 Task: Look for space in Joinville-le-Pont, France from 13th August, 2023 to 17th August, 2023 for 2 adults in price range Rs.10000 to Rs.16000. Place can be entire place with 2 bedrooms having 2 beds and 1 bathroom. Property type can be house, flat, guest house. Amenities needed are: wifi. Booking option can be shelf check-in. Required host language is English.
Action: Mouse moved to (531, 137)
Screenshot: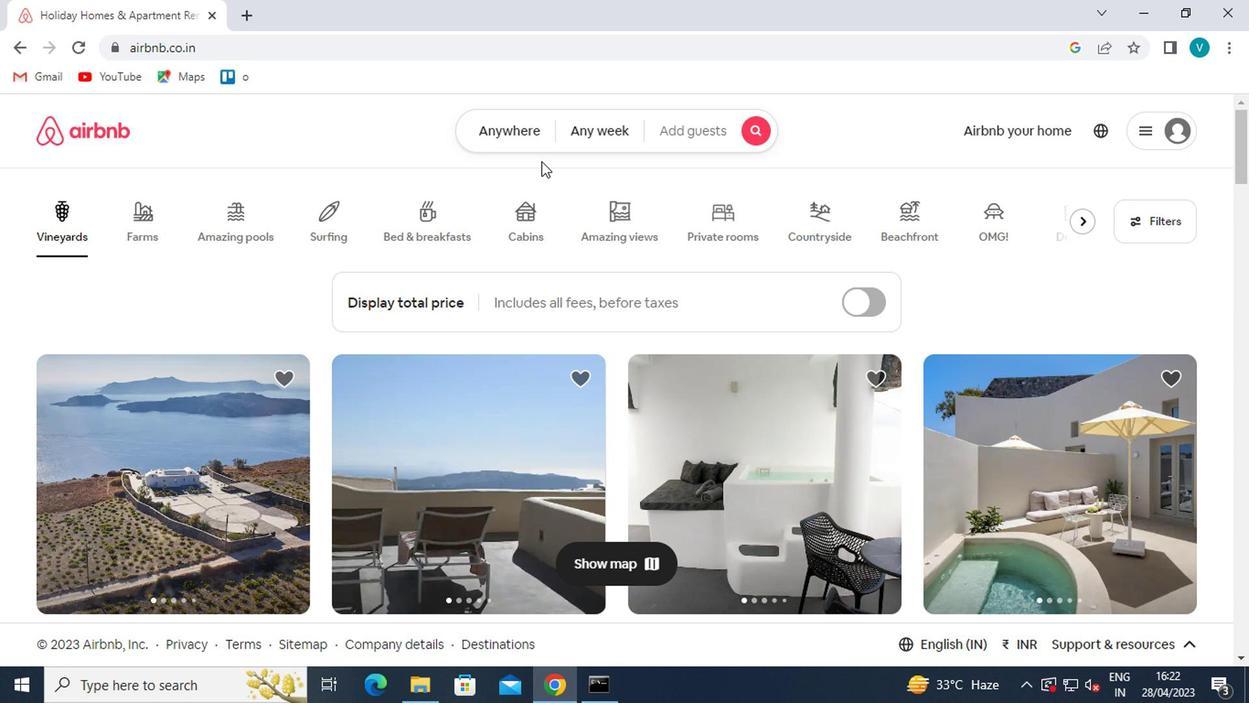 
Action: Mouse pressed left at (531, 137)
Screenshot: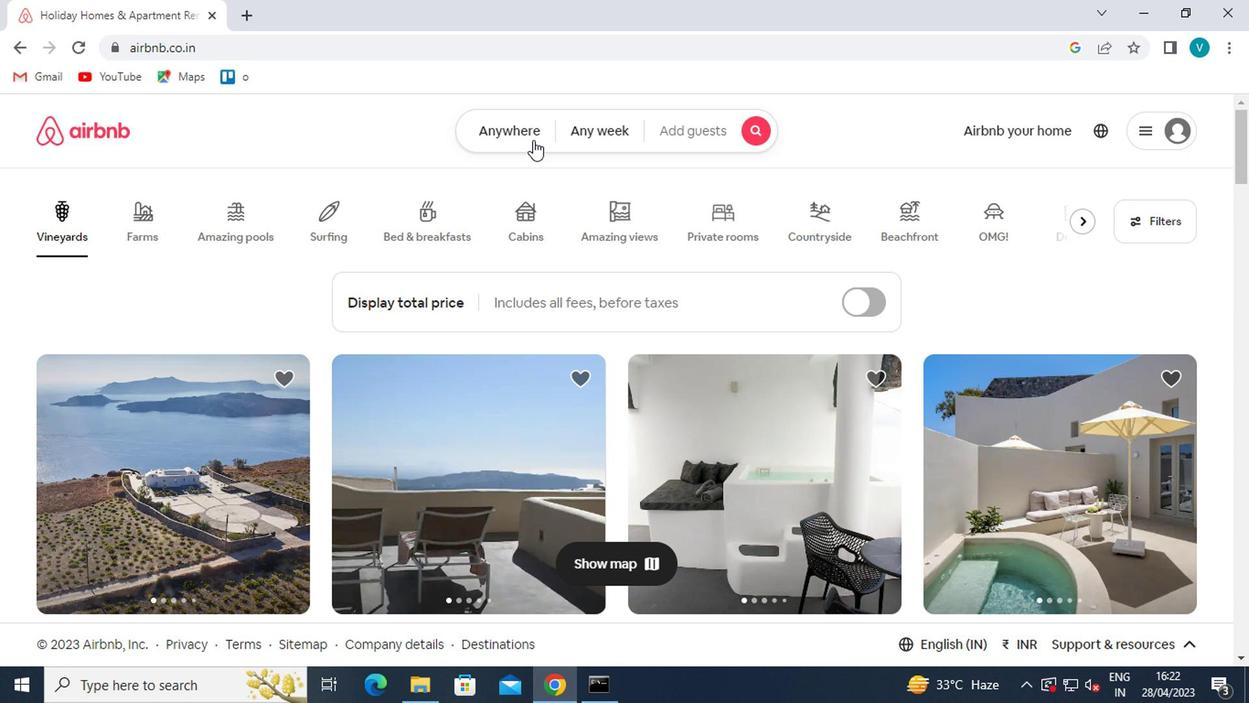 
Action: Mouse moved to (393, 208)
Screenshot: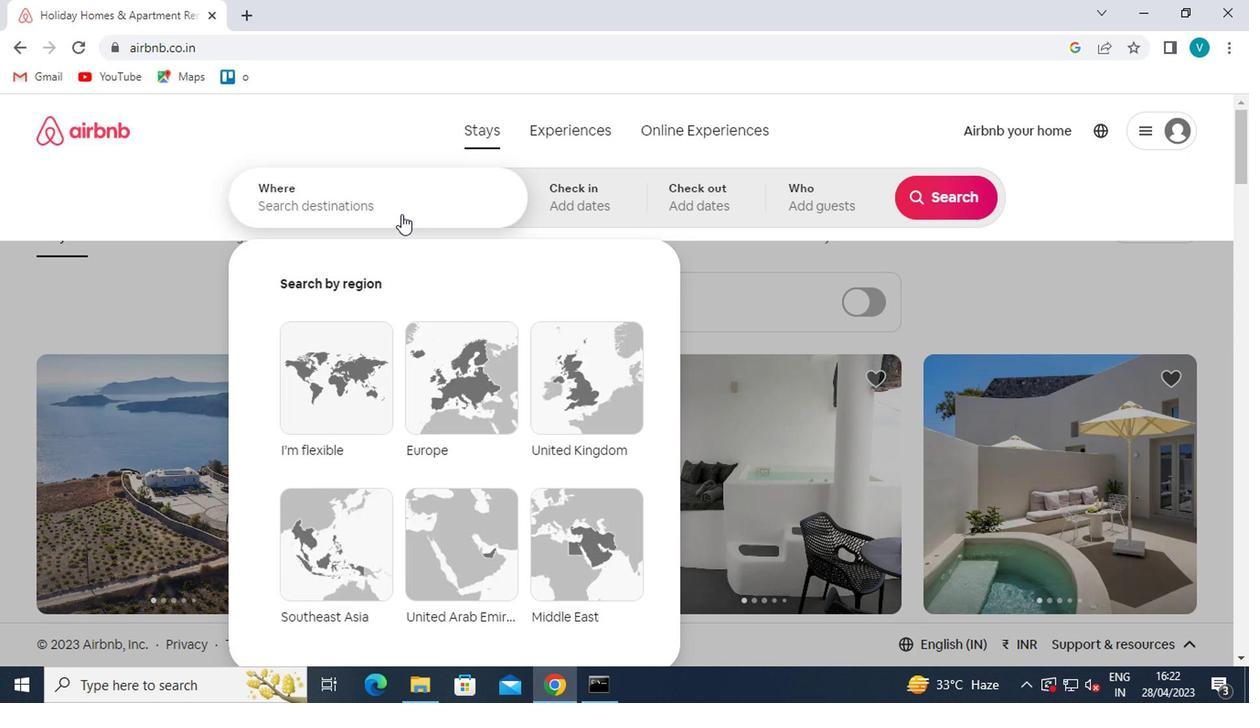 
Action: Mouse pressed left at (393, 208)
Screenshot: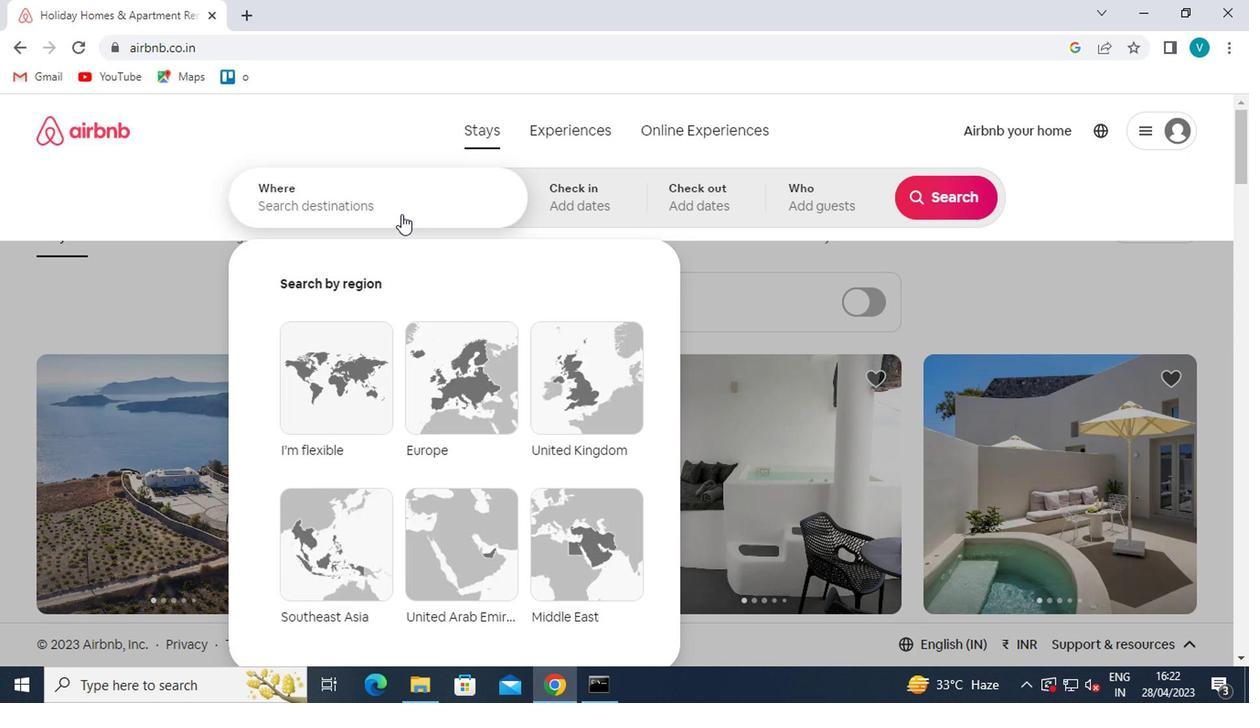
Action: Key pressed <Key.caps_lock>j<Key.caps_lock>oinville<Key.space>le<Key.down><Key.enter>
Screenshot: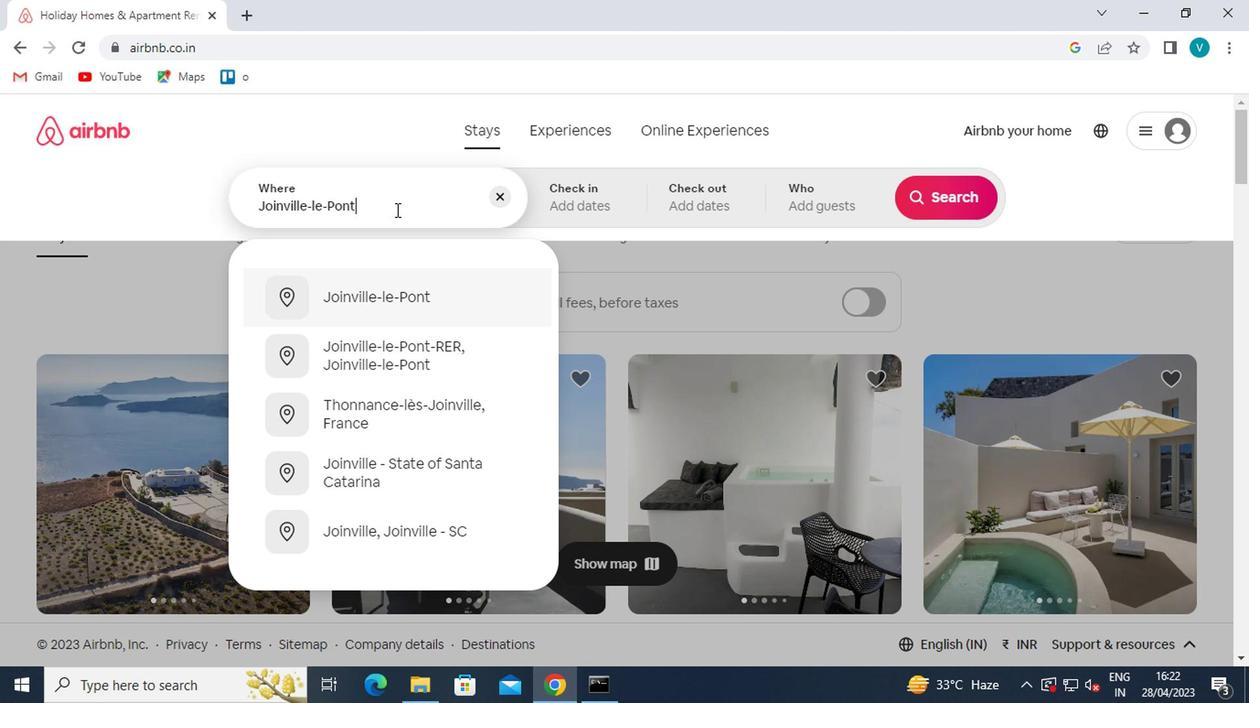 
Action: Mouse moved to (928, 336)
Screenshot: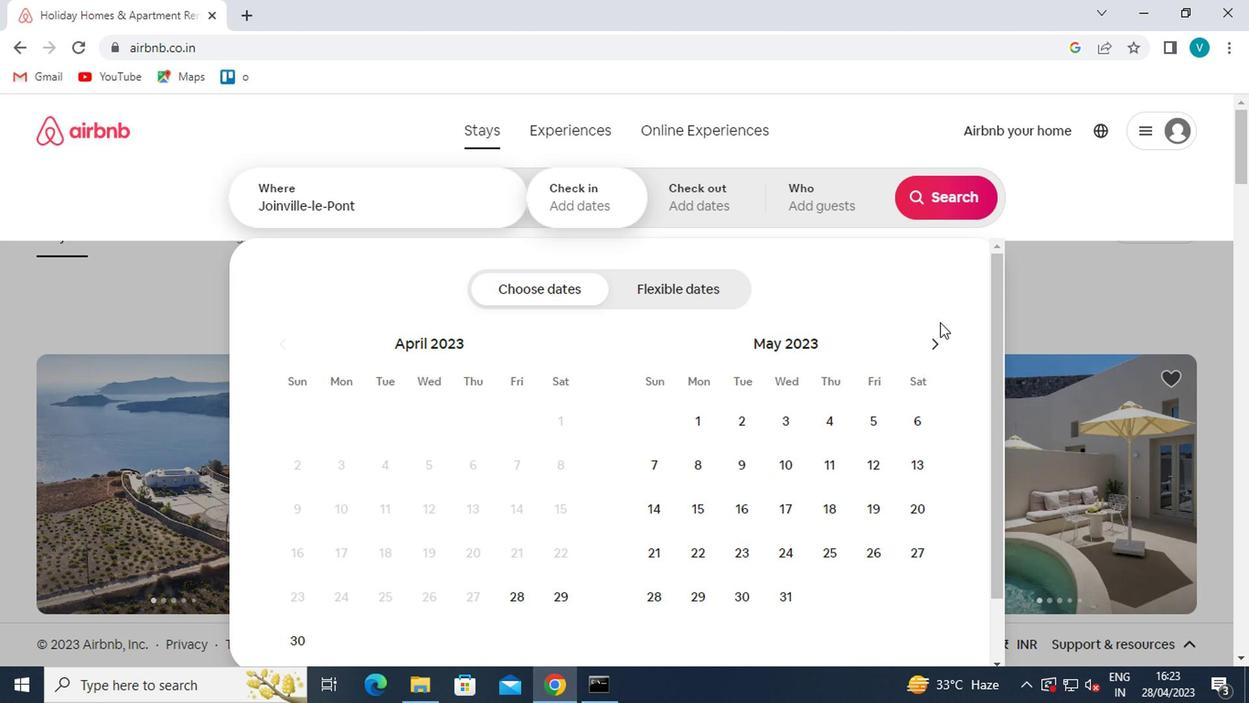 
Action: Mouse pressed left at (928, 336)
Screenshot: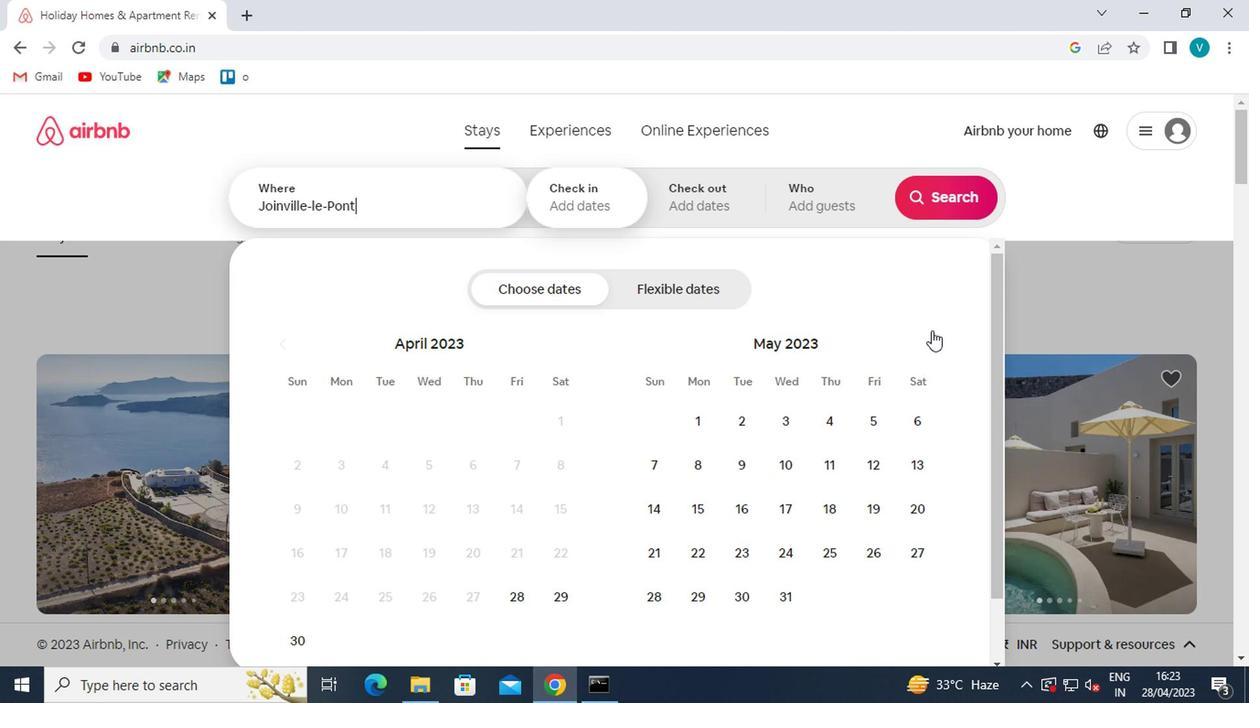 
Action: Mouse moved to (928, 336)
Screenshot: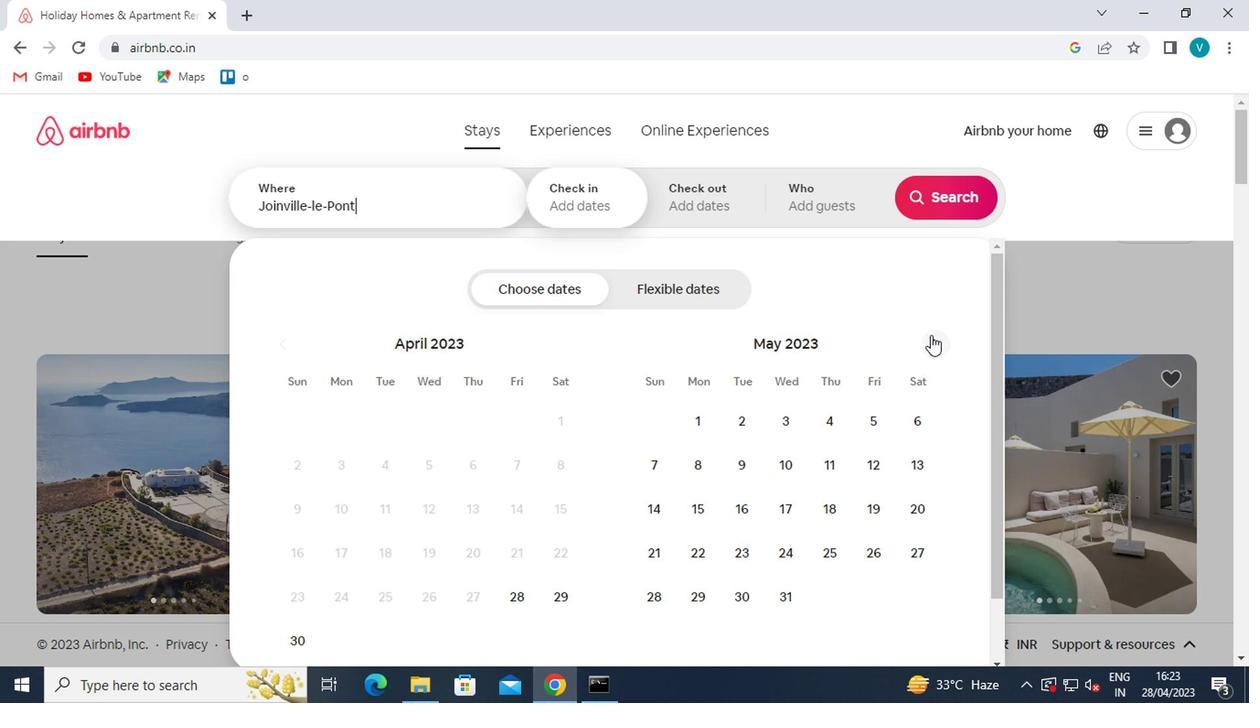 
Action: Mouse pressed left at (928, 336)
Screenshot: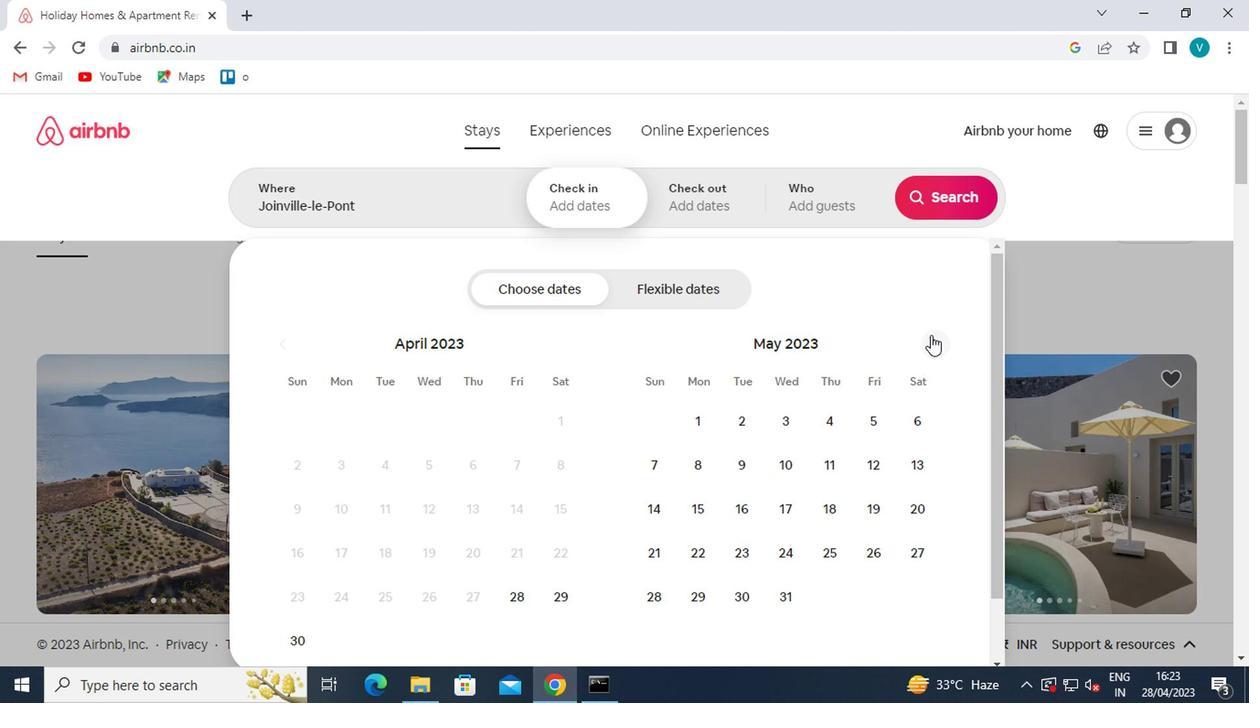 
Action: Mouse moved to (928, 336)
Screenshot: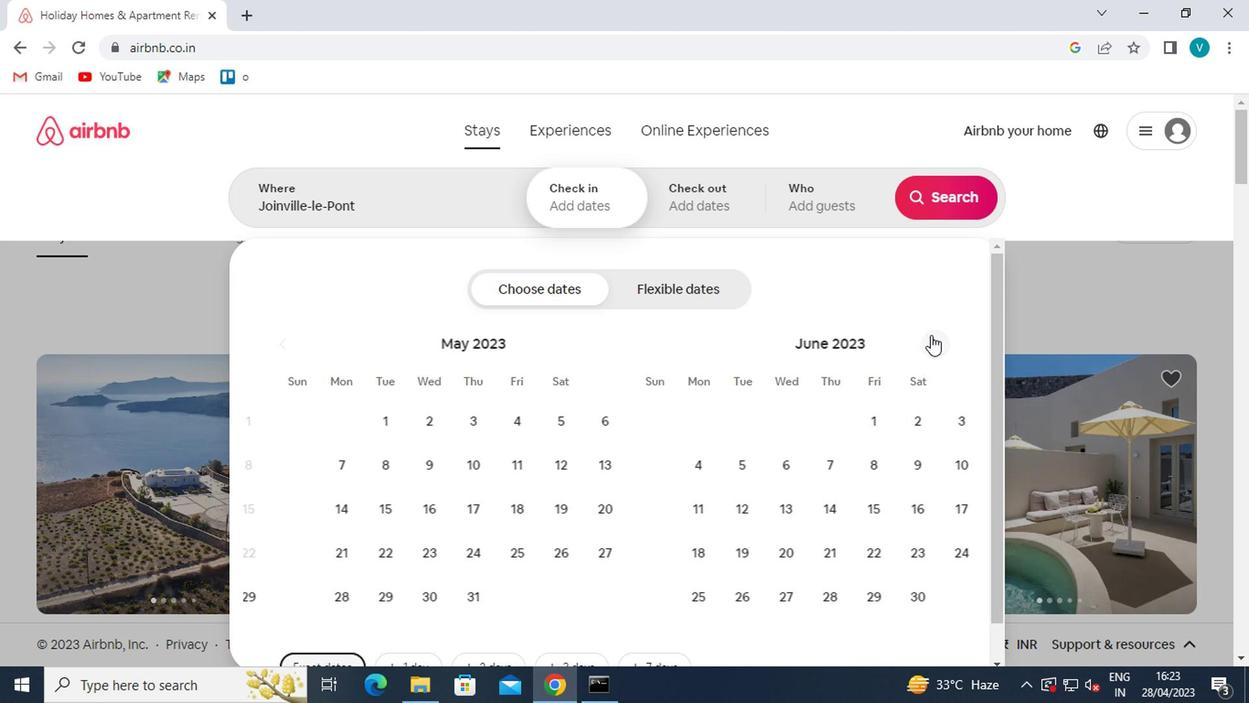 
Action: Mouse pressed left at (928, 336)
Screenshot: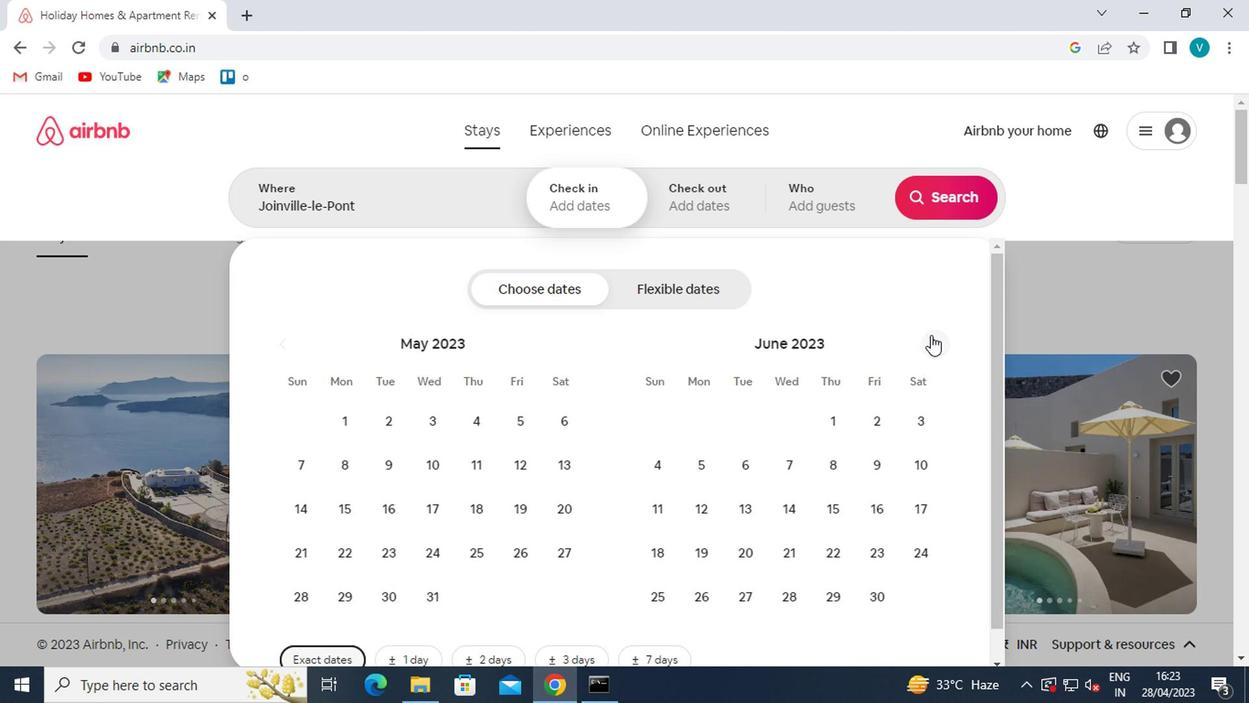 
Action: Mouse moved to (661, 506)
Screenshot: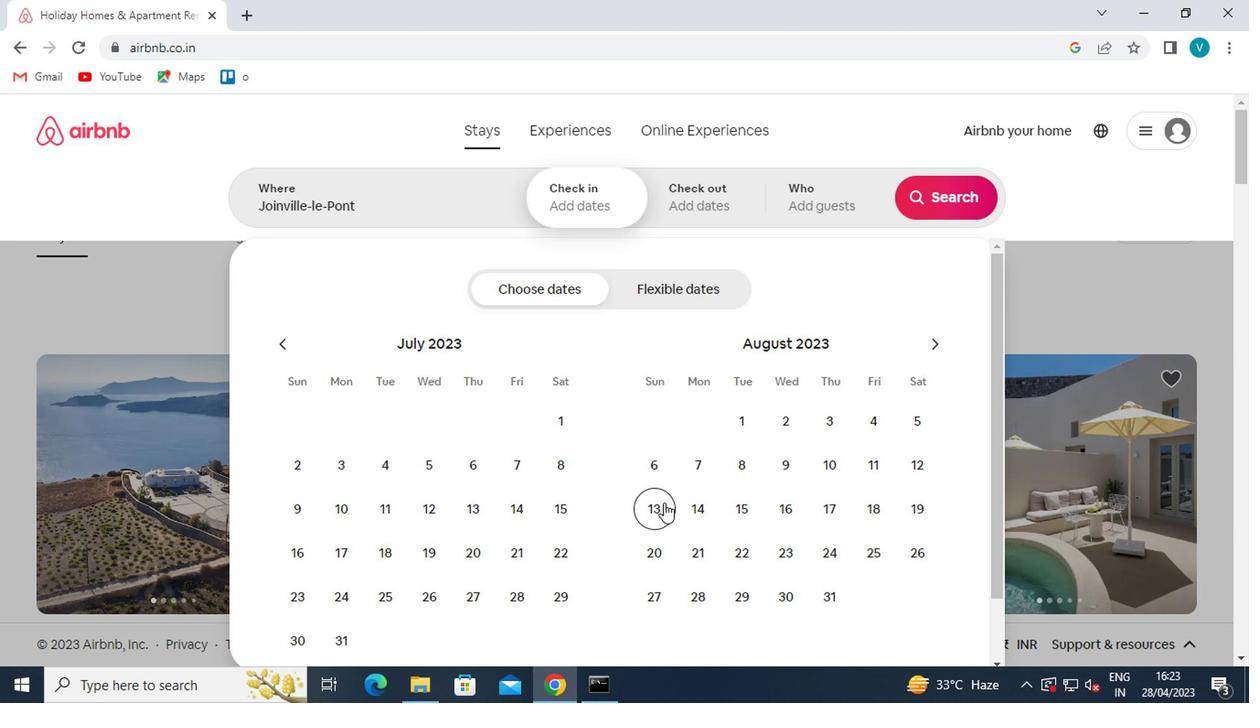 
Action: Mouse pressed left at (661, 506)
Screenshot: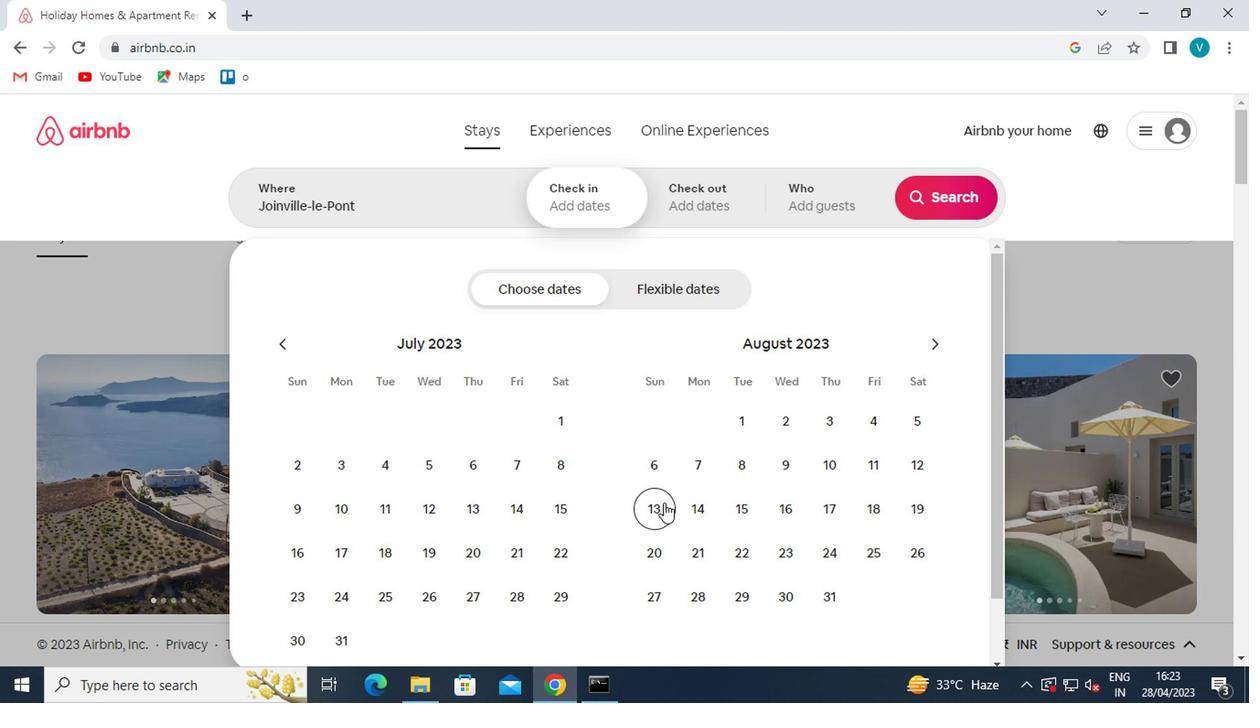 
Action: Mouse moved to (816, 516)
Screenshot: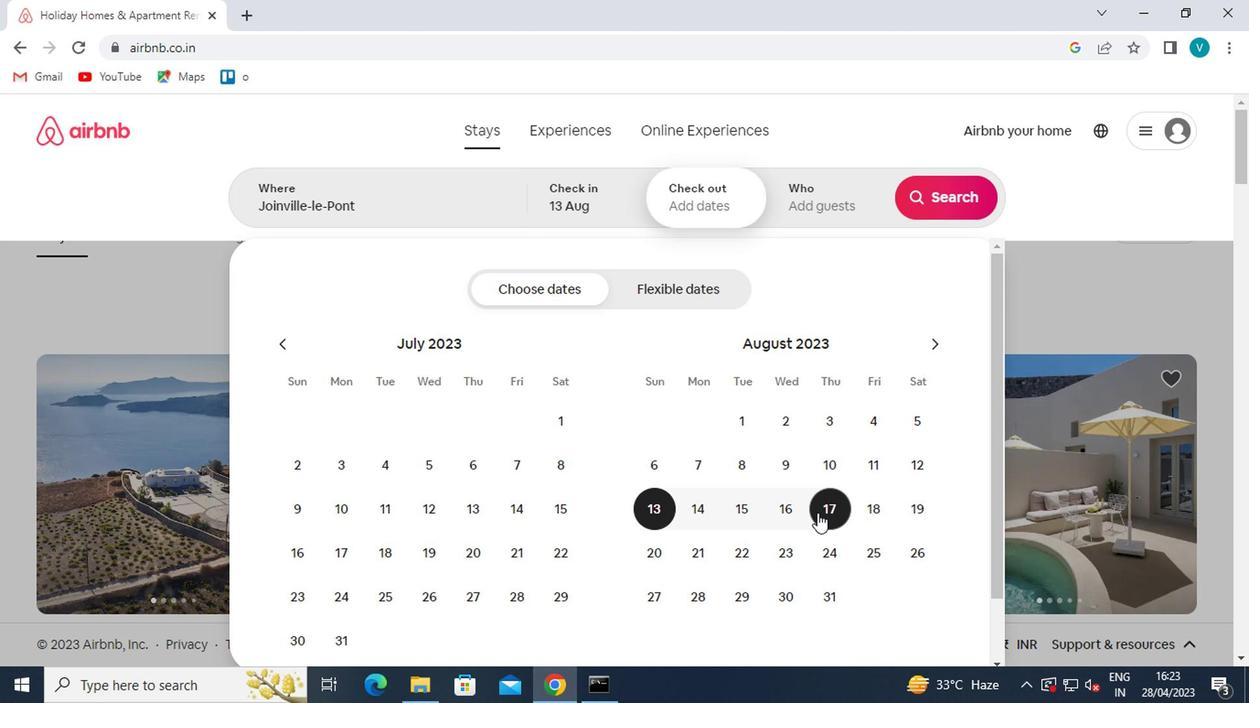 
Action: Mouse pressed left at (816, 516)
Screenshot: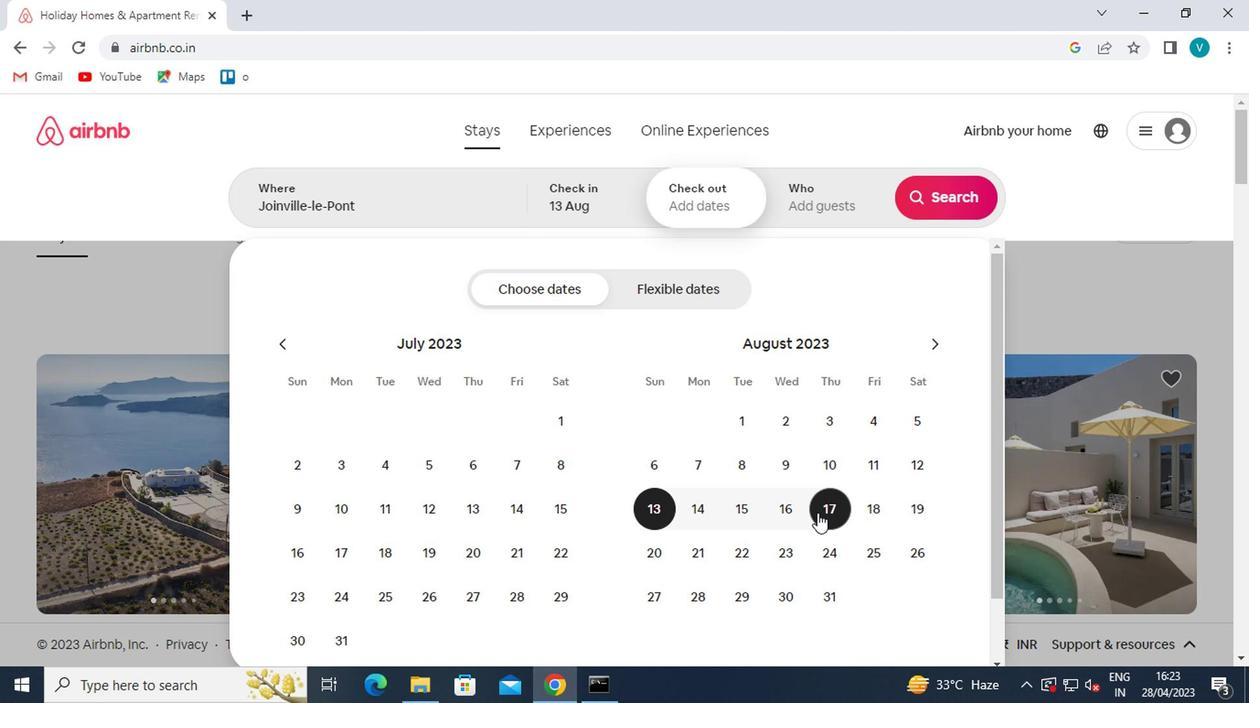 
Action: Mouse moved to (800, 193)
Screenshot: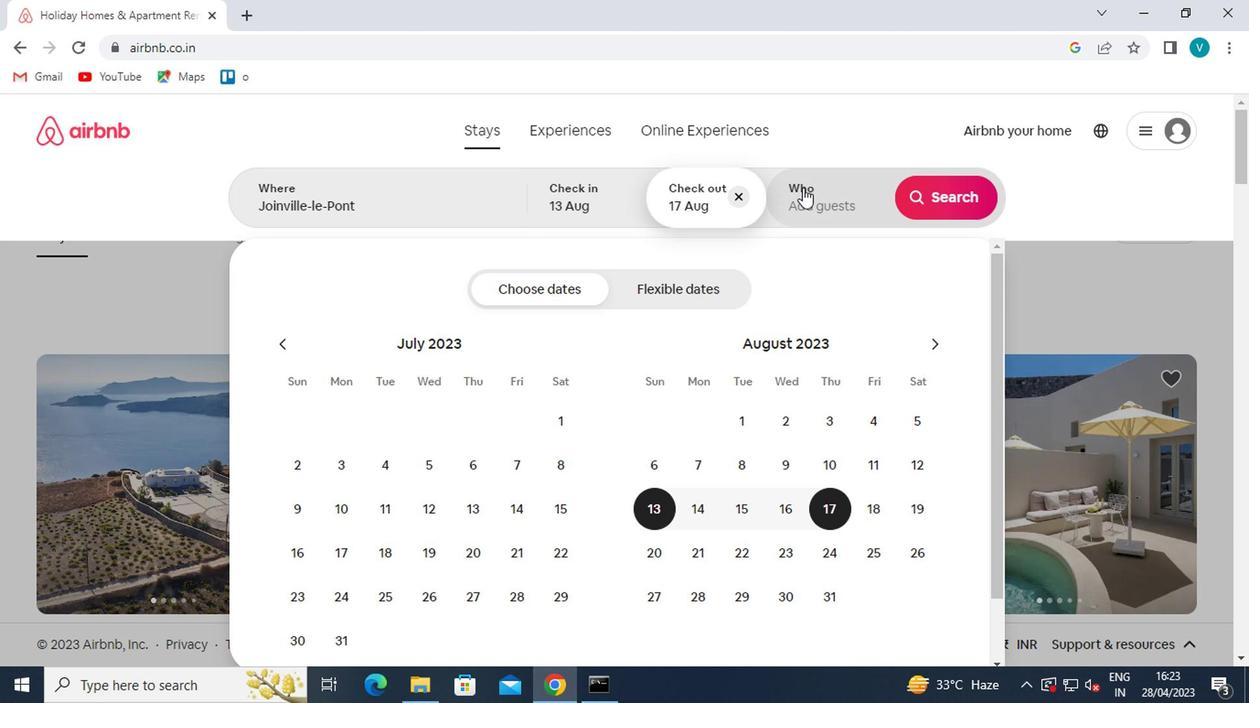 
Action: Mouse pressed left at (800, 193)
Screenshot: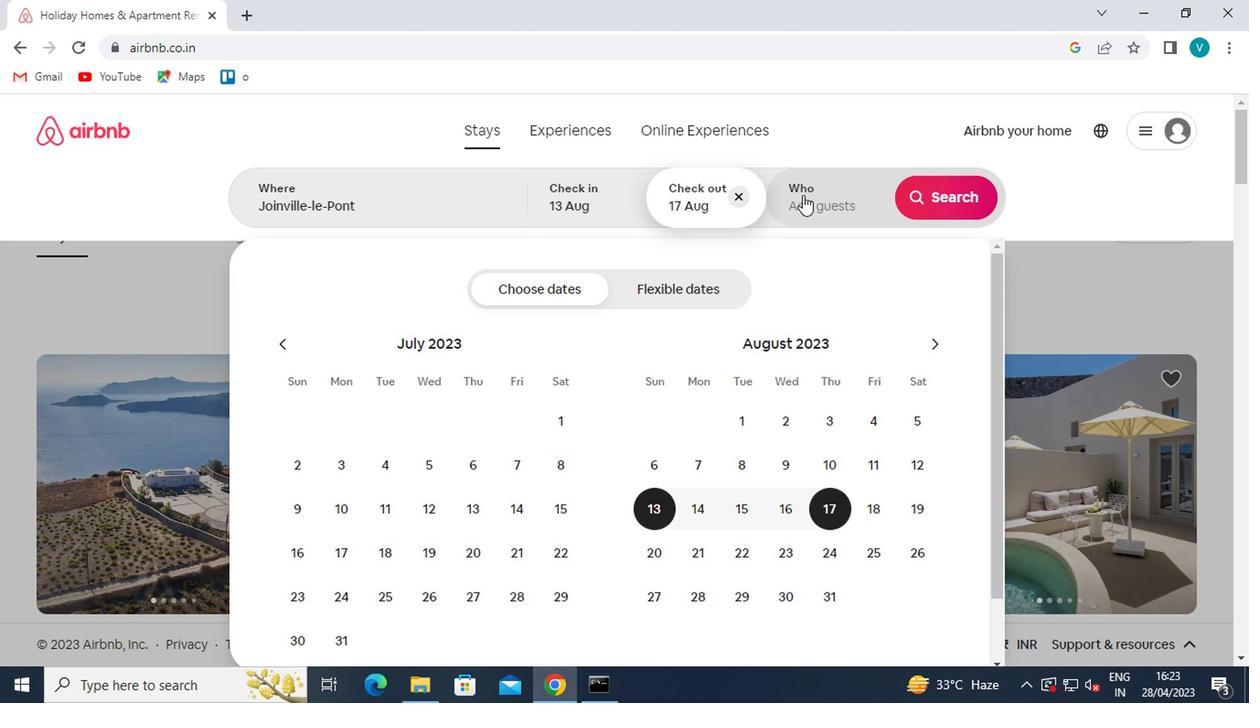
Action: Mouse moved to (951, 304)
Screenshot: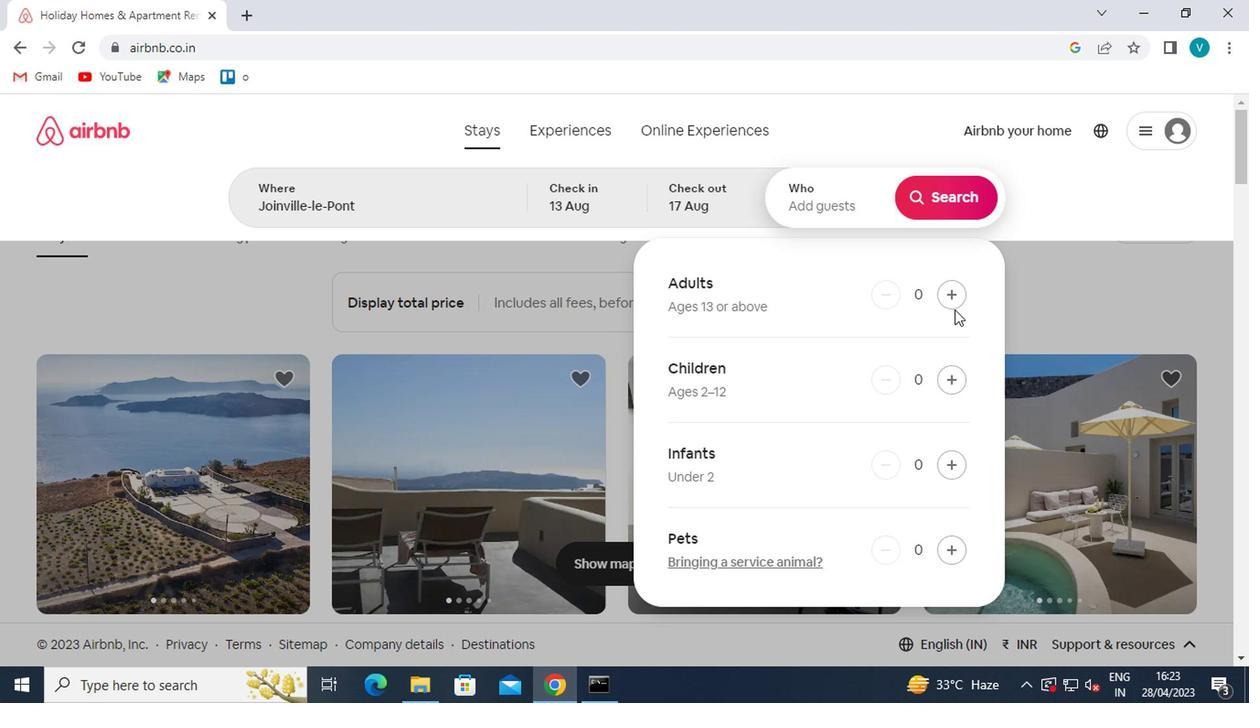 
Action: Mouse pressed left at (951, 304)
Screenshot: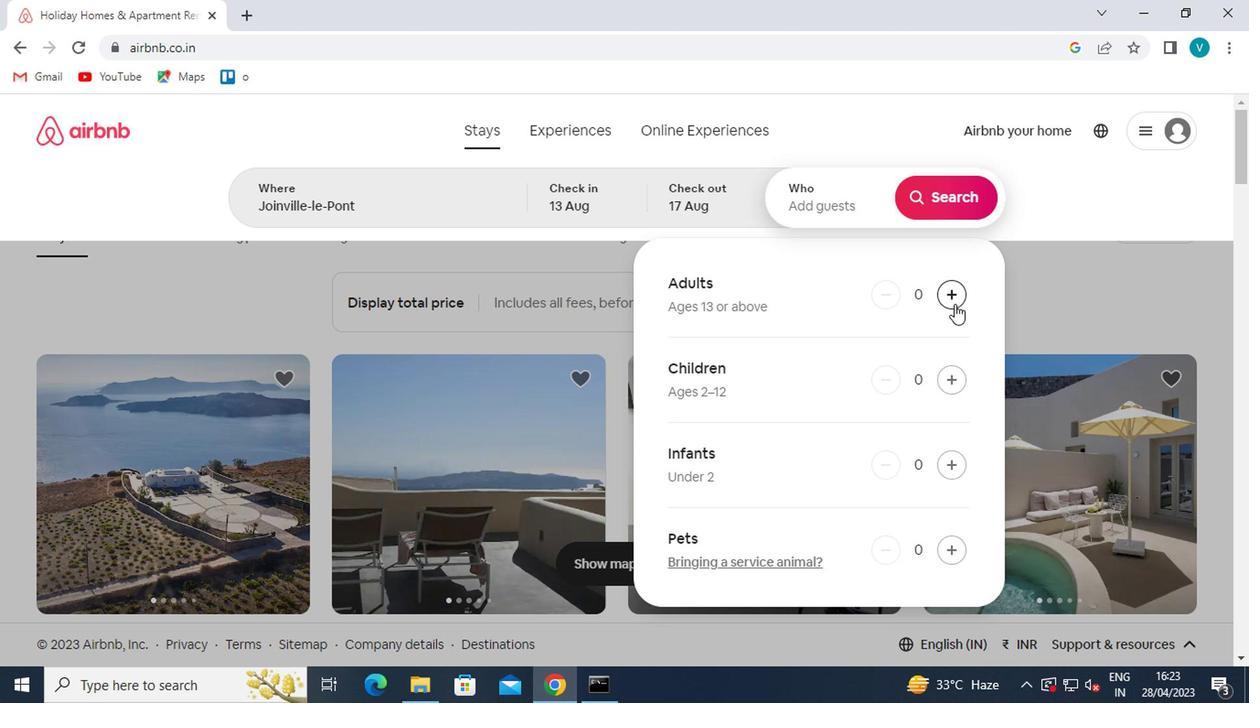 
Action: Mouse pressed left at (951, 304)
Screenshot: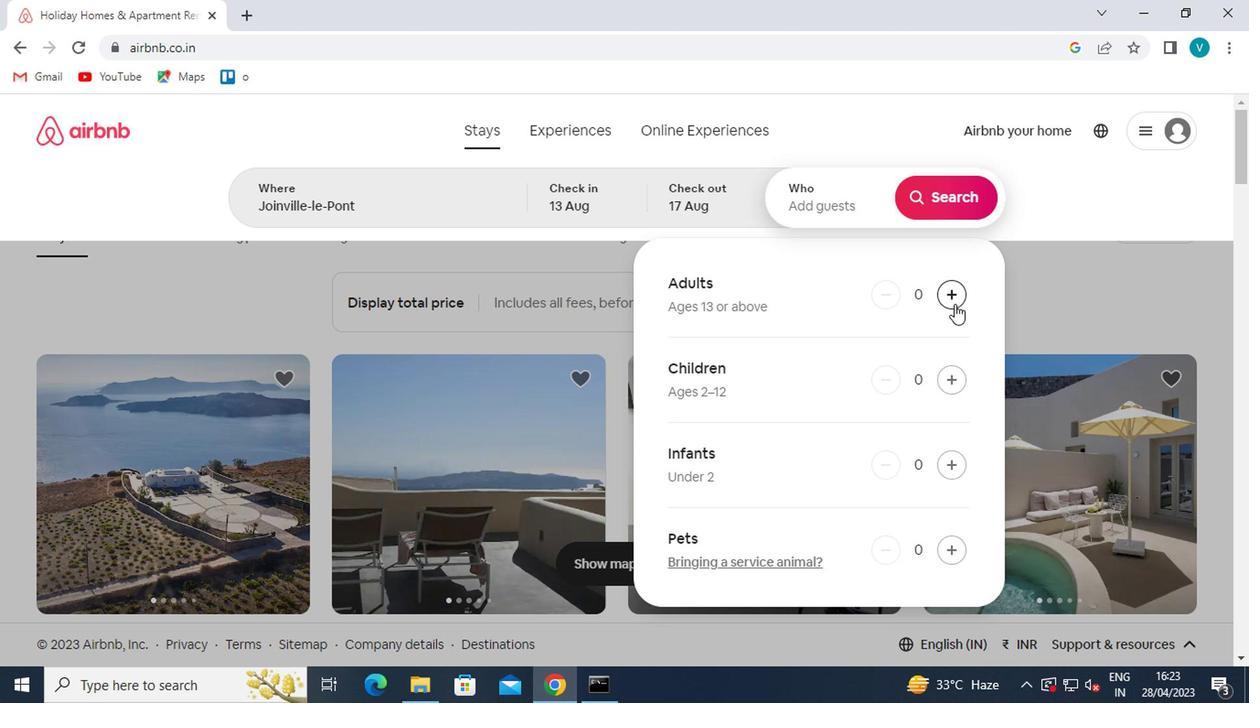 
Action: Mouse moved to (957, 193)
Screenshot: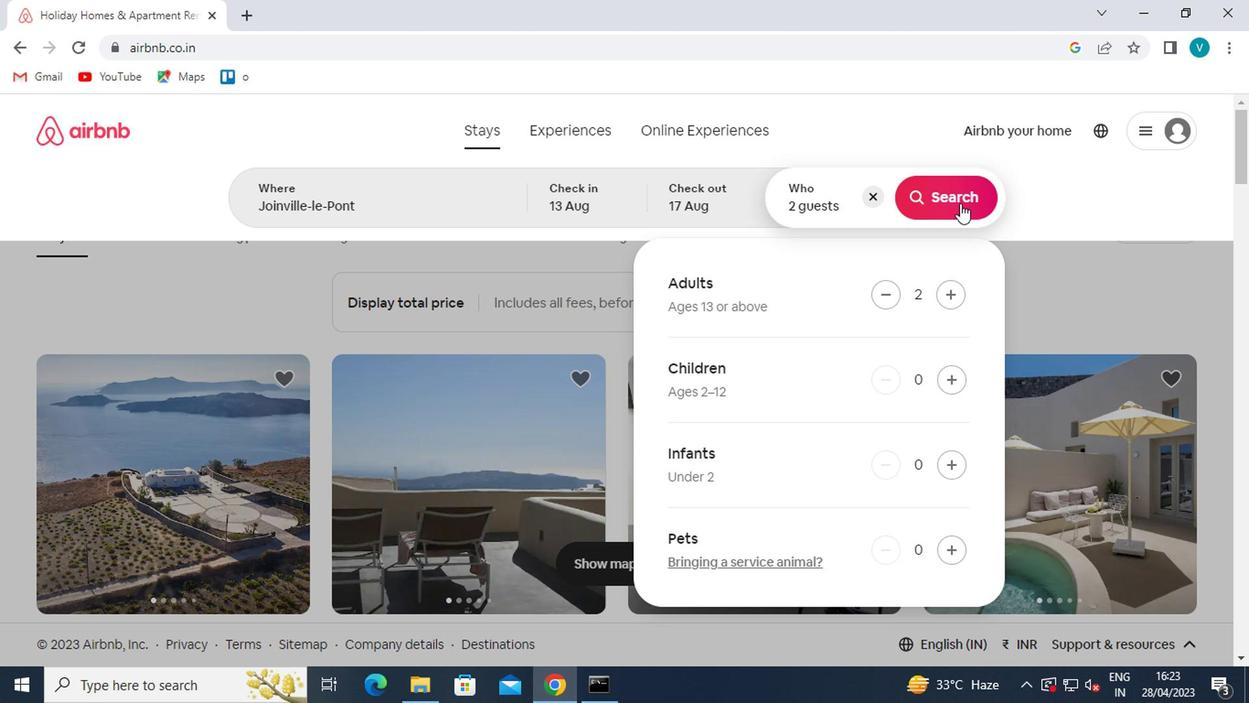
Action: Mouse pressed left at (957, 193)
Screenshot: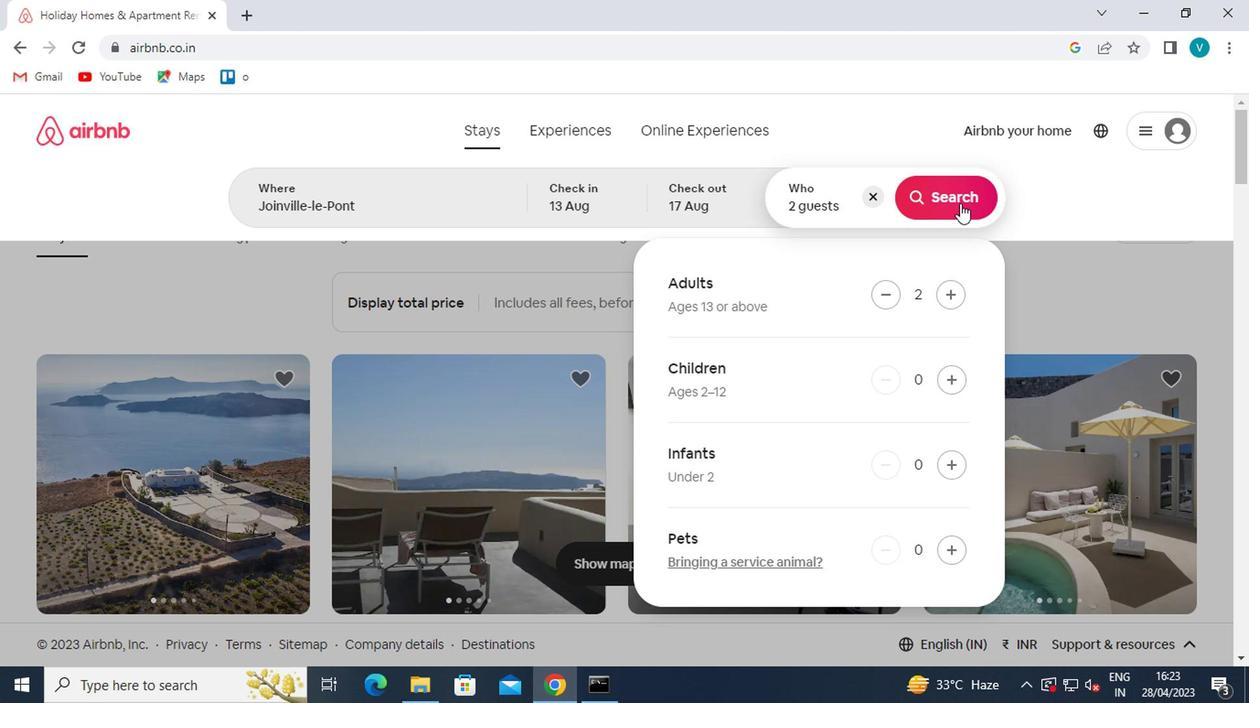 
Action: Mouse moved to (1159, 195)
Screenshot: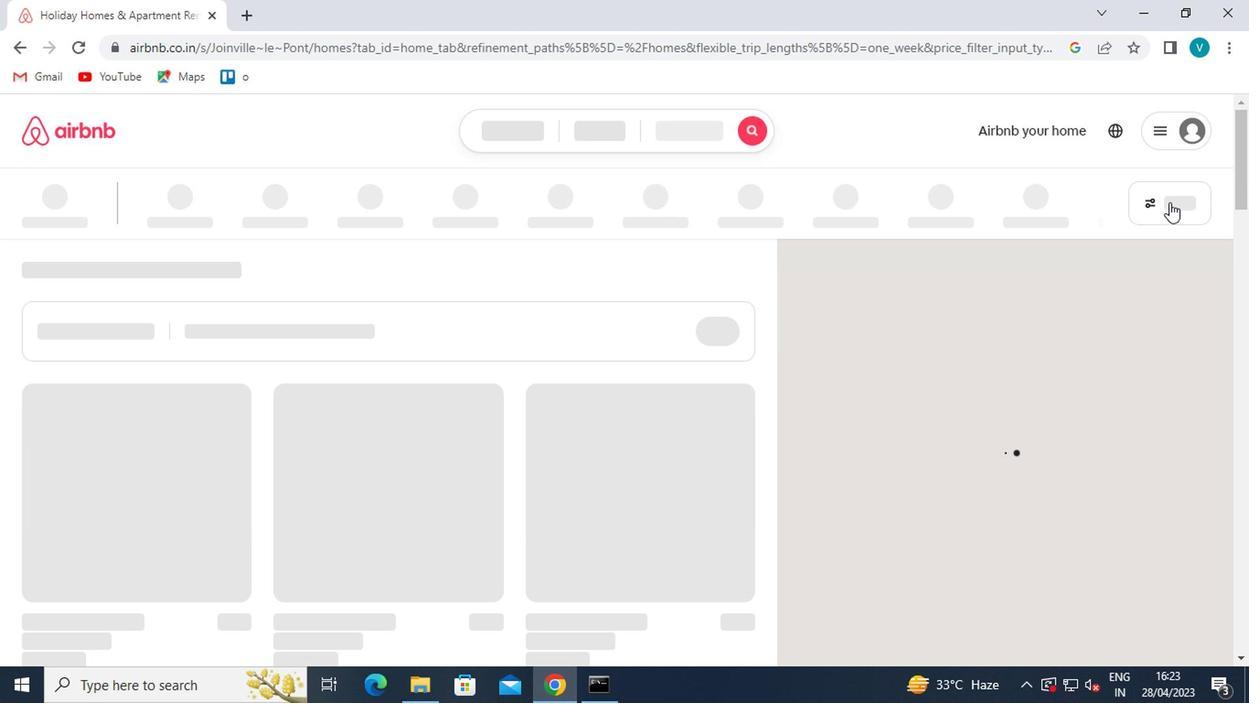 
Action: Mouse pressed left at (1159, 195)
Screenshot: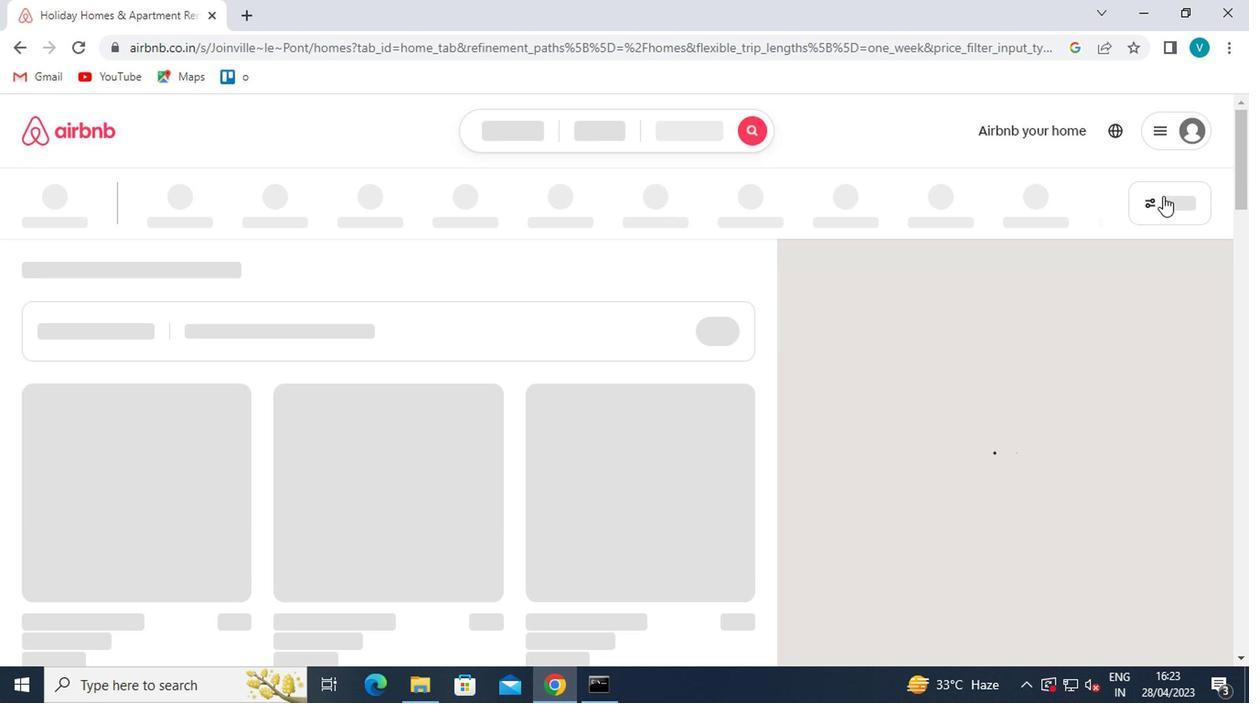 
Action: Mouse moved to (499, 437)
Screenshot: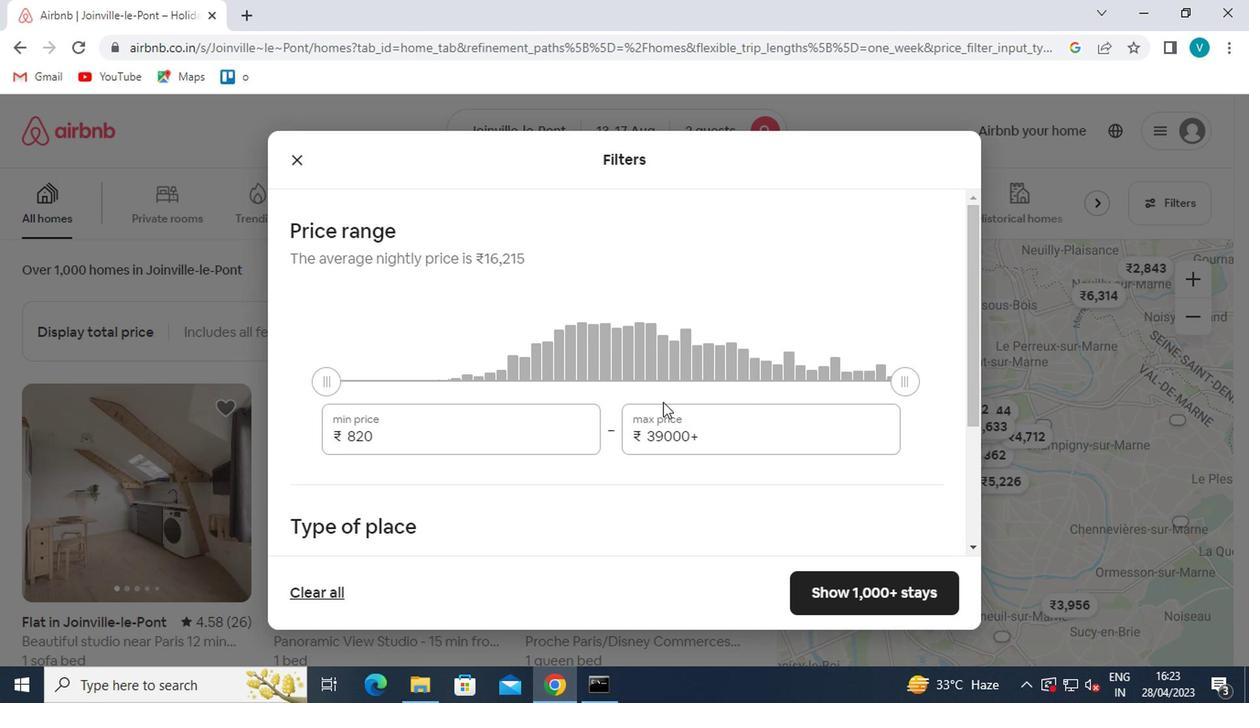 
Action: Mouse pressed left at (499, 437)
Screenshot: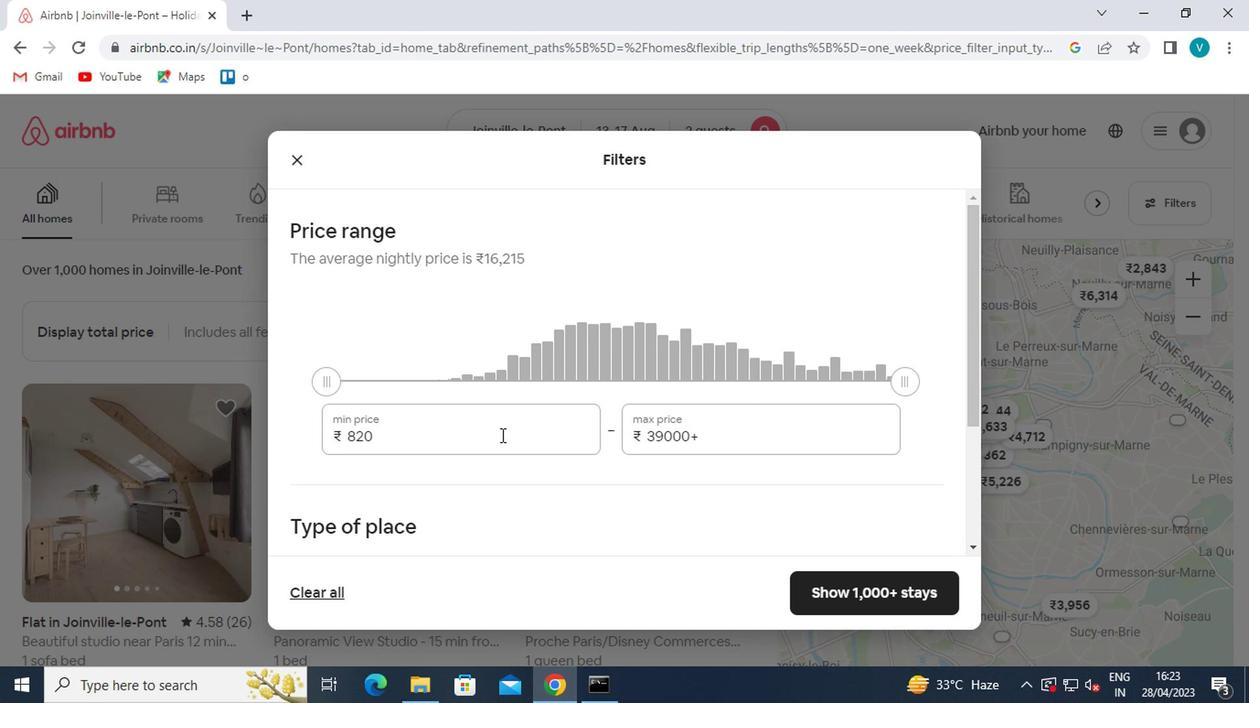 
Action: Mouse moved to (499, 438)
Screenshot: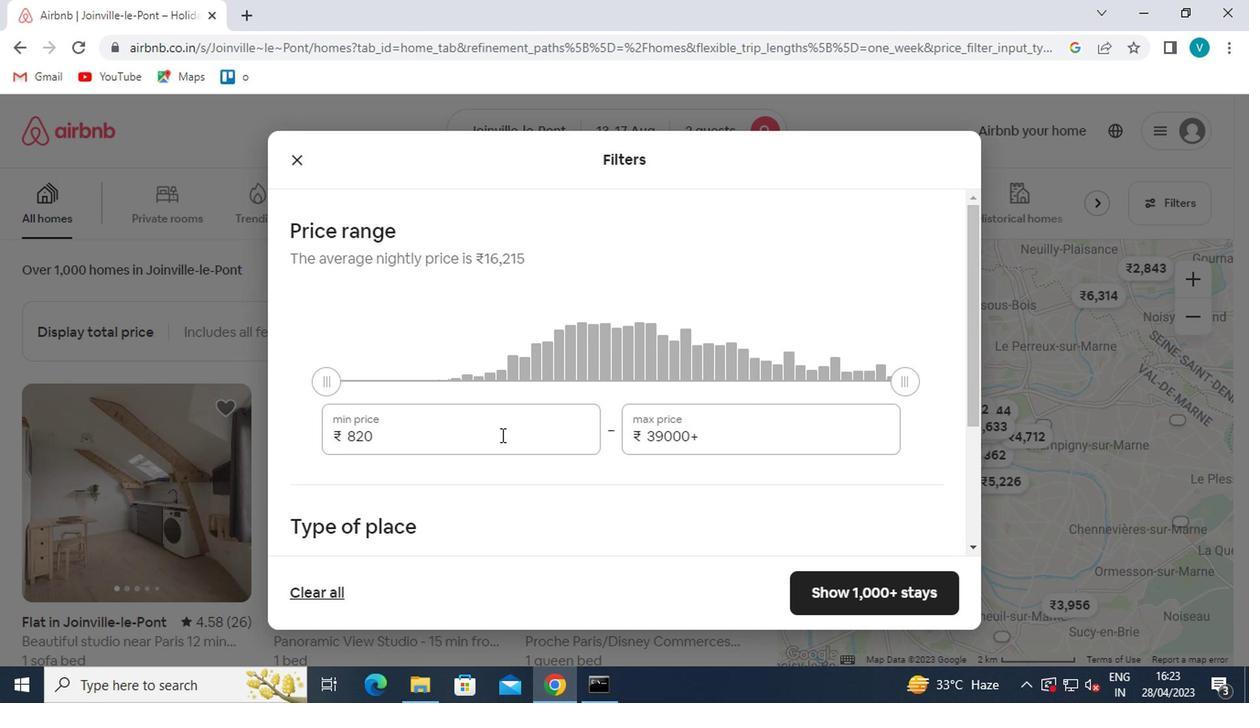
Action: Key pressed <Key.backspace><Key.backspace>10000<Key.tab>16000
Screenshot: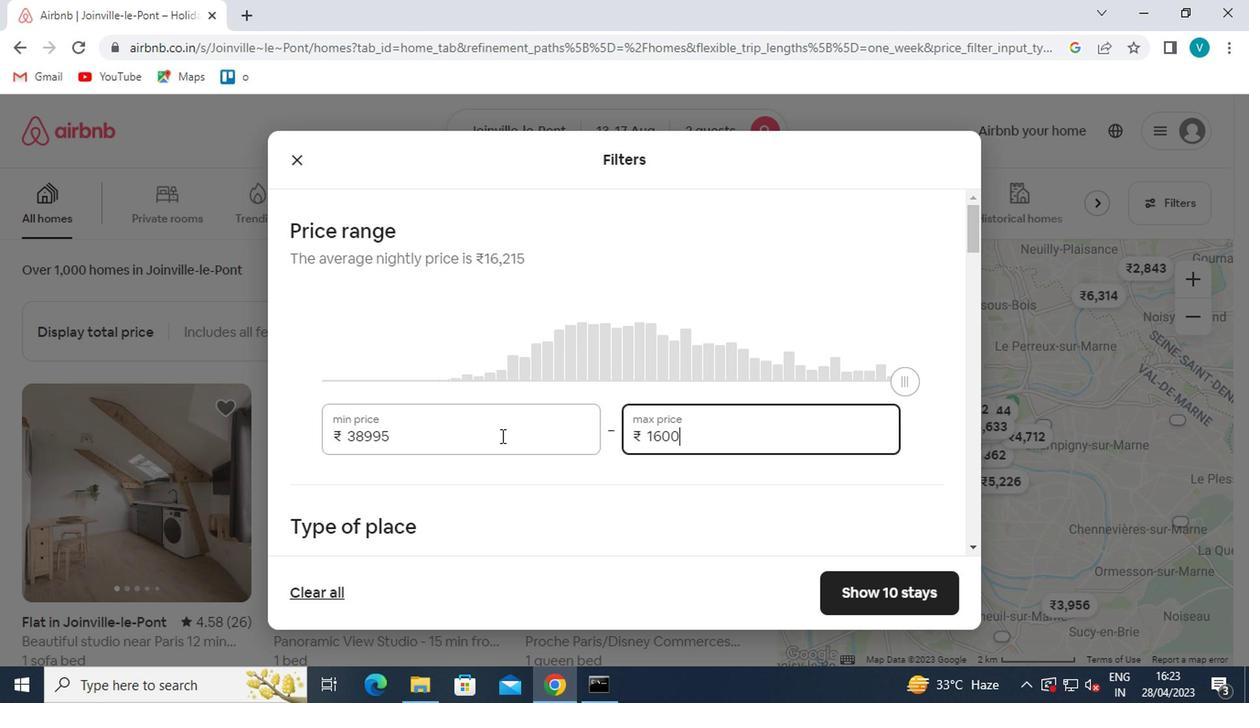 
Action: Mouse scrolled (499, 437) with delta (0, -1)
Screenshot: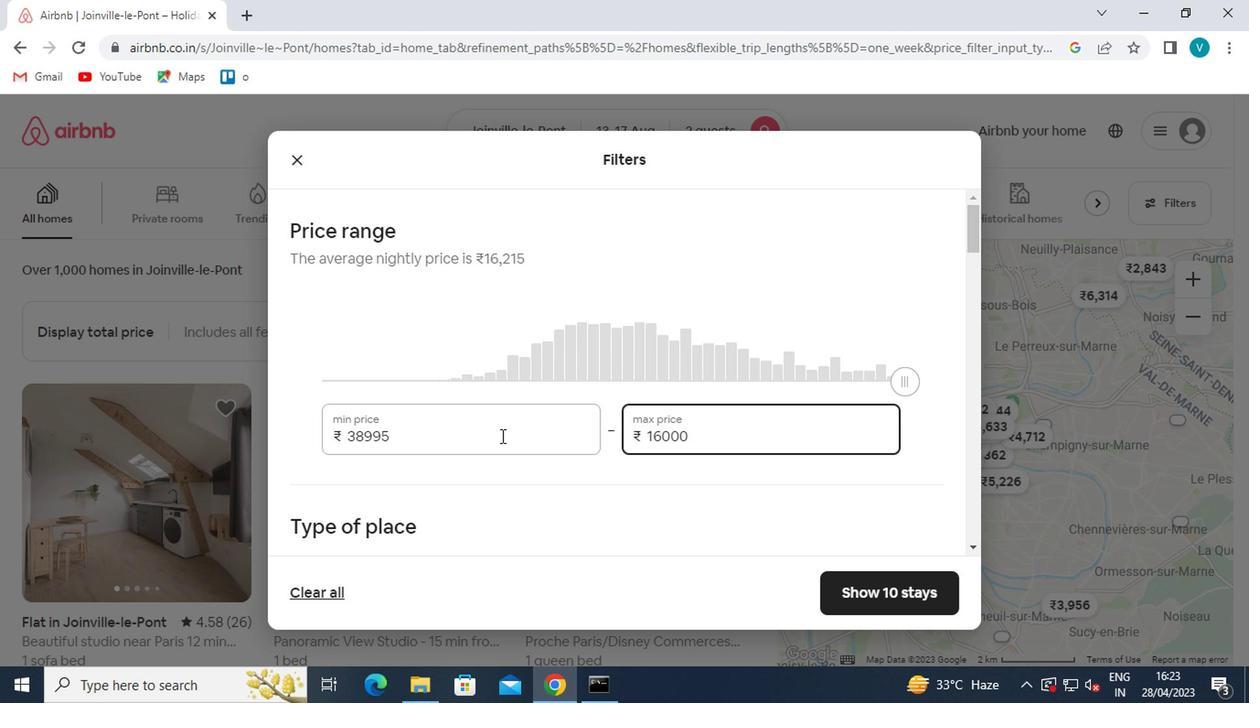 
Action: Mouse scrolled (499, 437) with delta (0, -1)
Screenshot: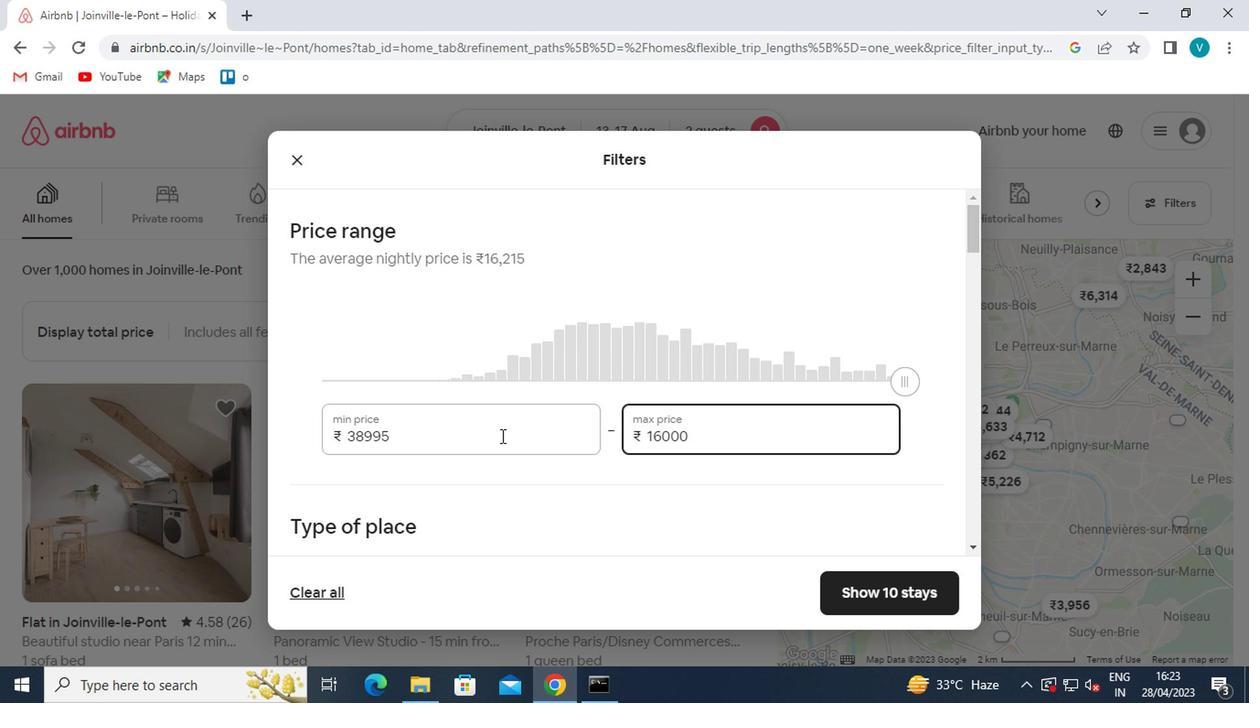 
Action: Mouse scrolled (499, 437) with delta (0, -1)
Screenshot: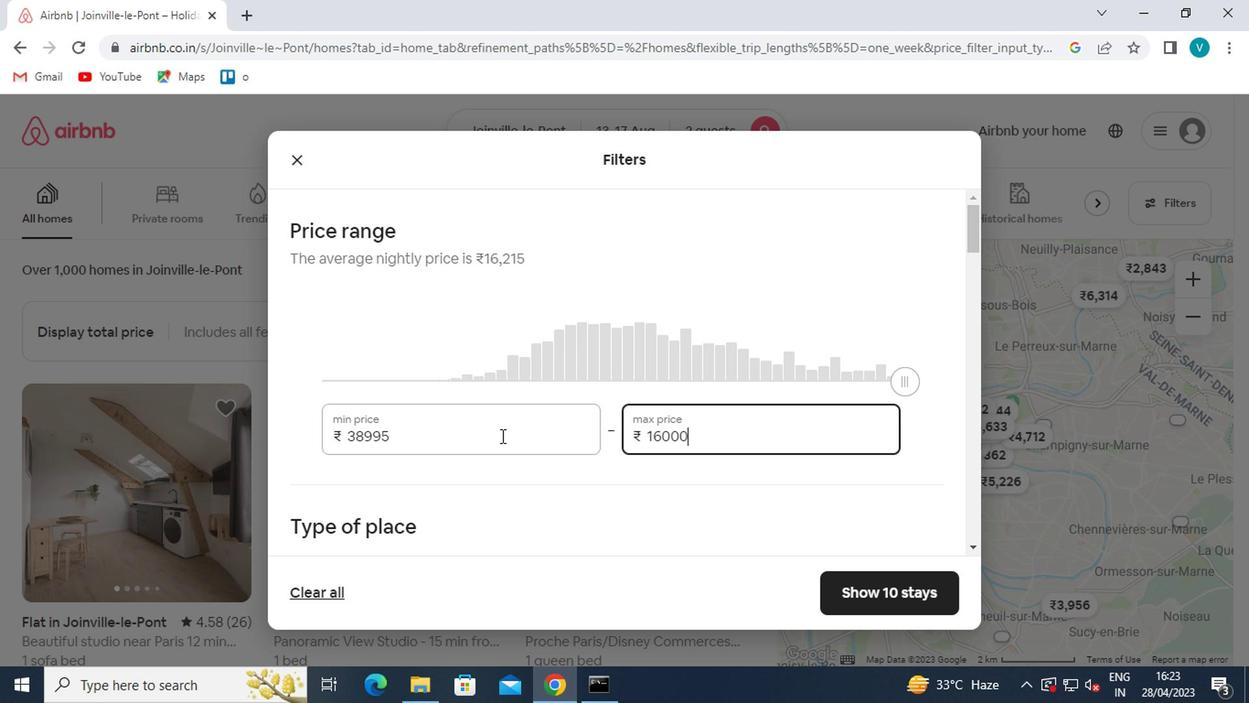 
Action: Mouse moved to (377, 306)
Screenshot: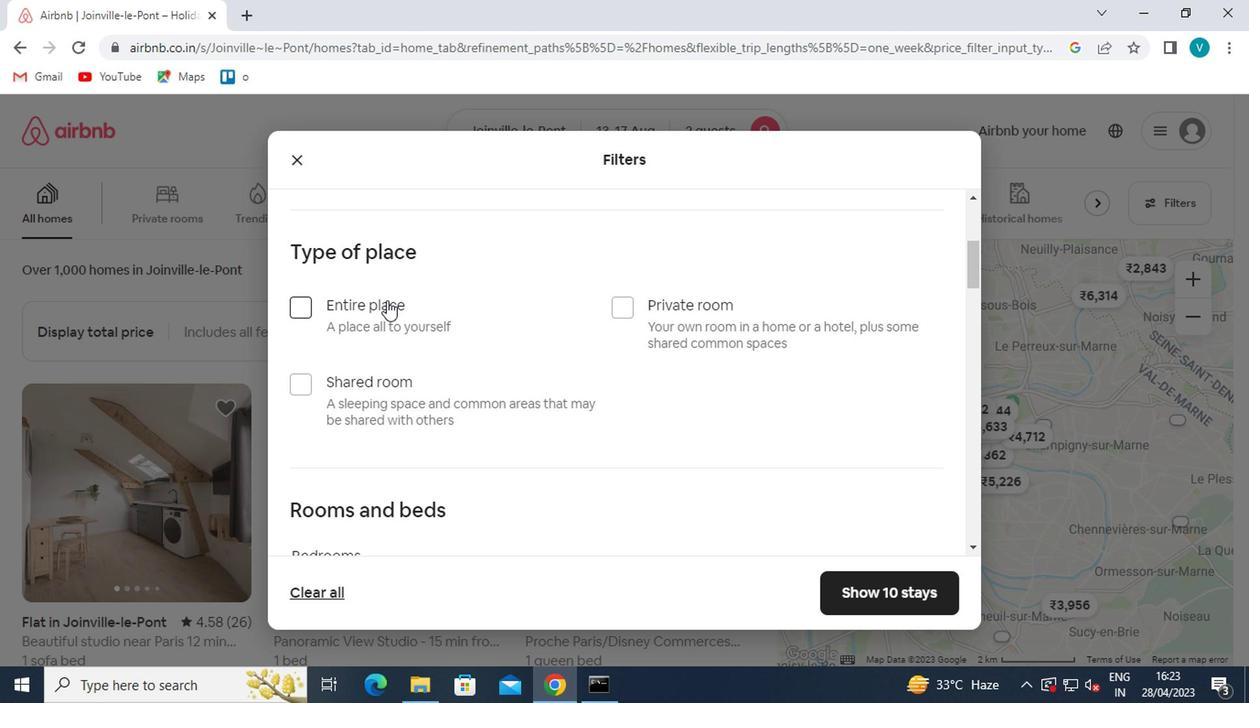 
Action: Mouse pressed left at (377, 306)
Screenshot: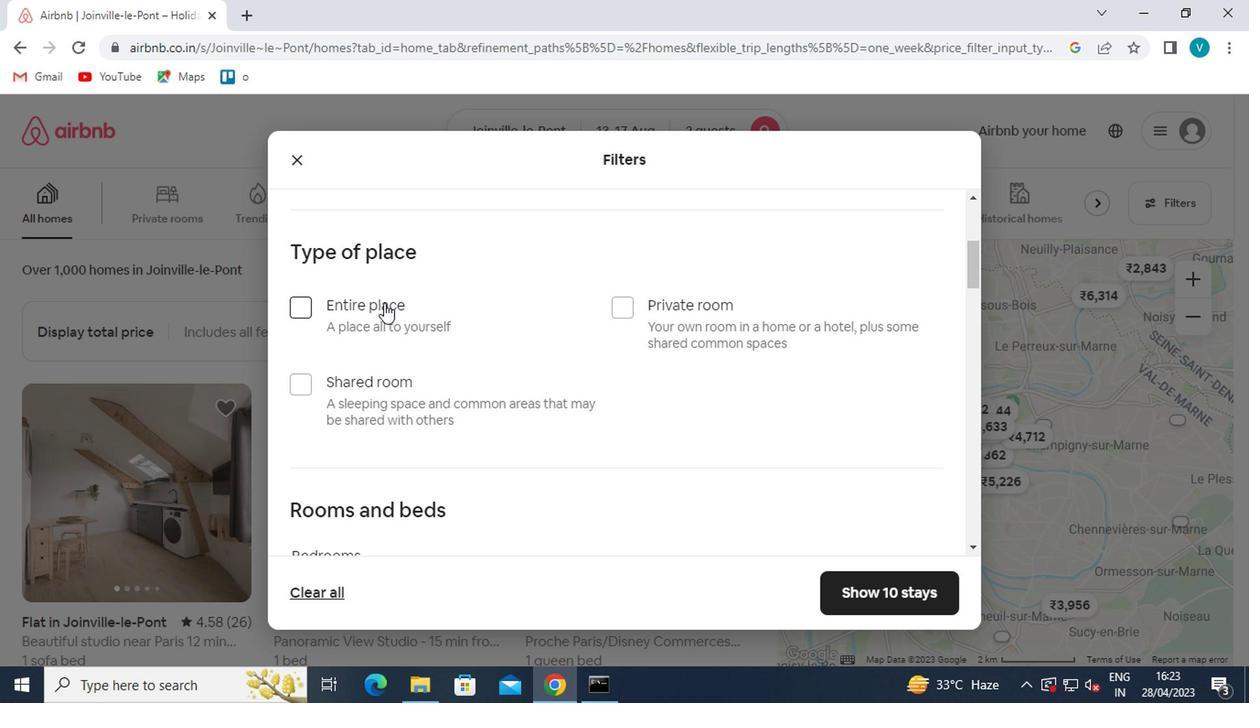 
Action: Mouse moved to (453, 354)
Screenshot: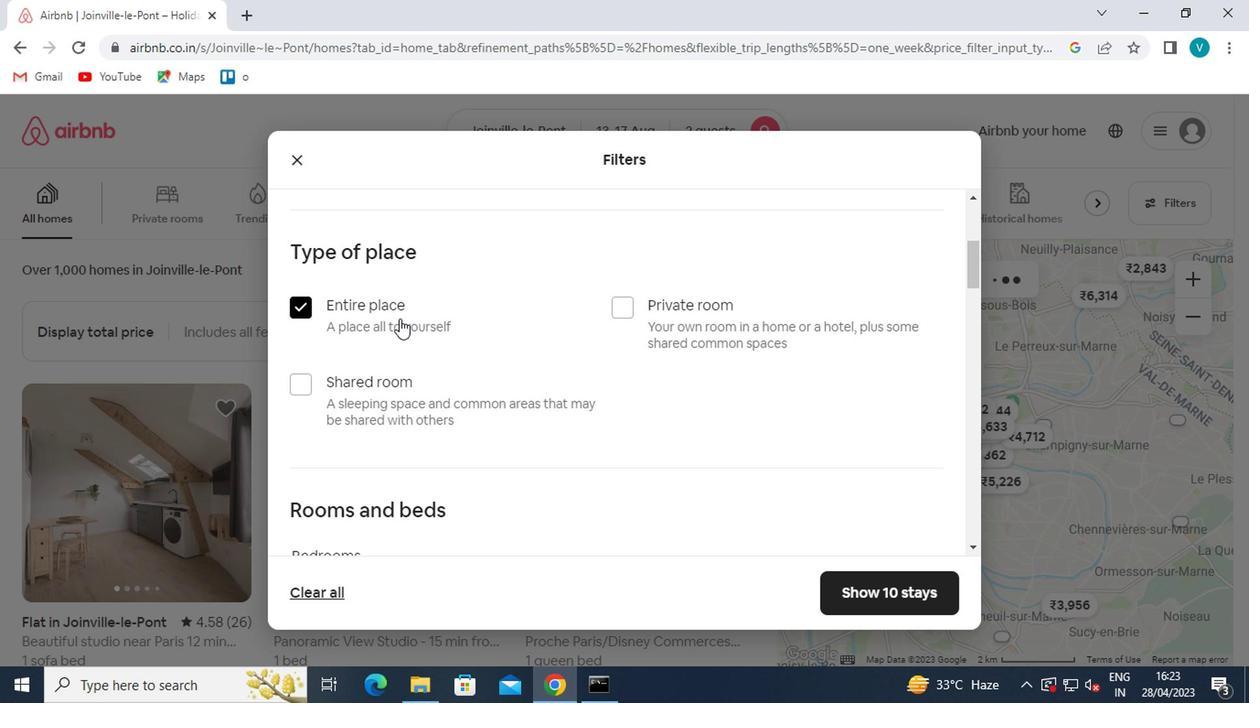 
Action: Mouse scrolled (453, 354) with delta (0, 0)
Screenshot: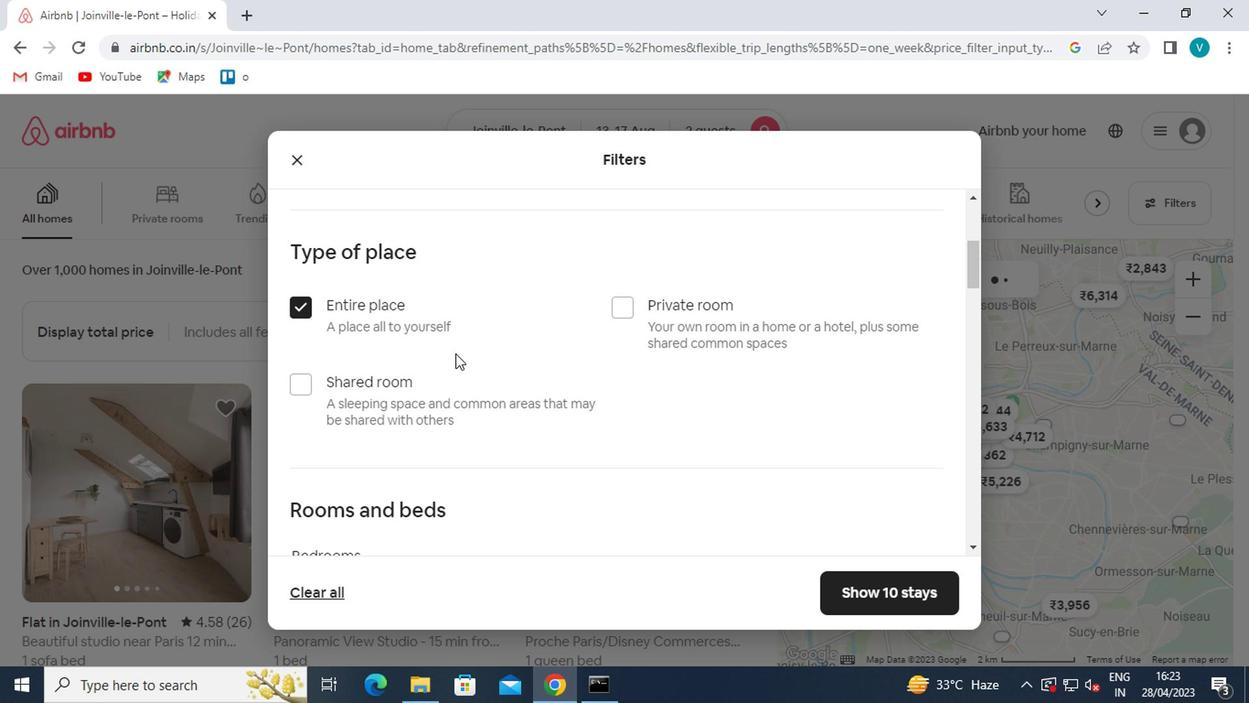 
Action: Mouse scrolled (453, 354) with delta (0, 0)
Screenshot: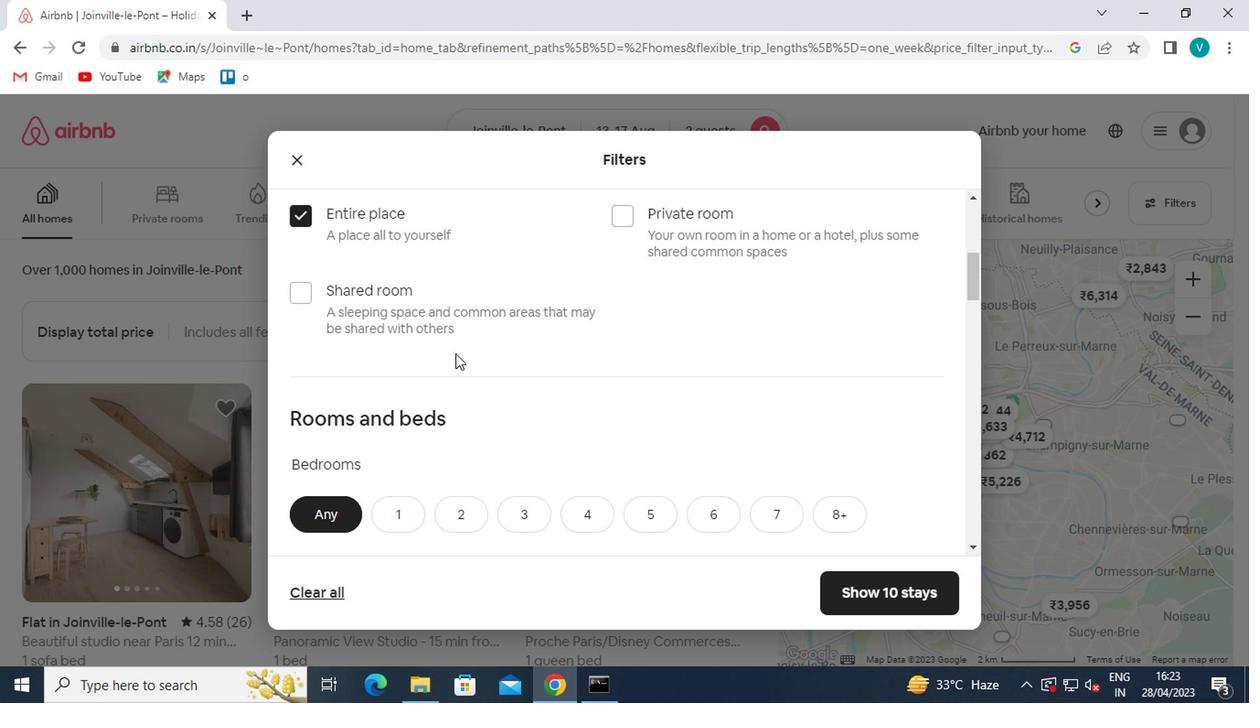 
Action: Mouse moved to (456, 417)
Screenshot: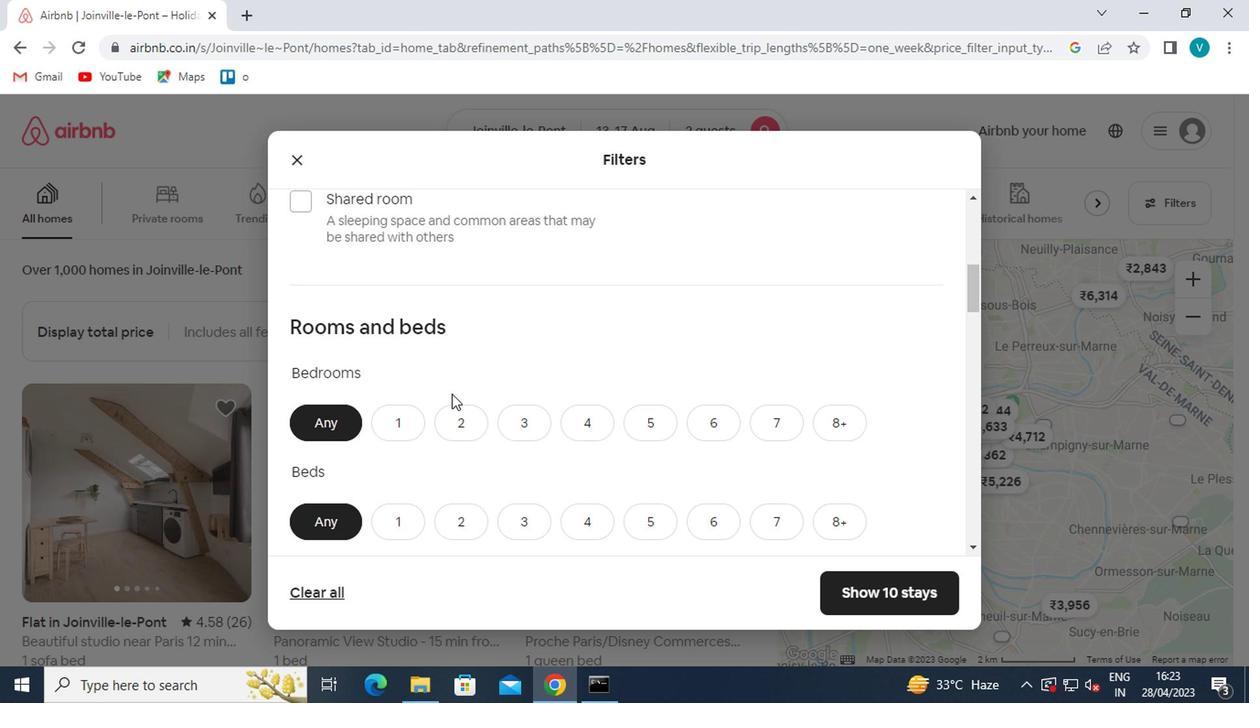 
Action: Mouse pressed left at (456, 417)
Screenshot: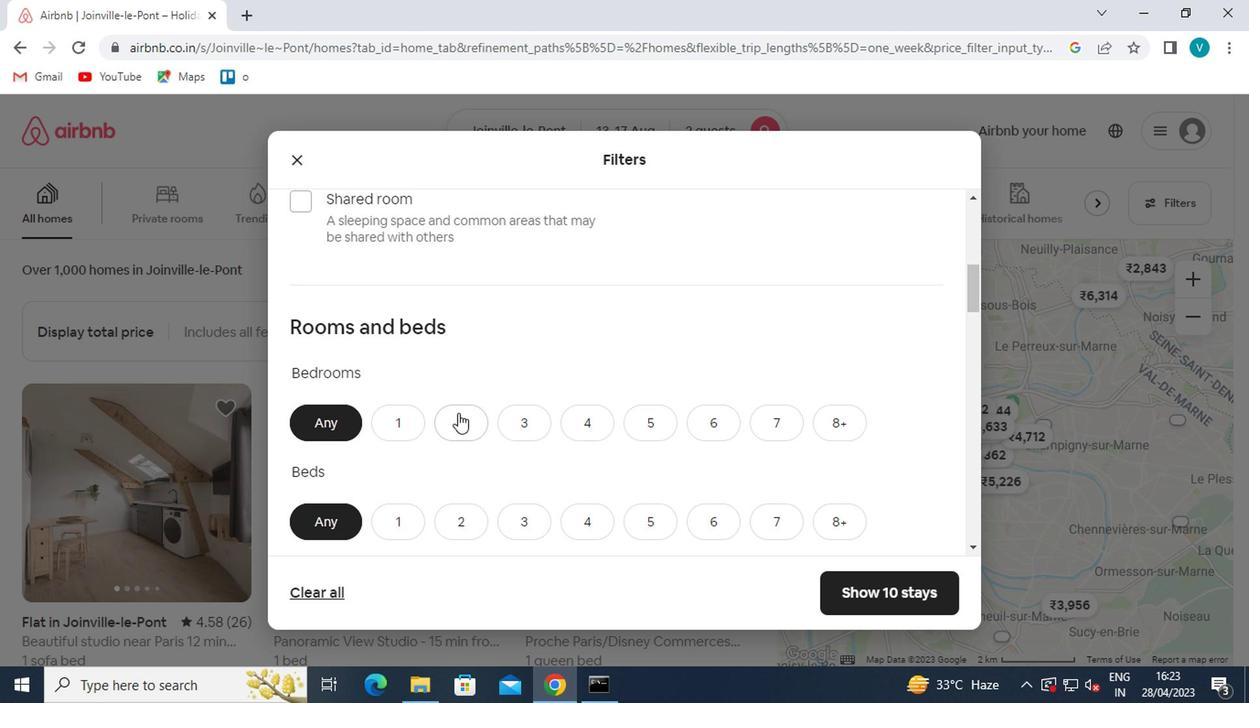 
Action: Mouse moved to (455, 412)
Screenshot: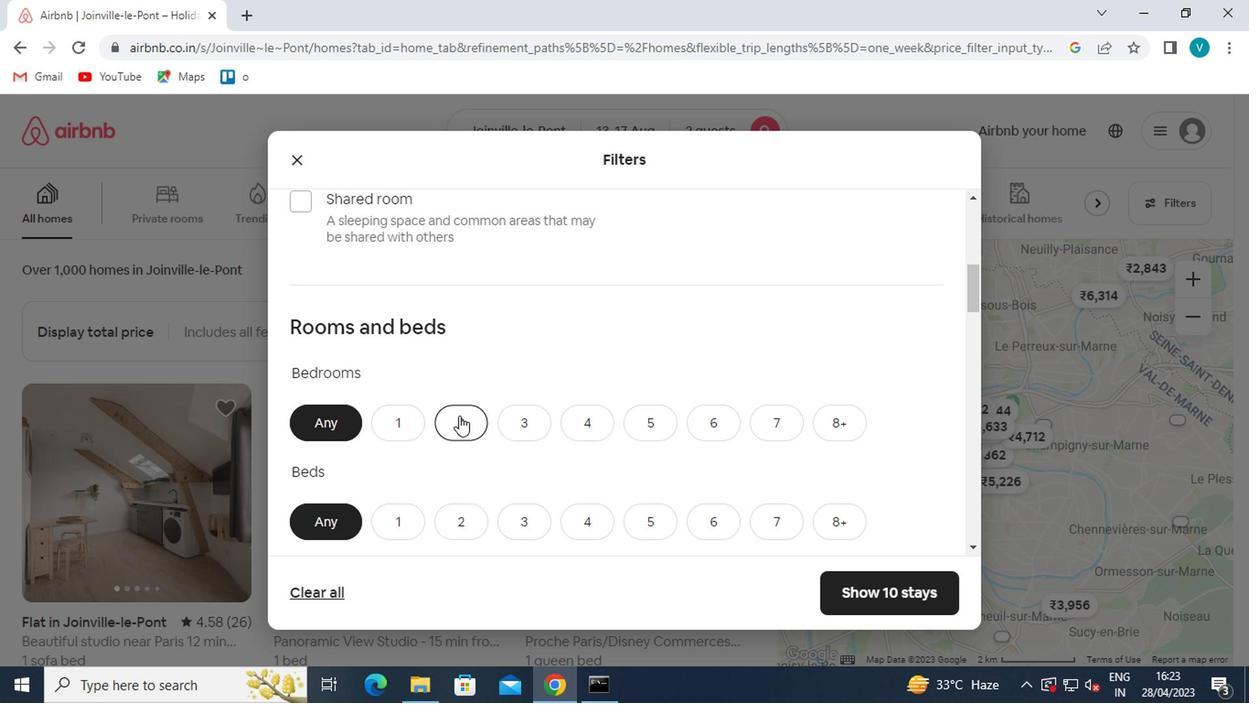 
Action: Mouse scrolled (455, 411) with delta (0, -1)
Screenshot: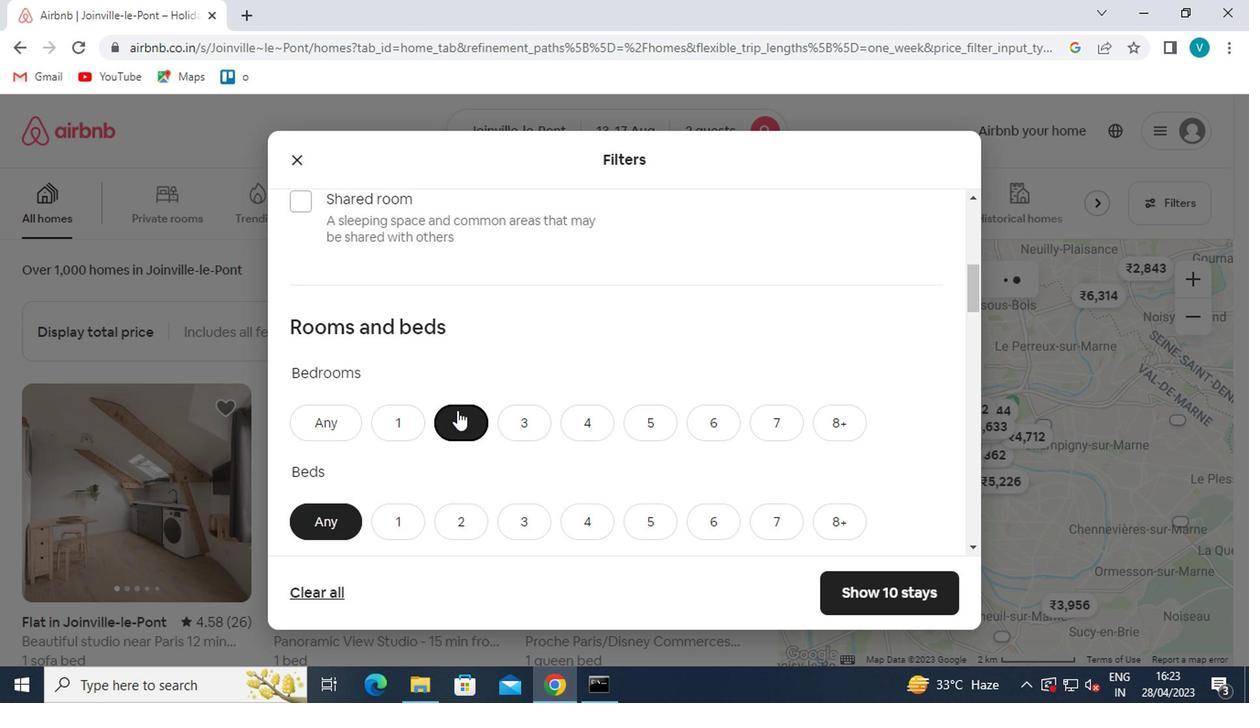 
Action: Mouse scrolled (455, 411) with delta (0, -1)
Screenshot: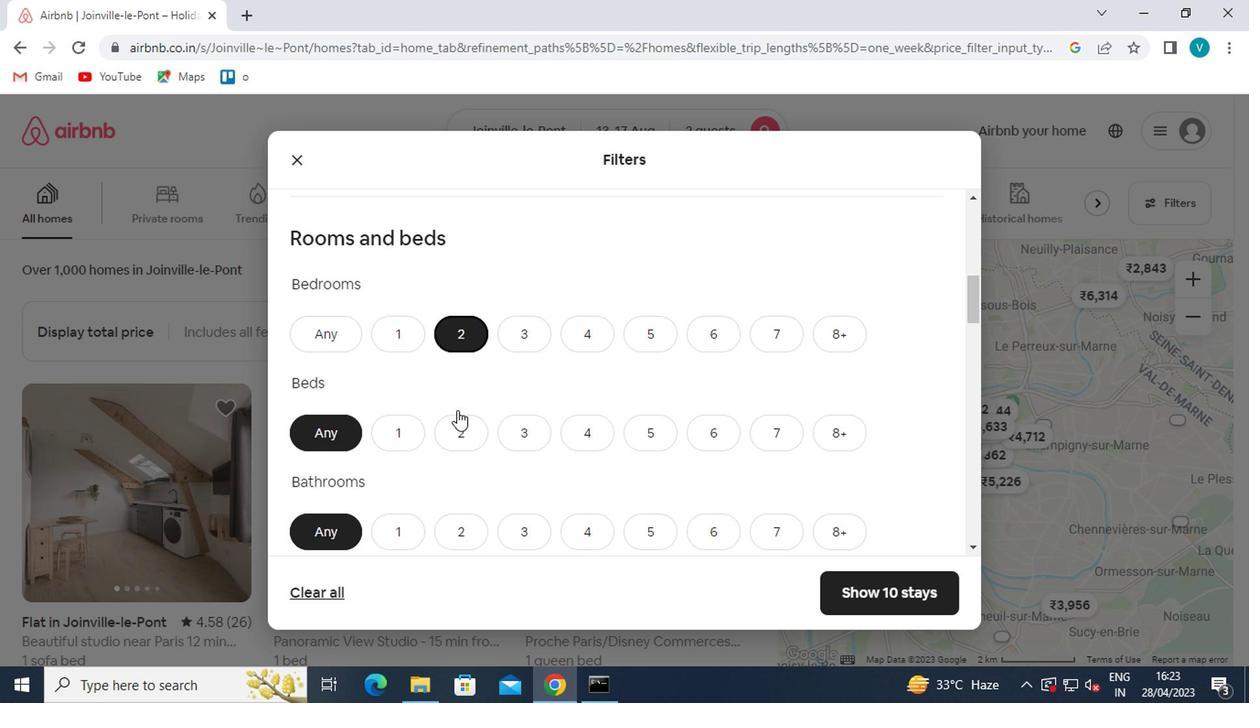 
Action: Mouse moved to (465, 345)
Screenshot: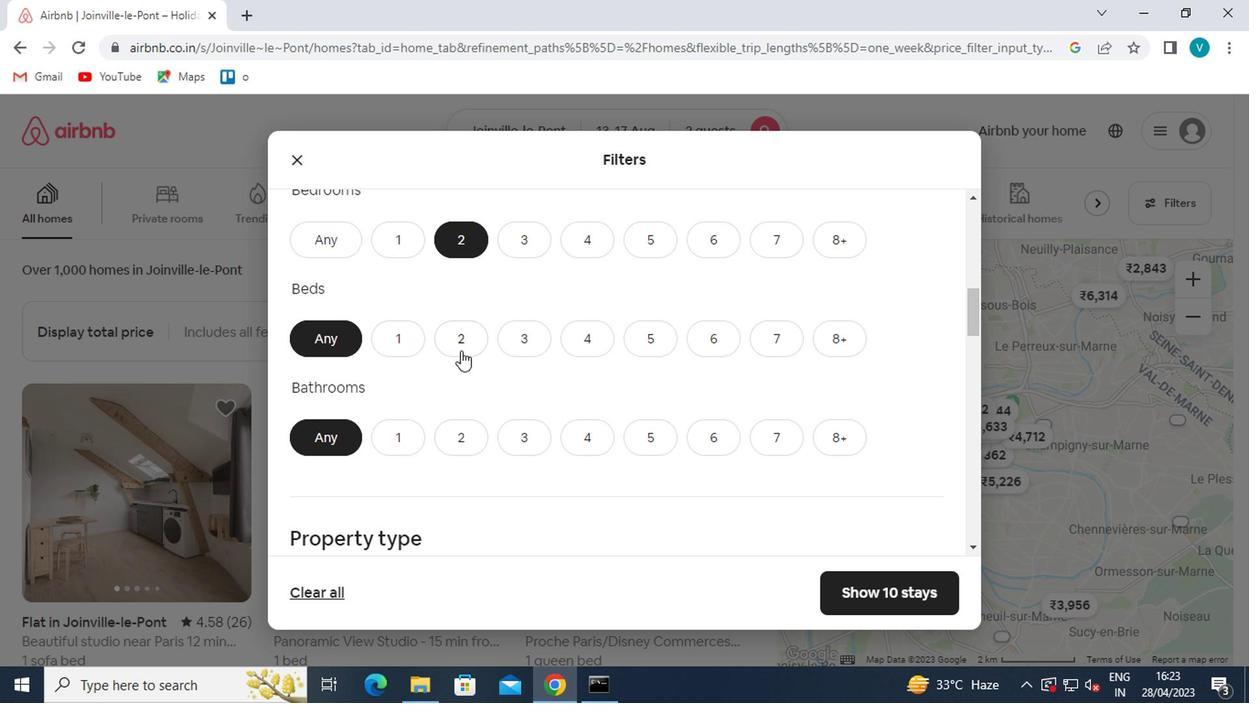 
Action: Mouse pressed left at (465, 345)
Screenshot: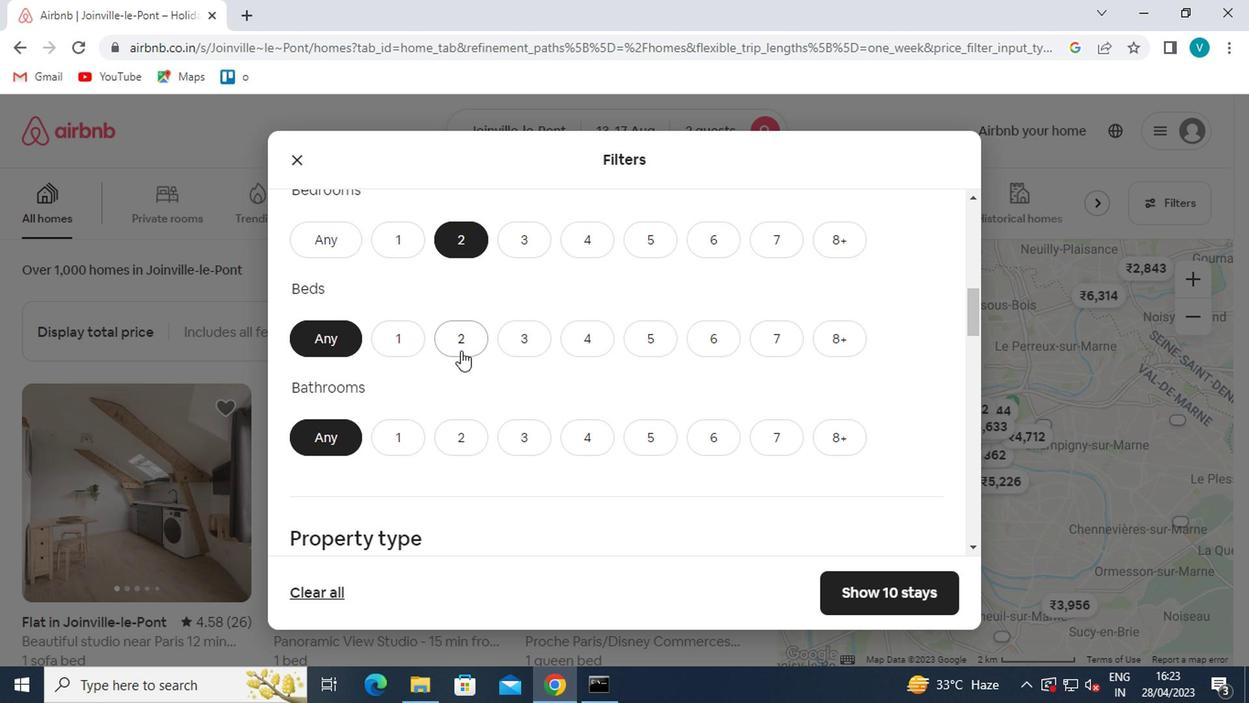 
Action: Mouse moved to (406, 434)
Screenshot: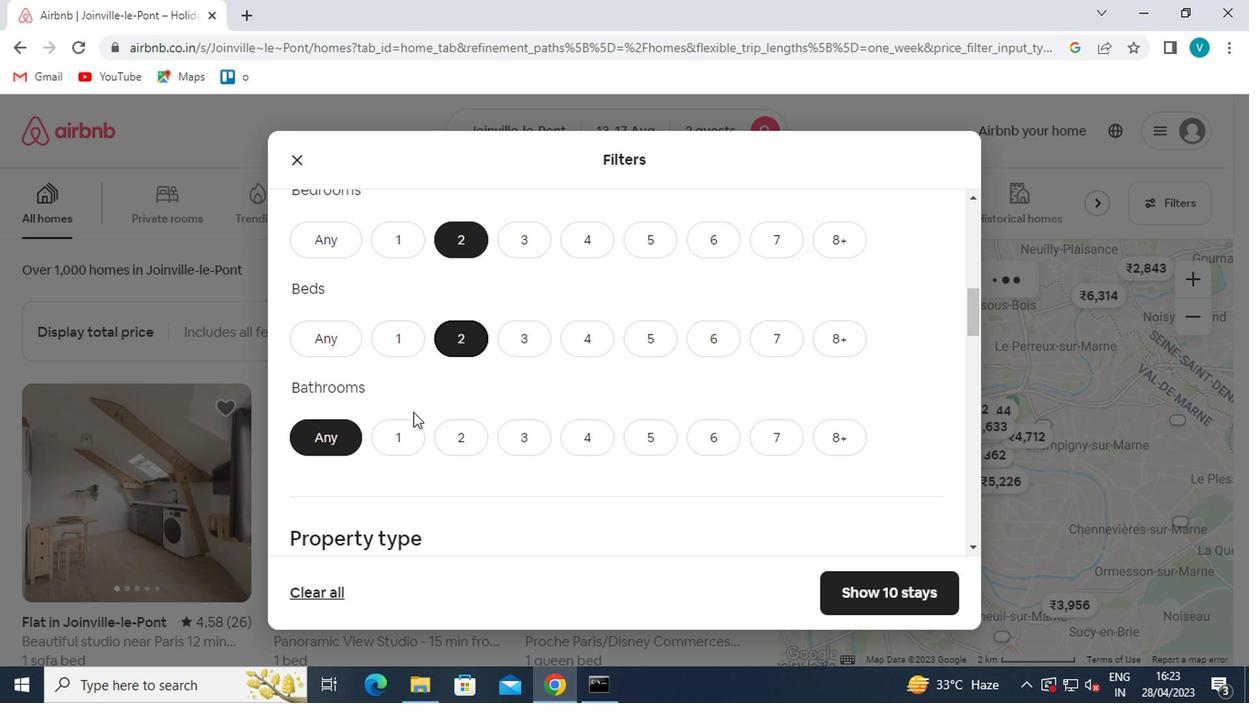 
Action: Mouse pressed left at (406, 434)
Screenshot: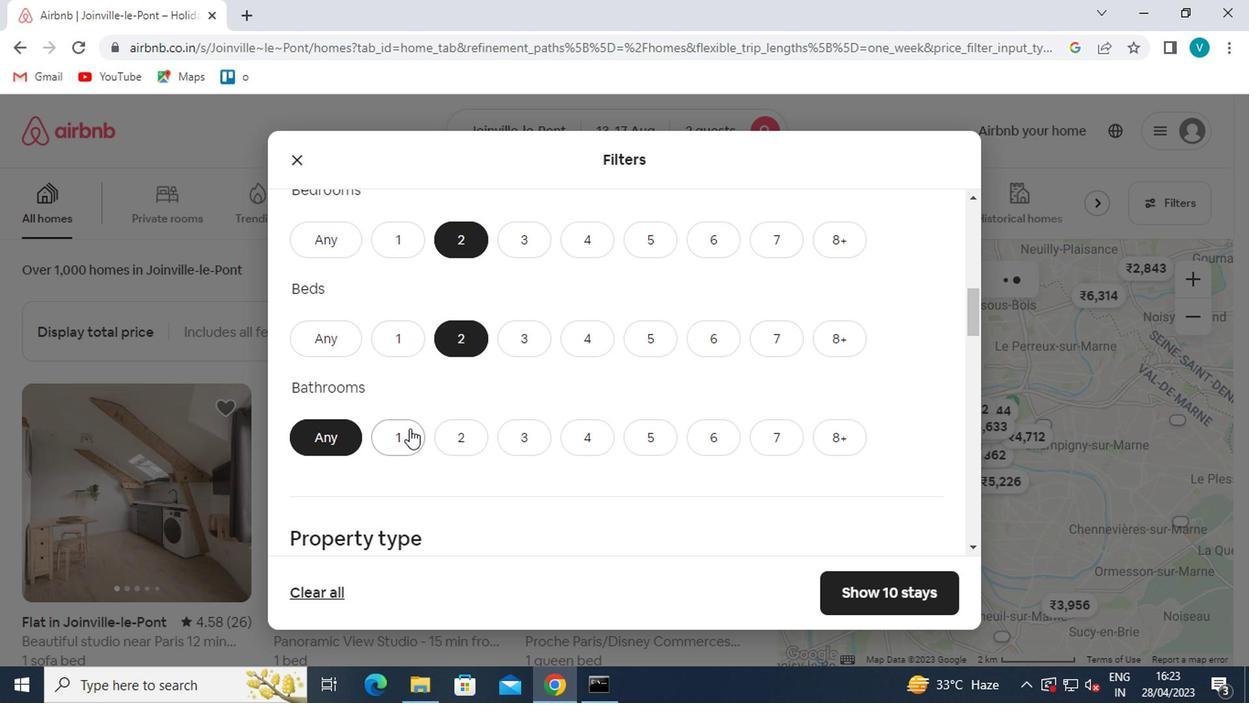 
Action: Mouse moved to (402, 434)
Screenshot: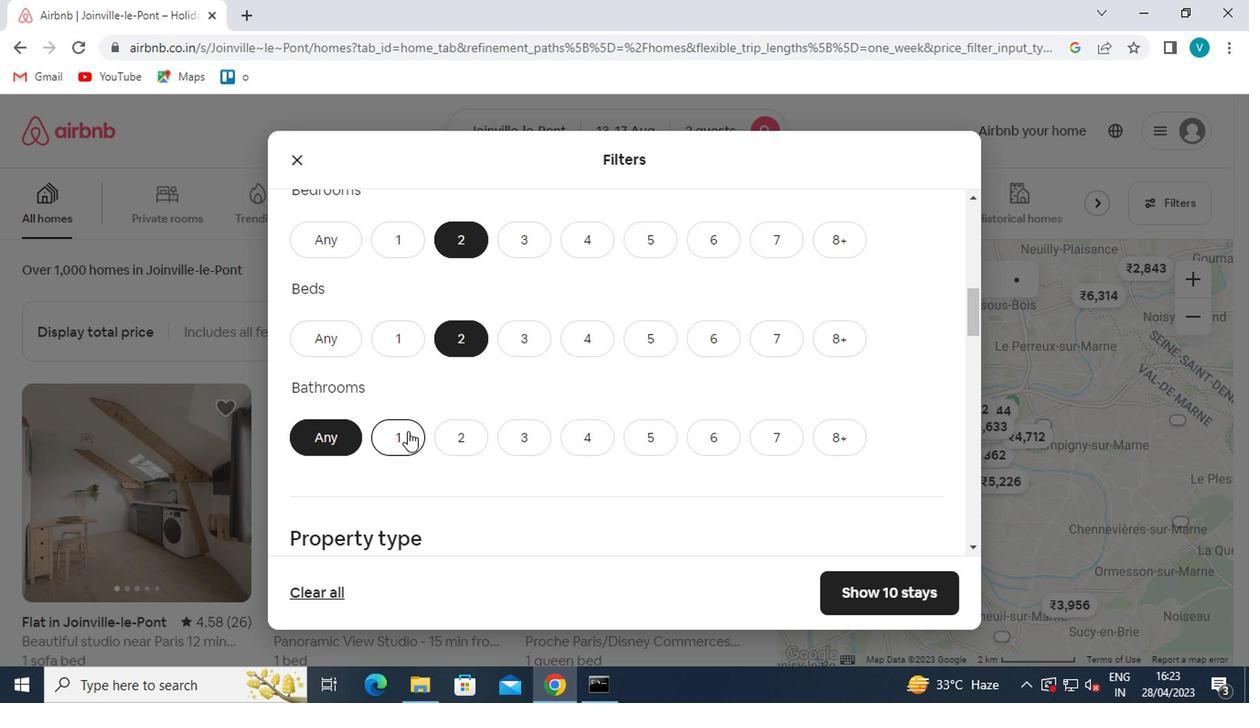 
Action: Mouse scrolled (402, 432) with delta (0, -1)
Screenshot: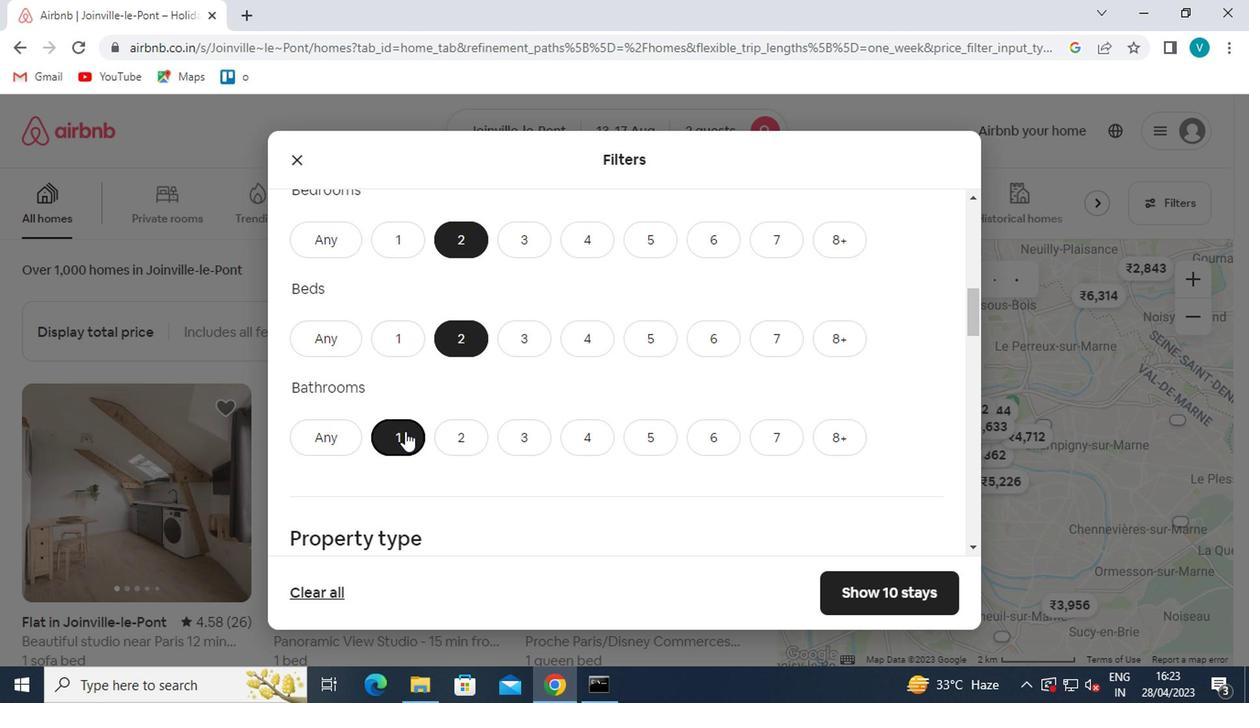 
Action: Mouse scrolled (402, 432) with delta (0, -1)
Screenshot: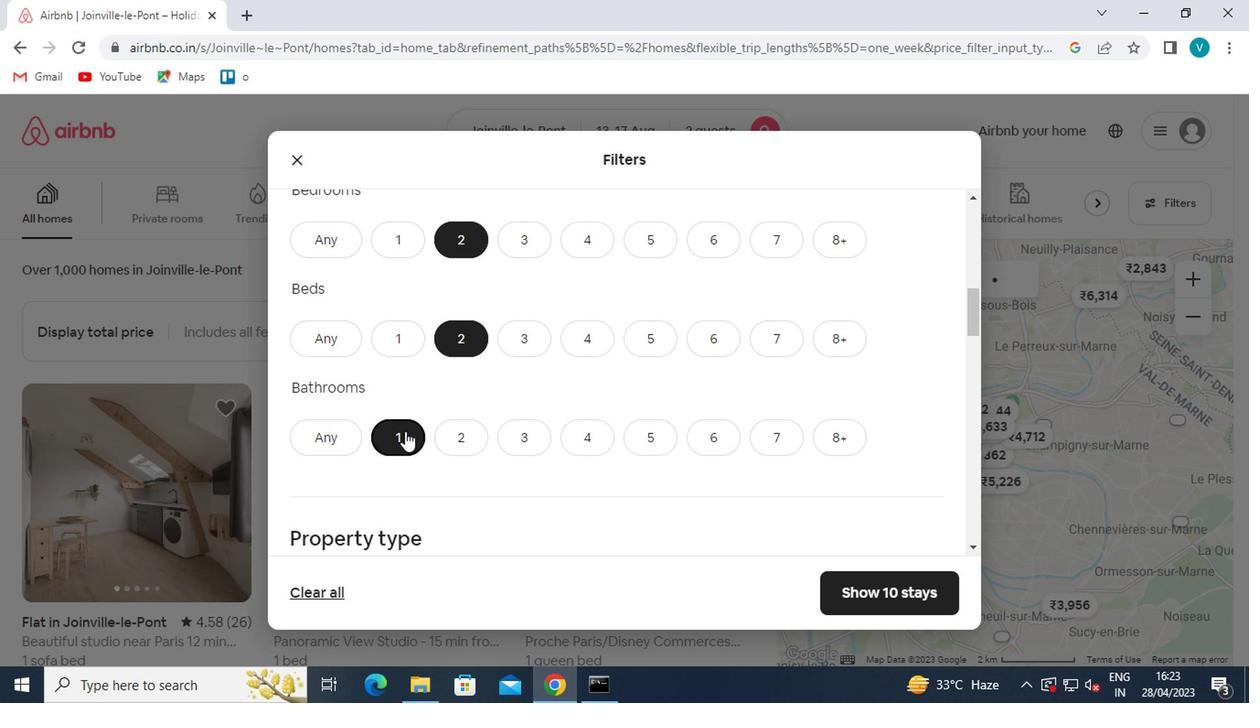 
Action: Mouse pressed left at (402, 434)
Screenshot: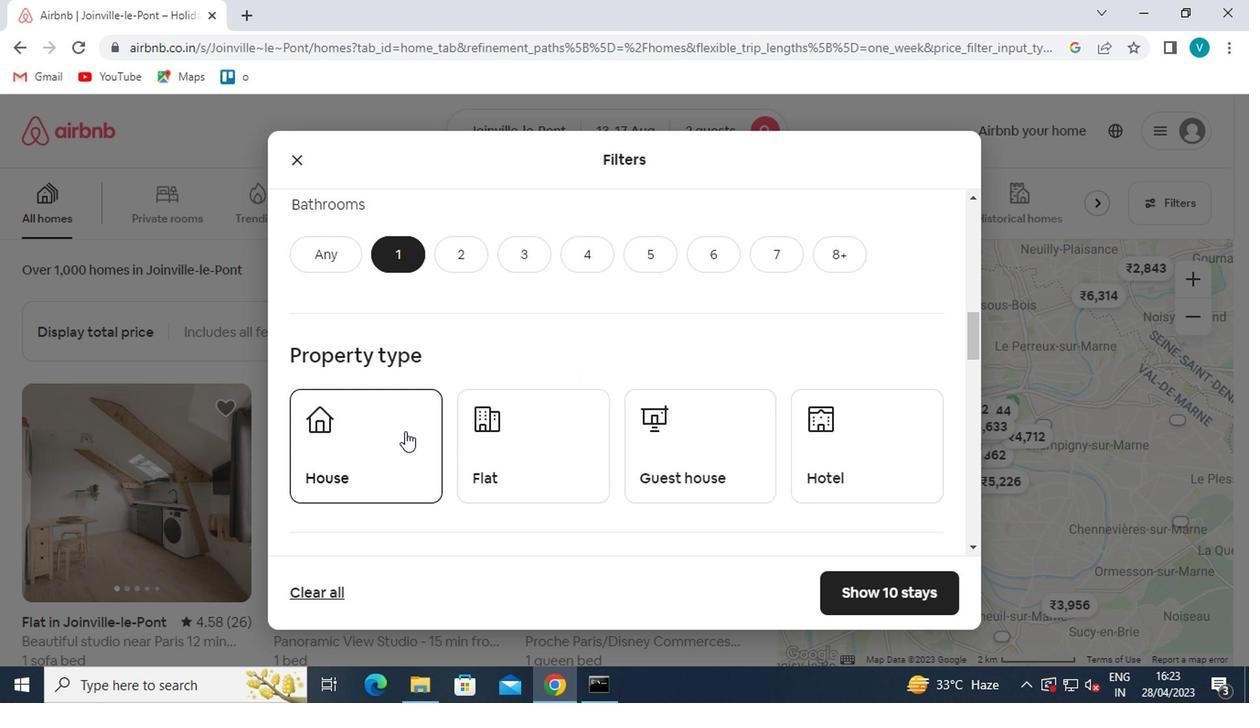 
Action: Mouse moved to (493, 432)
Screenshot: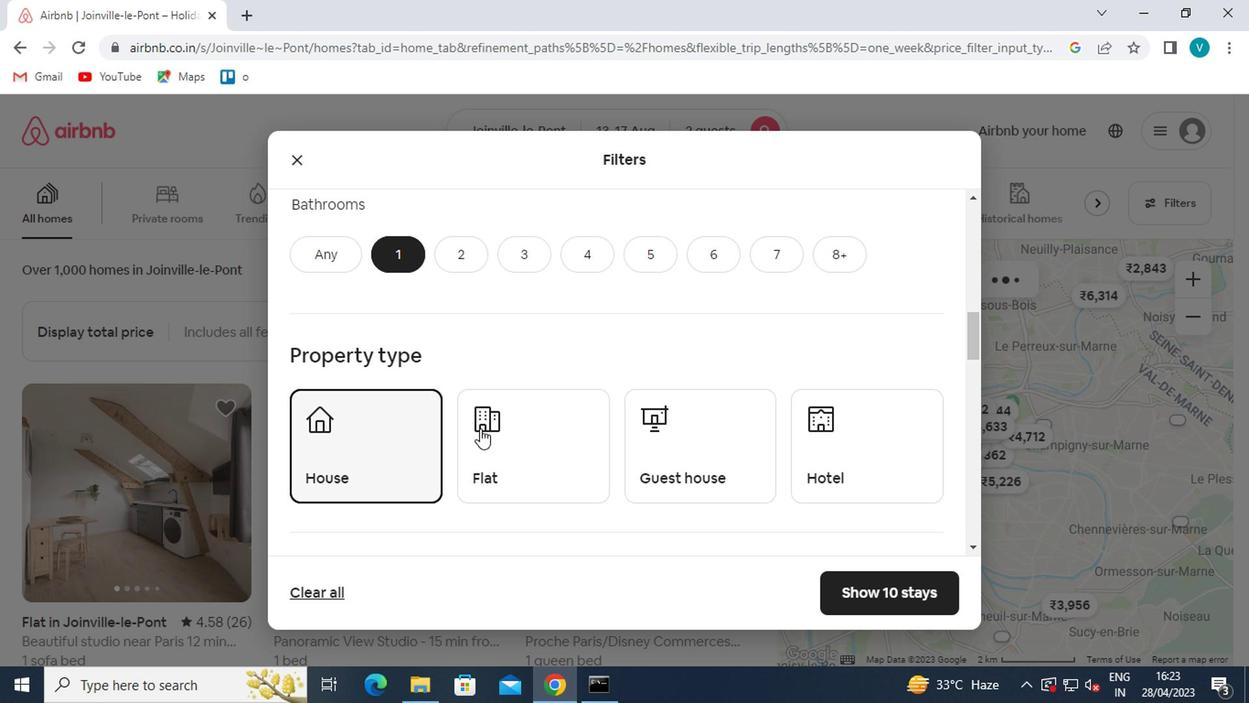 
Action: Mouse pressed left at (493, 432)
Screenshot: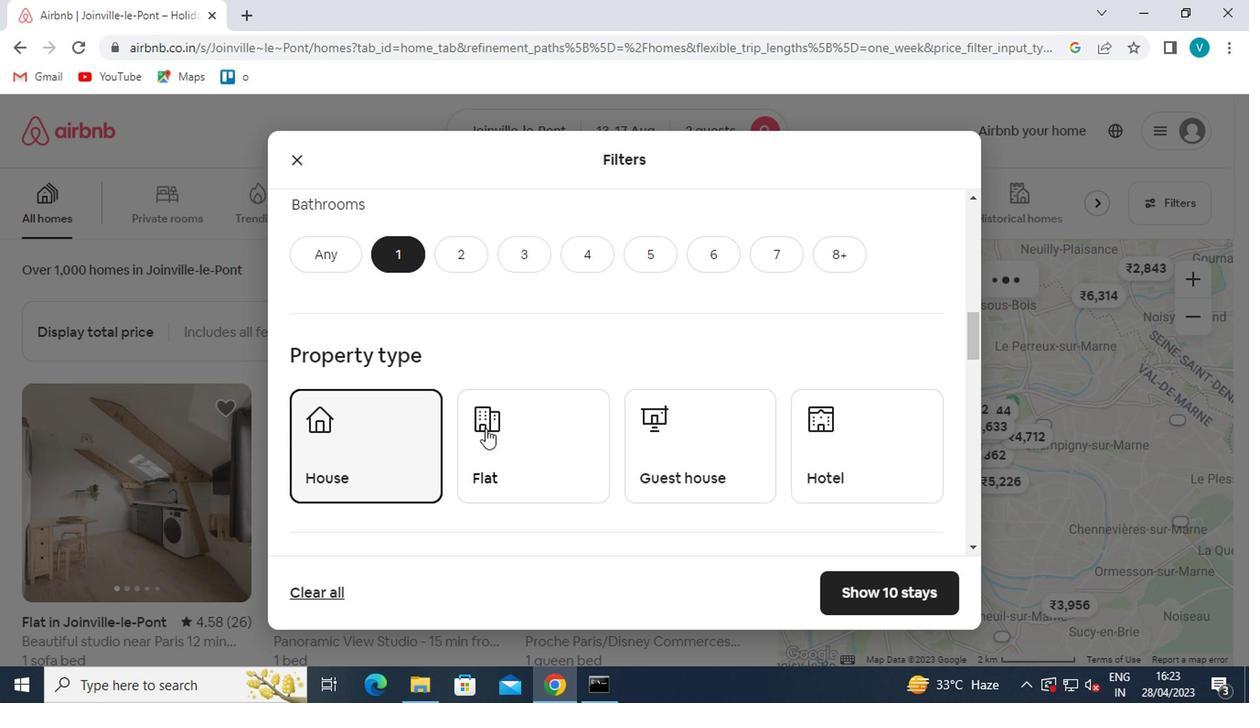 
Action: Mouse moved to (705, 460)
Screenshot: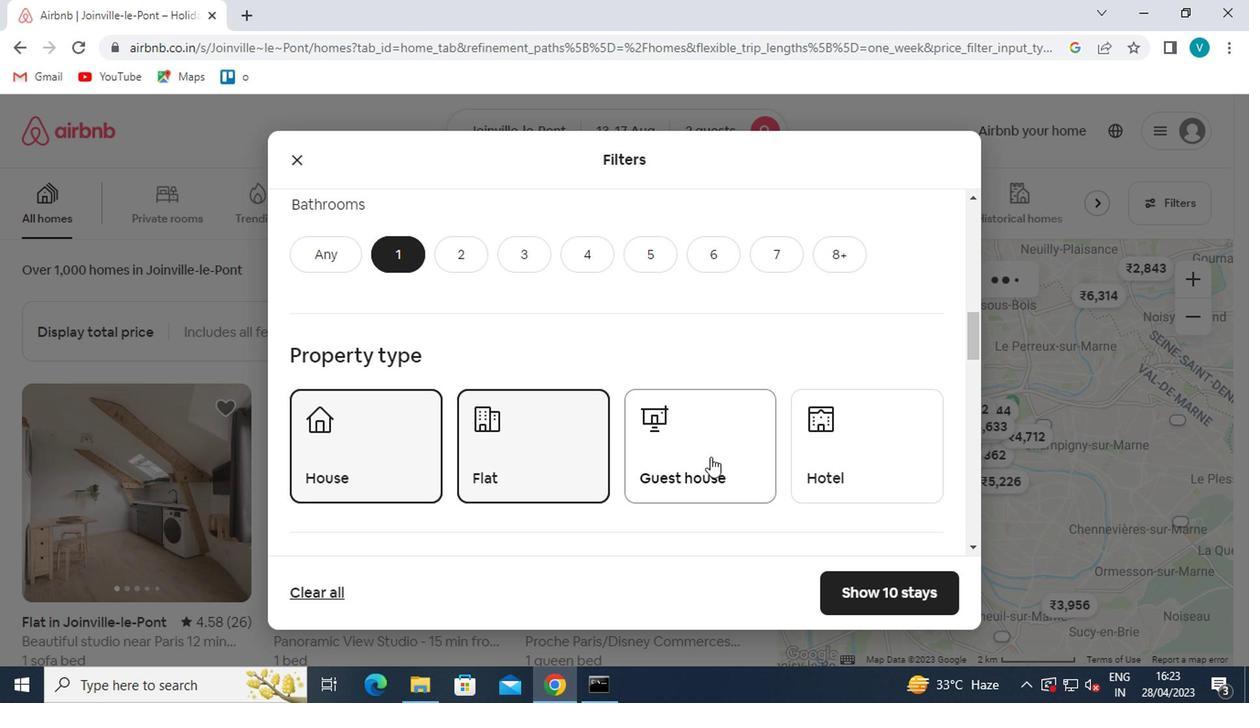 
Action: Mouse pressed left at (705, 460)
Screenshot: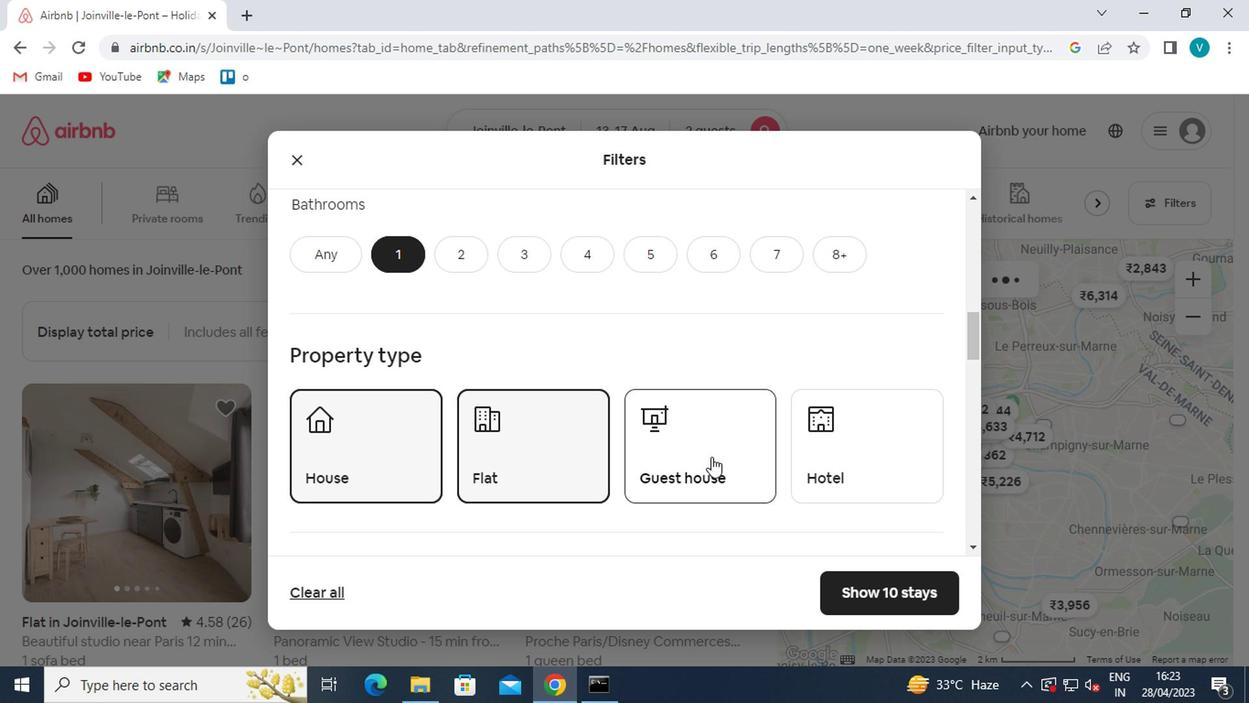 
Action: Mouse moved to (688, 456)
Screenshot: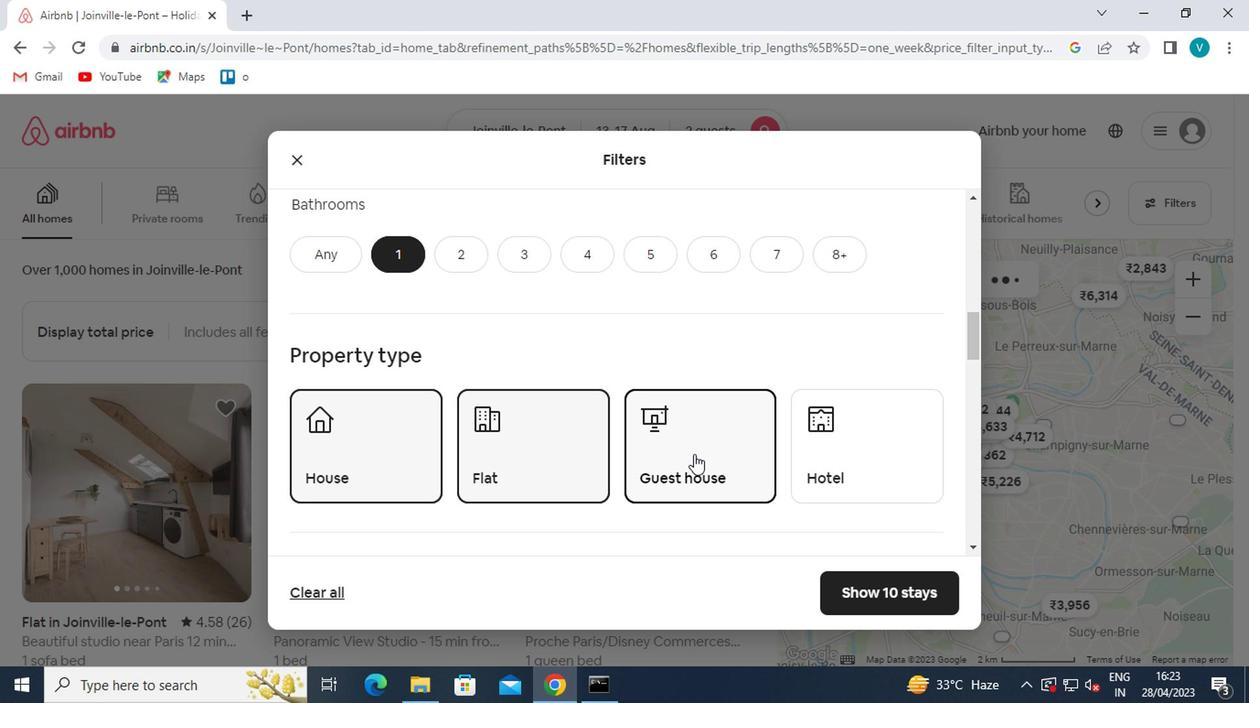 
Action: Mouse scrolled (688, 455) with delta (0, 0)
Screenshot: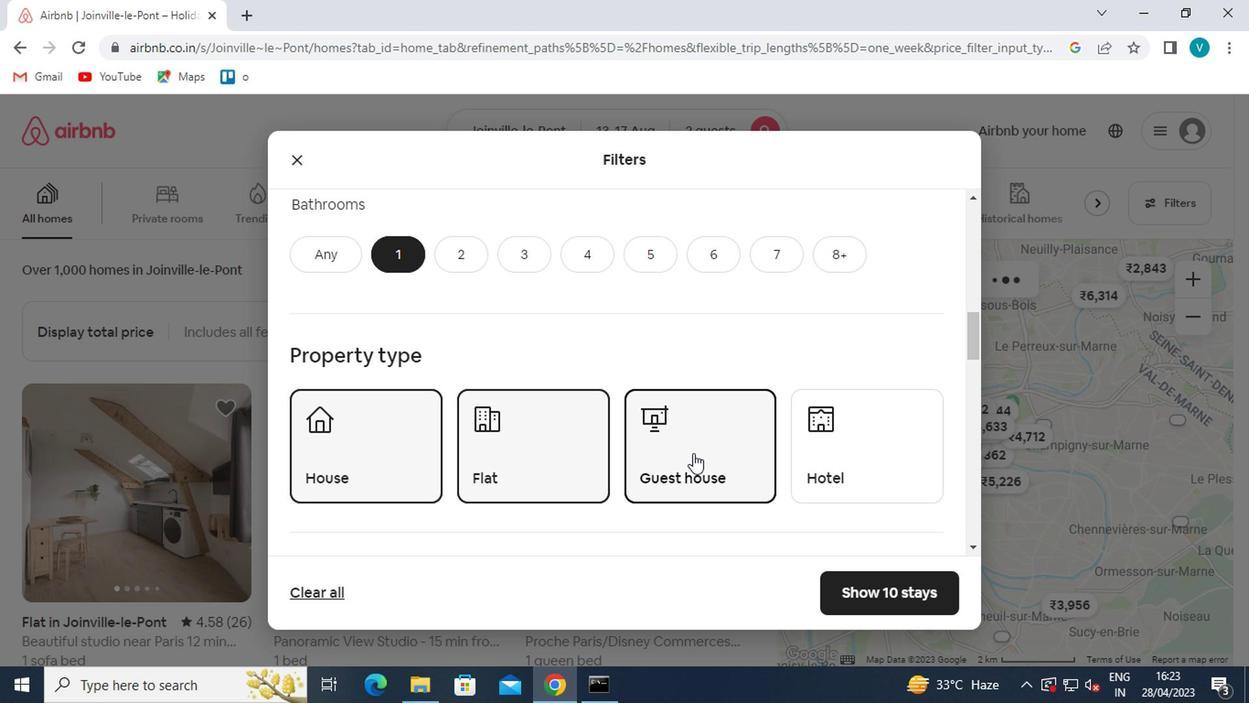 
Action: Mouse moved to (688, 456)
Screenshot: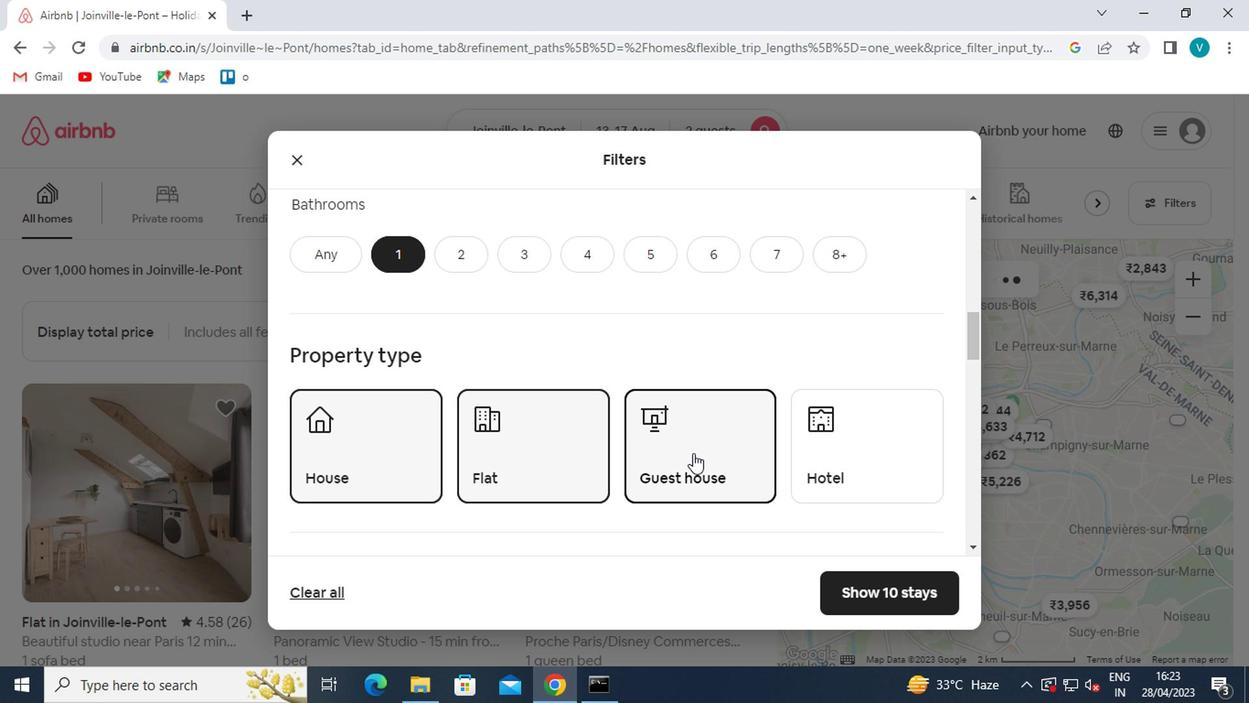 
Action: Mouse scrolled (688, 455) with delta (0, 0)
Screenshot: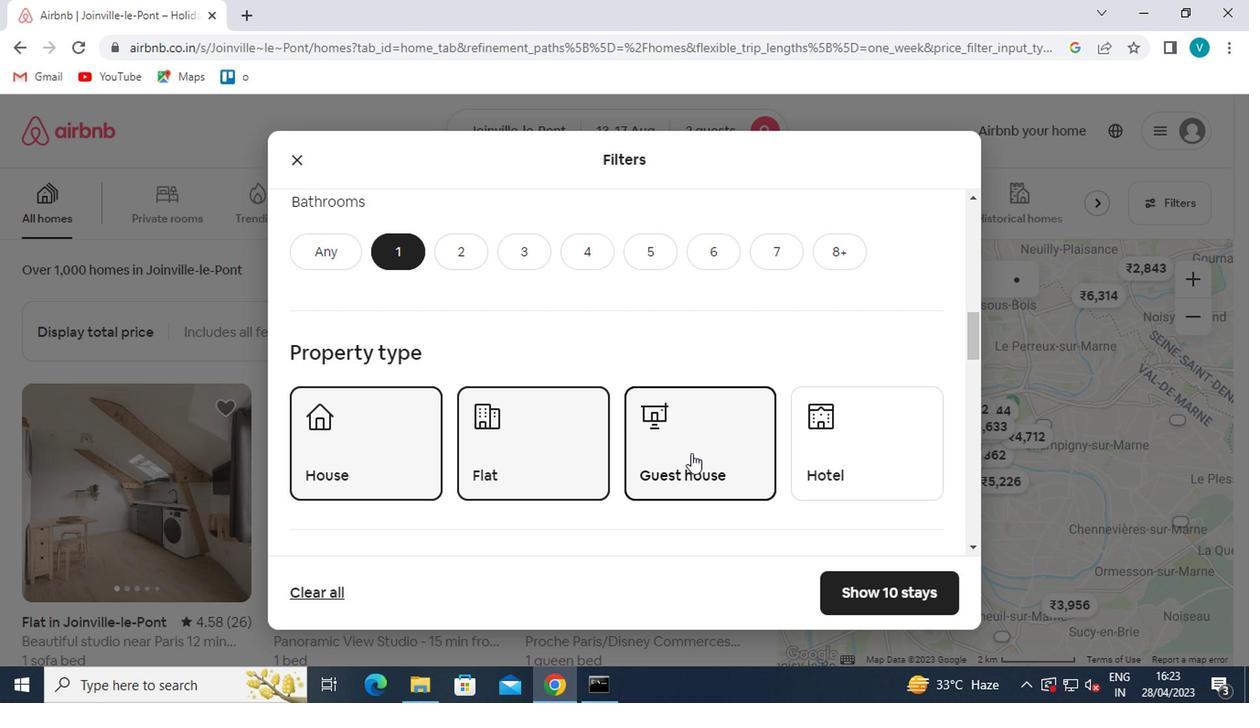
Action: Mouse moved to (688, 456)
Screenshot: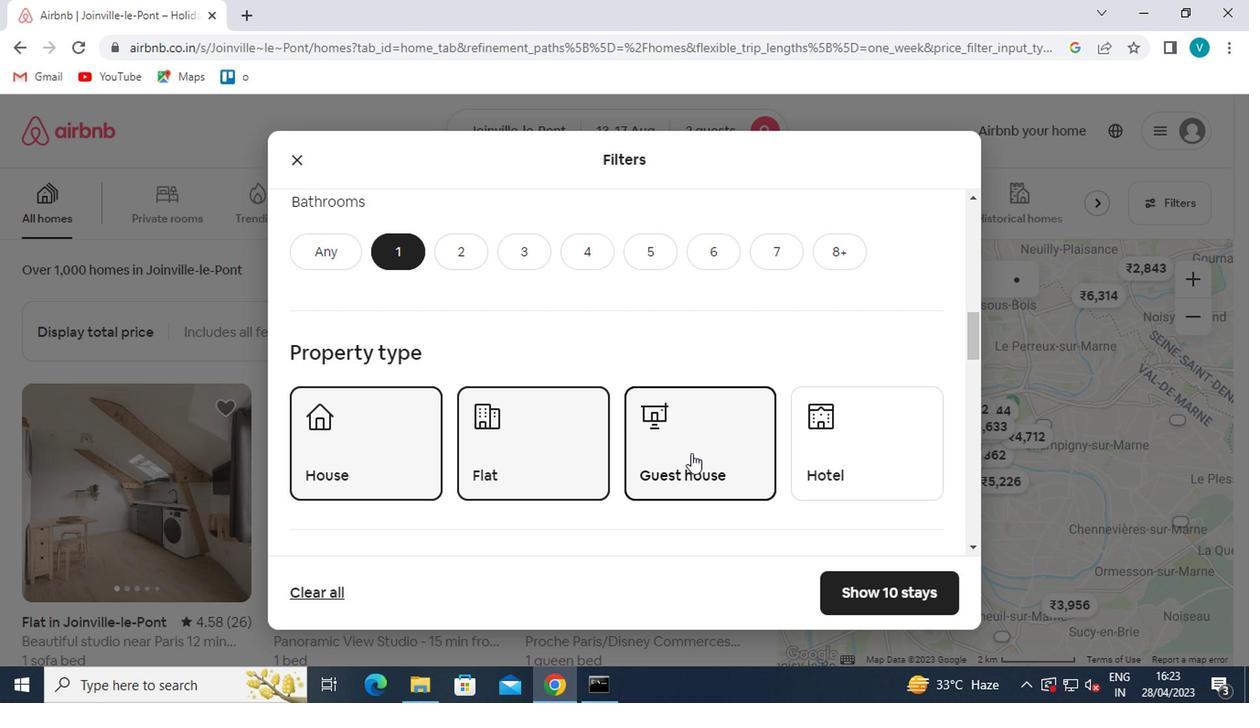
Action: Mouse scrolled (688, 456) with delta (0, 0)
Screenshot: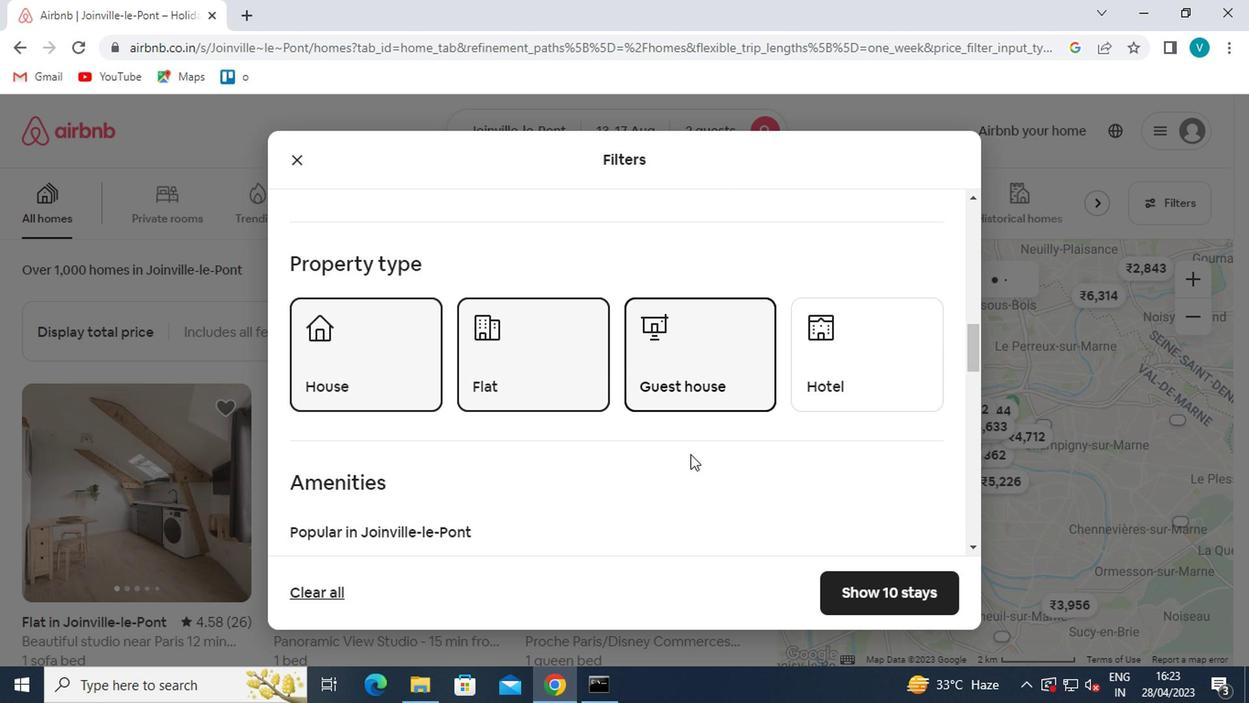 
Action: Mouse scrolled (688, 456) with delta (0, 0)
Screenshot: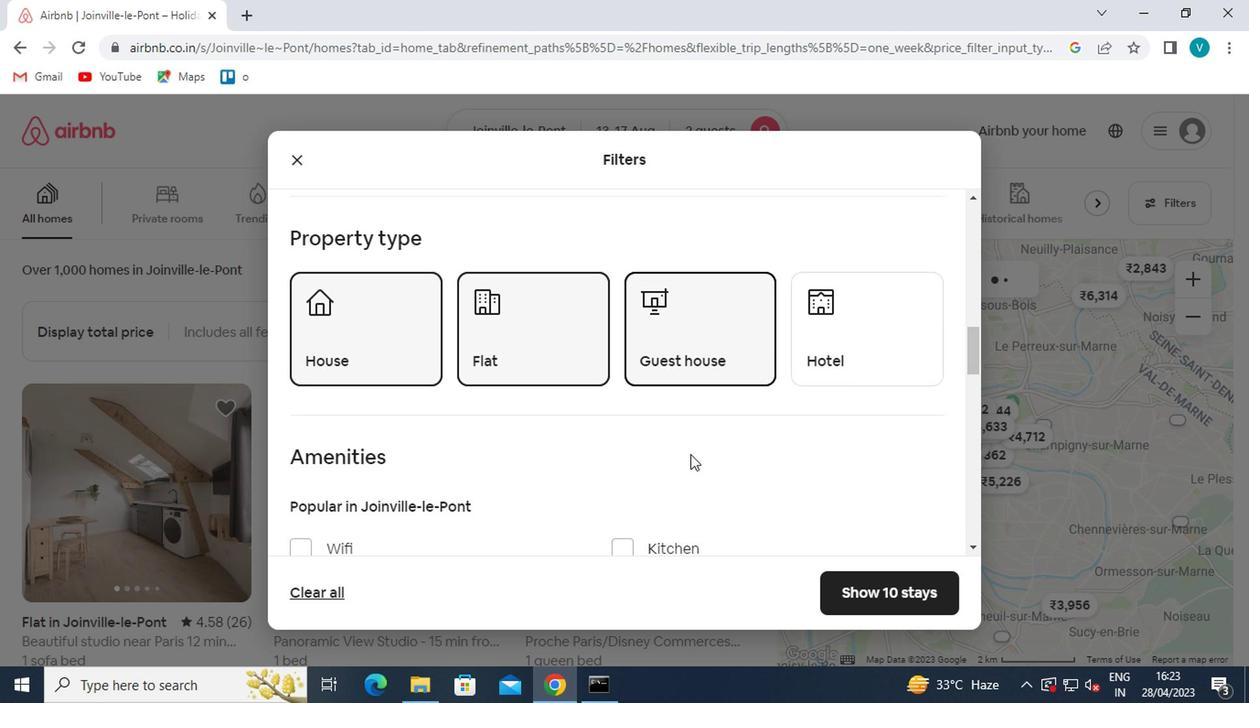 
Action: Mouse moved to (347, 299)
Screenshot: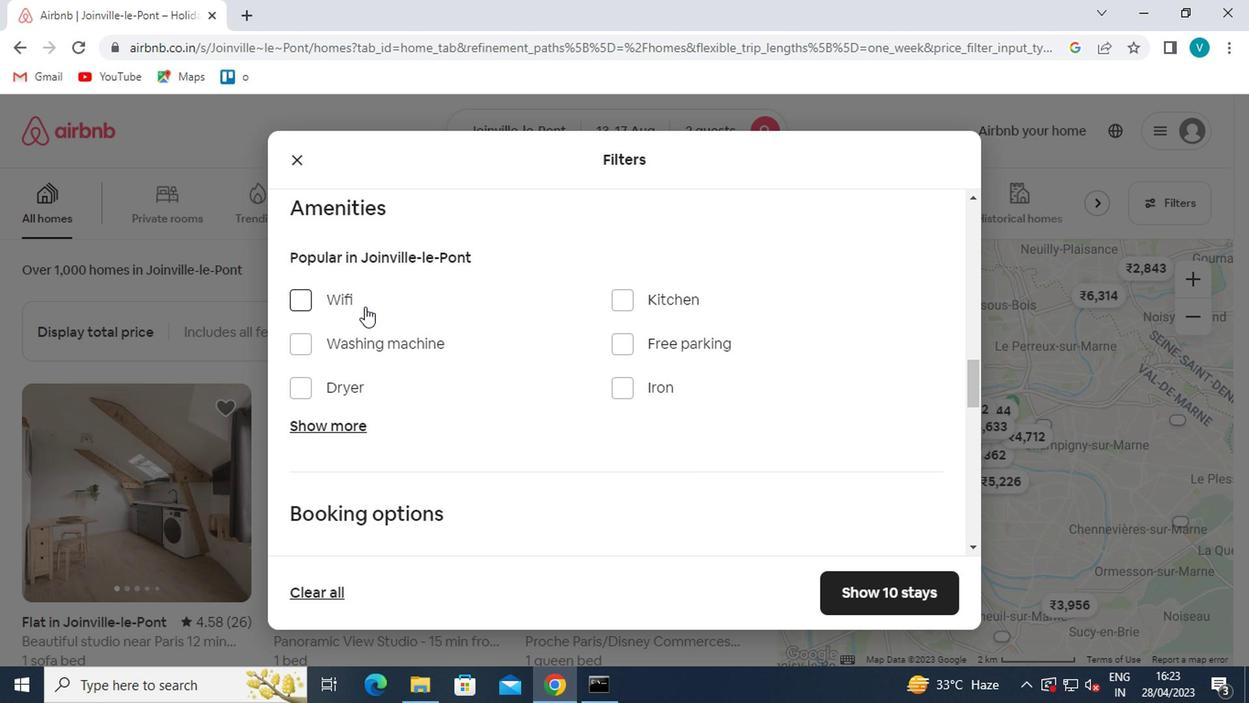 
Action: Mouse pressed left at (347, 299)
Screenshot: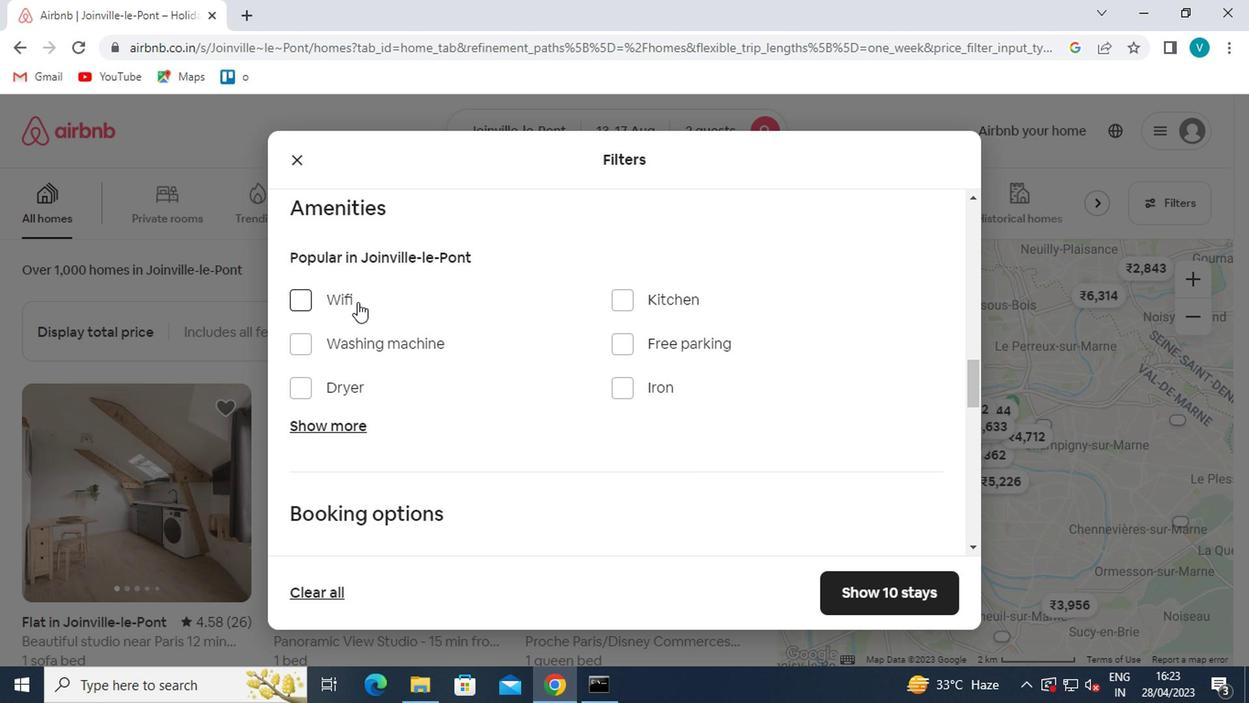 
Action: Mouse moved to (451, 376)
Screenshot: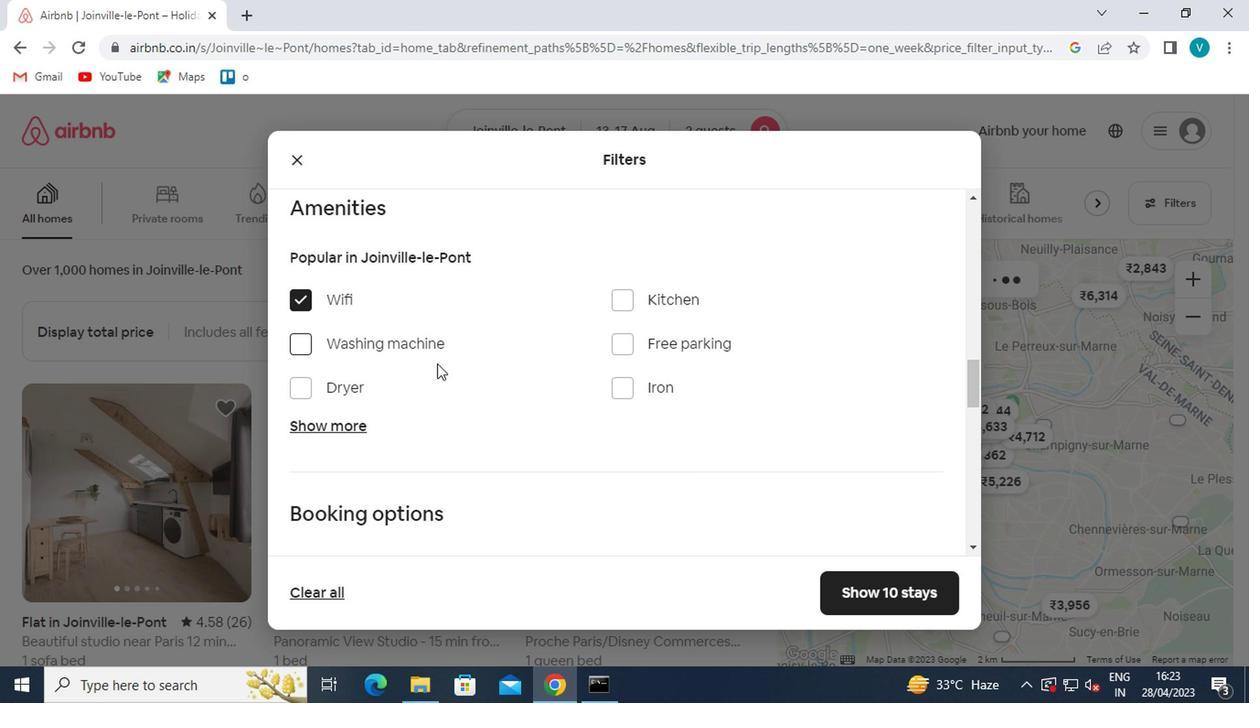 
Action: Mouse scrolled (451, 375) with delta (0, 0)
Screenshot: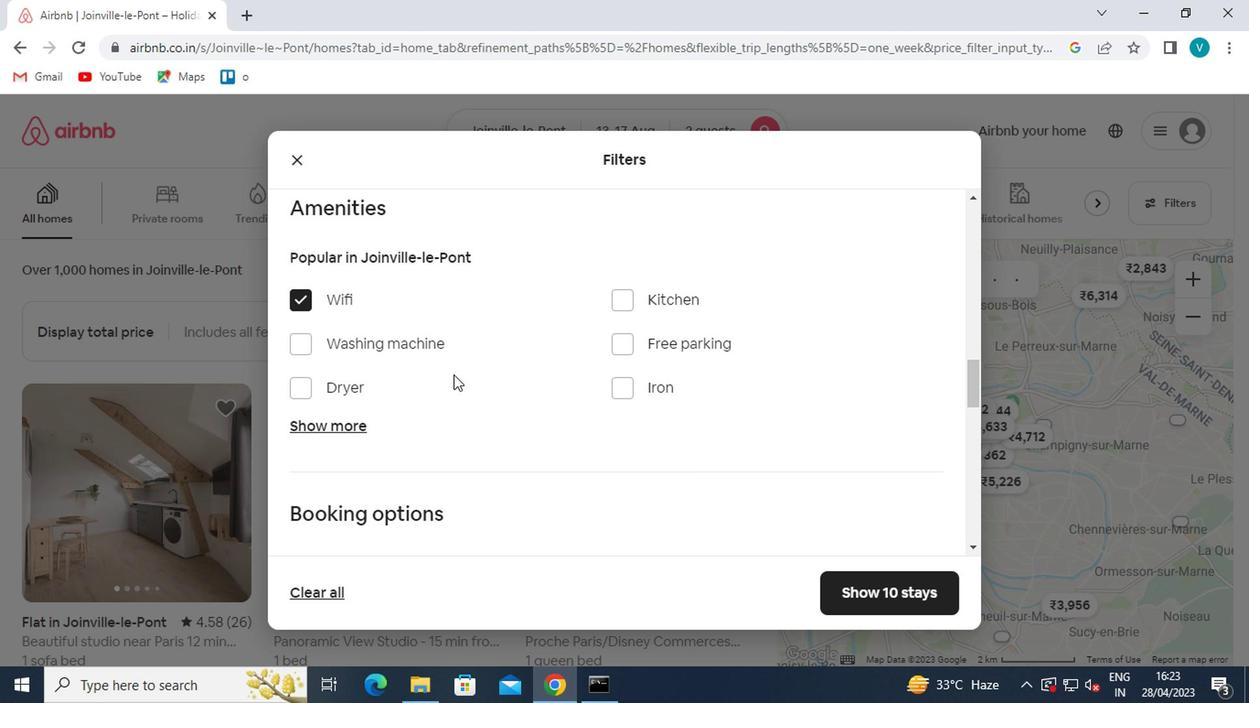 
Action: Mouse moved to (452, 376)
Screenshot: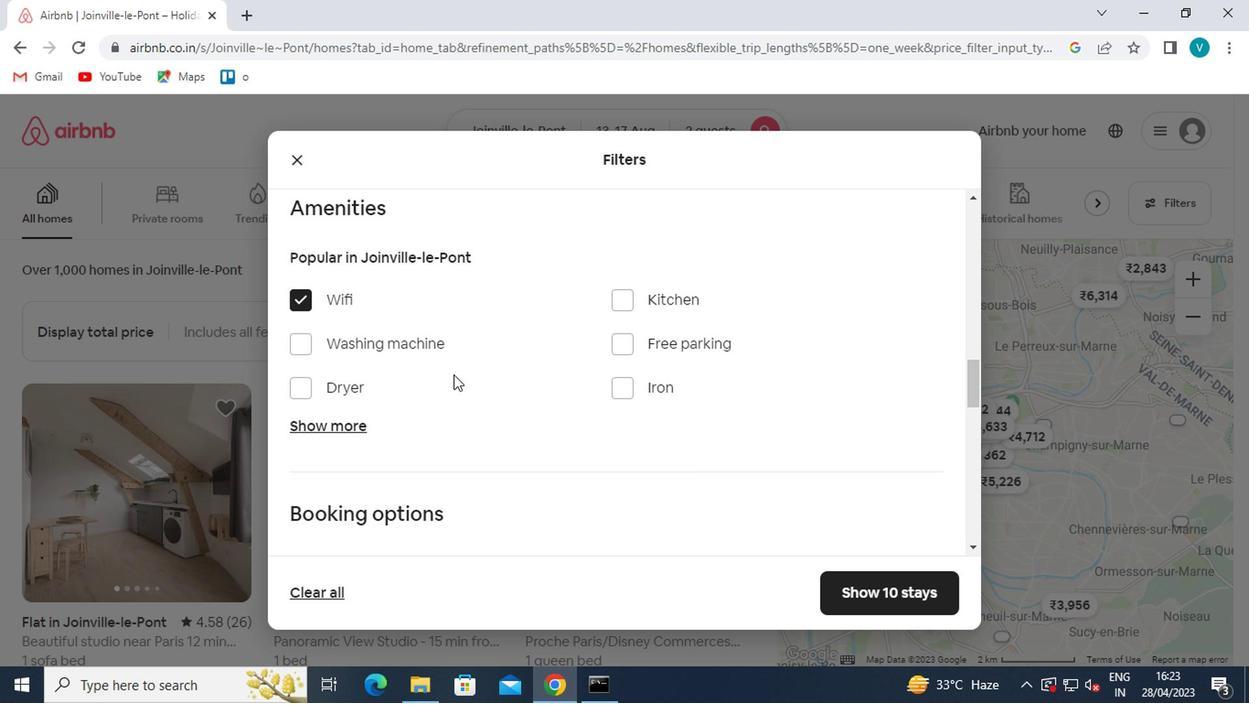
Action: Mouse scrolled (452, 375) with delta (0, 0)
Screenshot: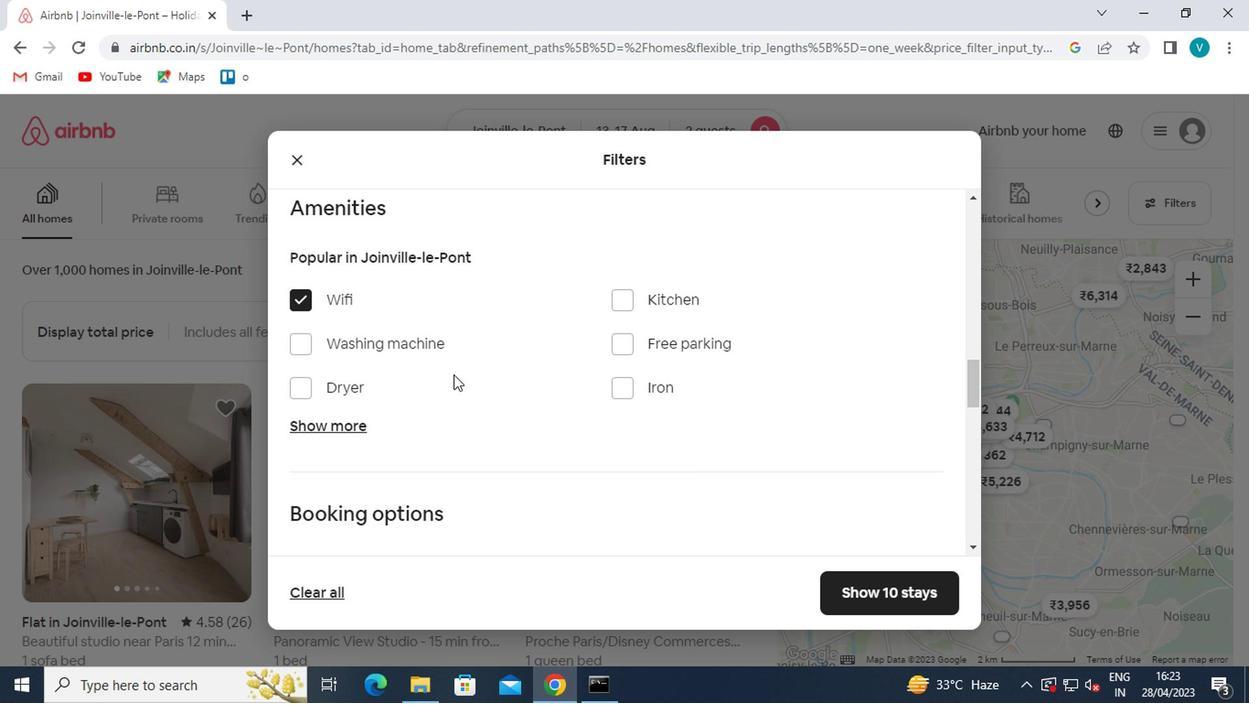 
Action: Mouse moved to (912, 456)
Screenshot: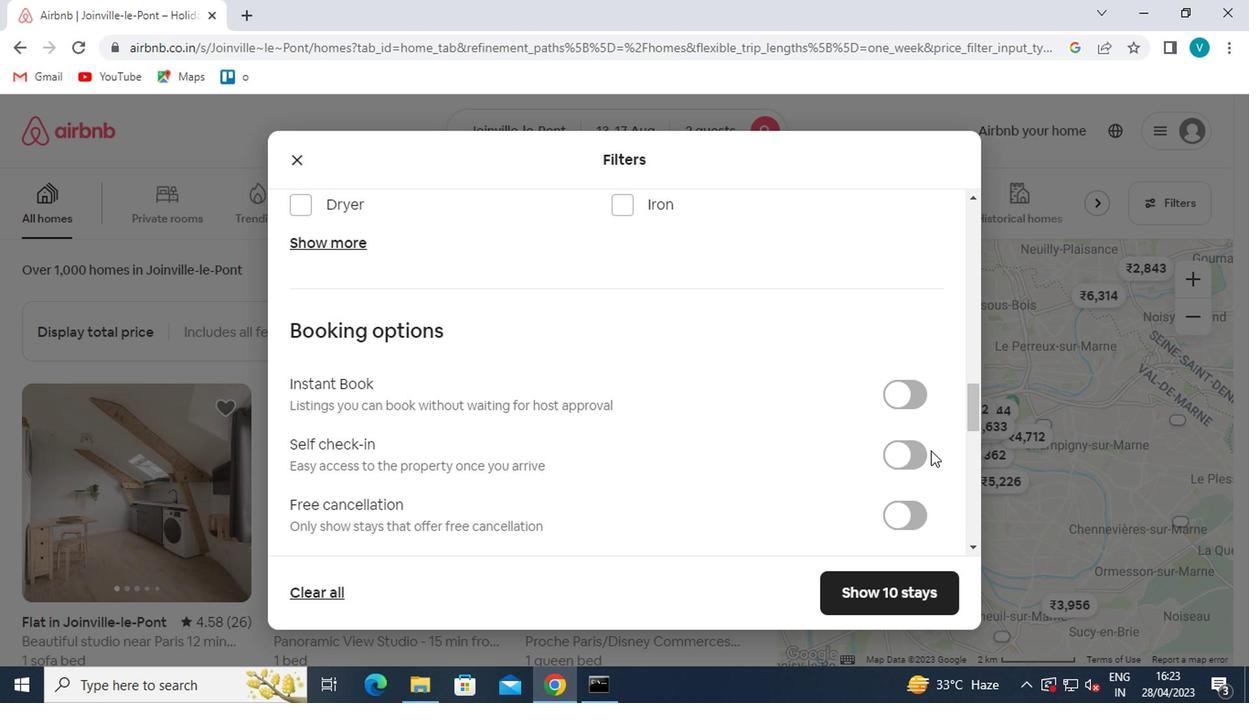 
Action: Mouse pressed left at (912, 456)
Screenshot: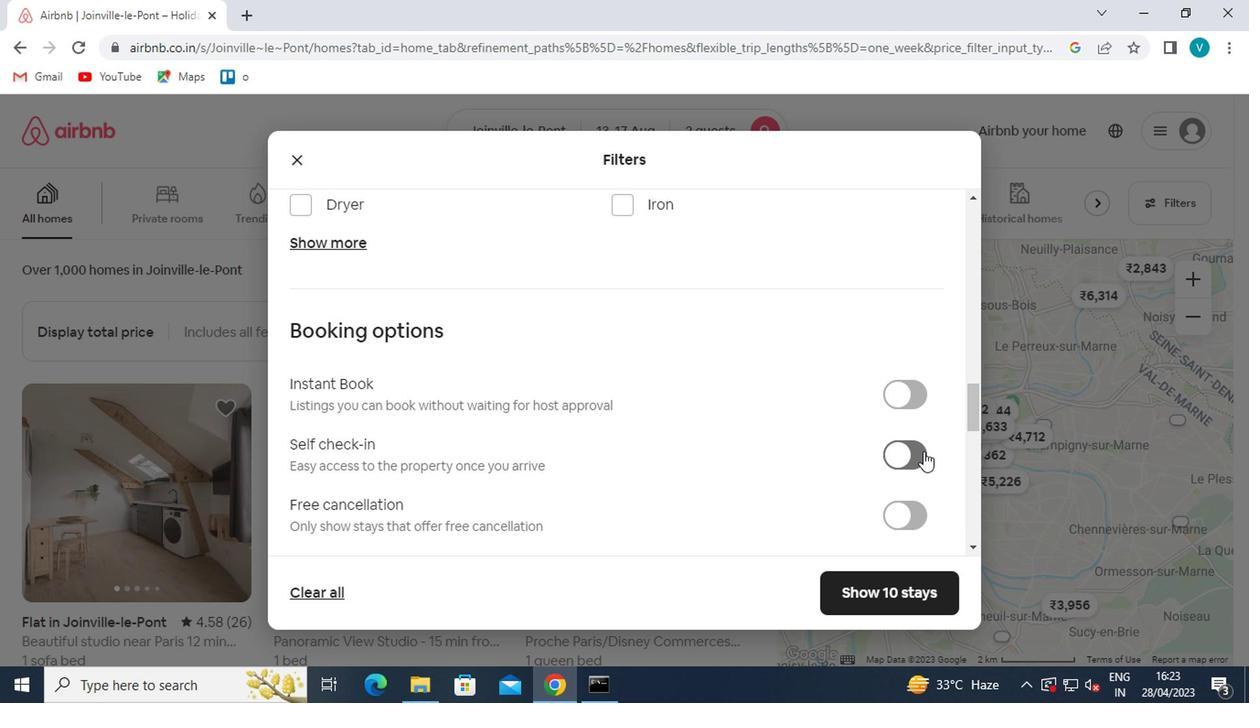 
Action: Mouse moved to (656, 449)
Screenshot: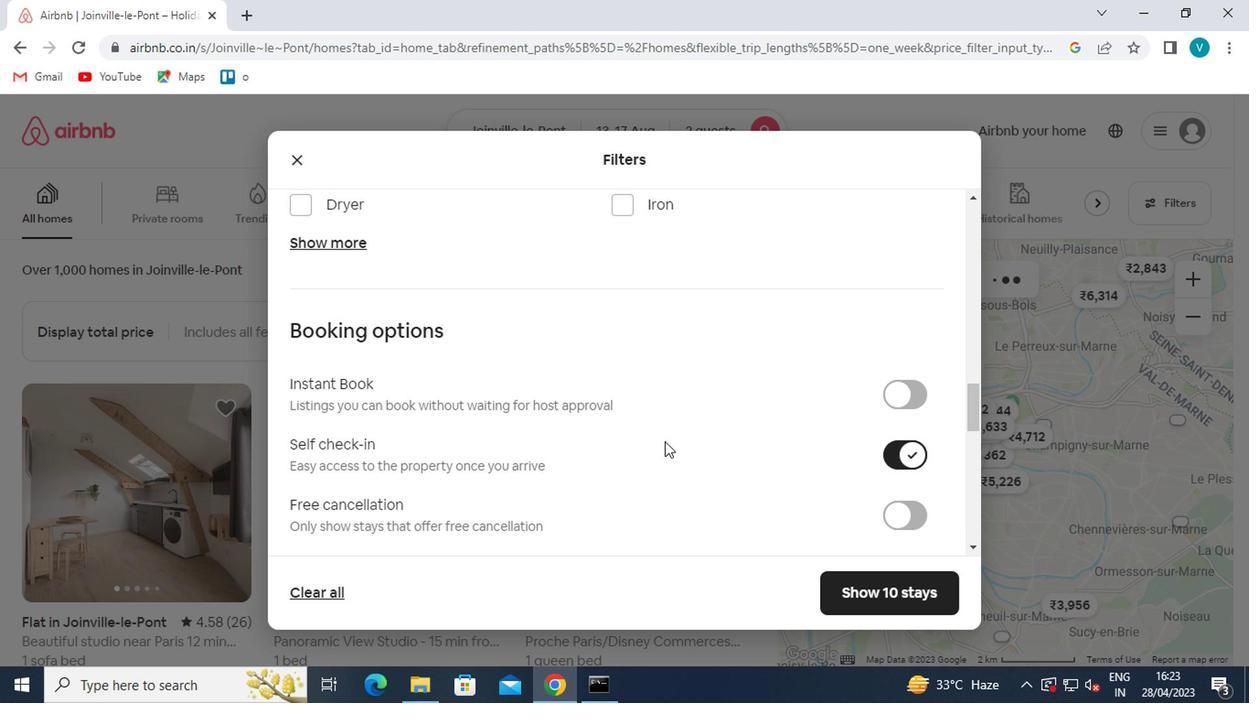 
Action: Mouse scrolled (656, 447) with delta (0, -1)
Screenshot: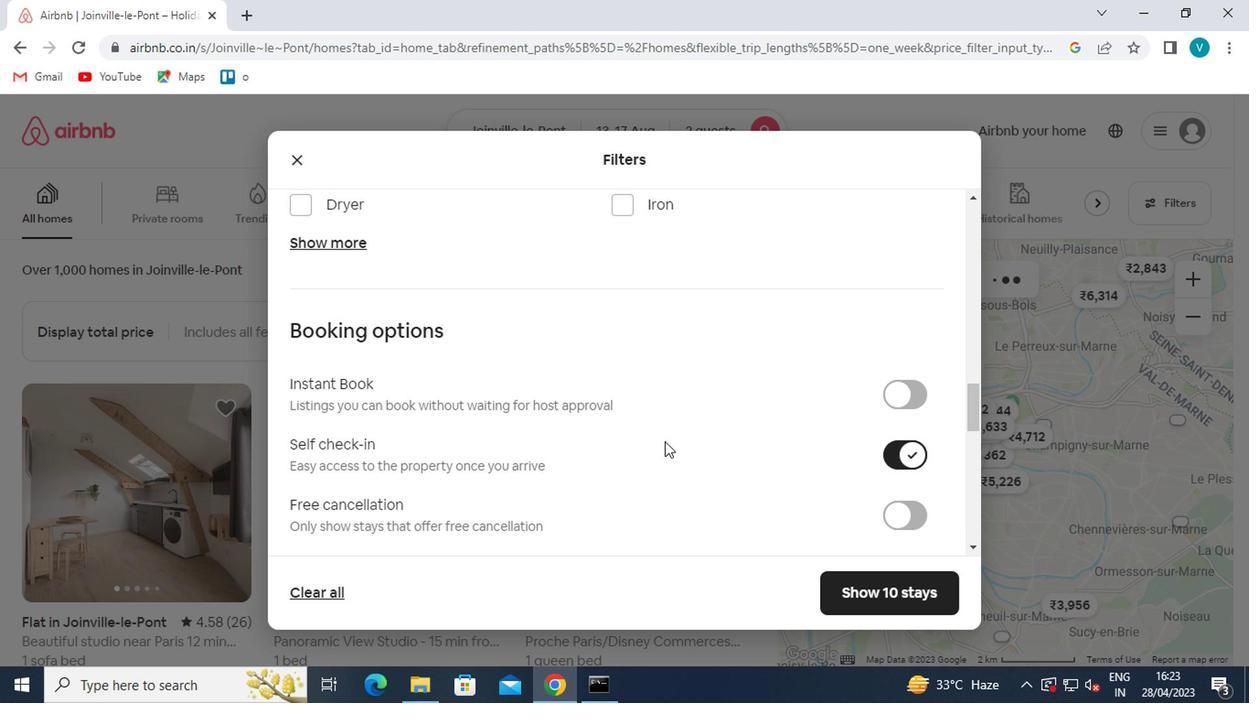 
Action: Mouse scrolled (656, 447) with delta (0, -1)
Screenshot: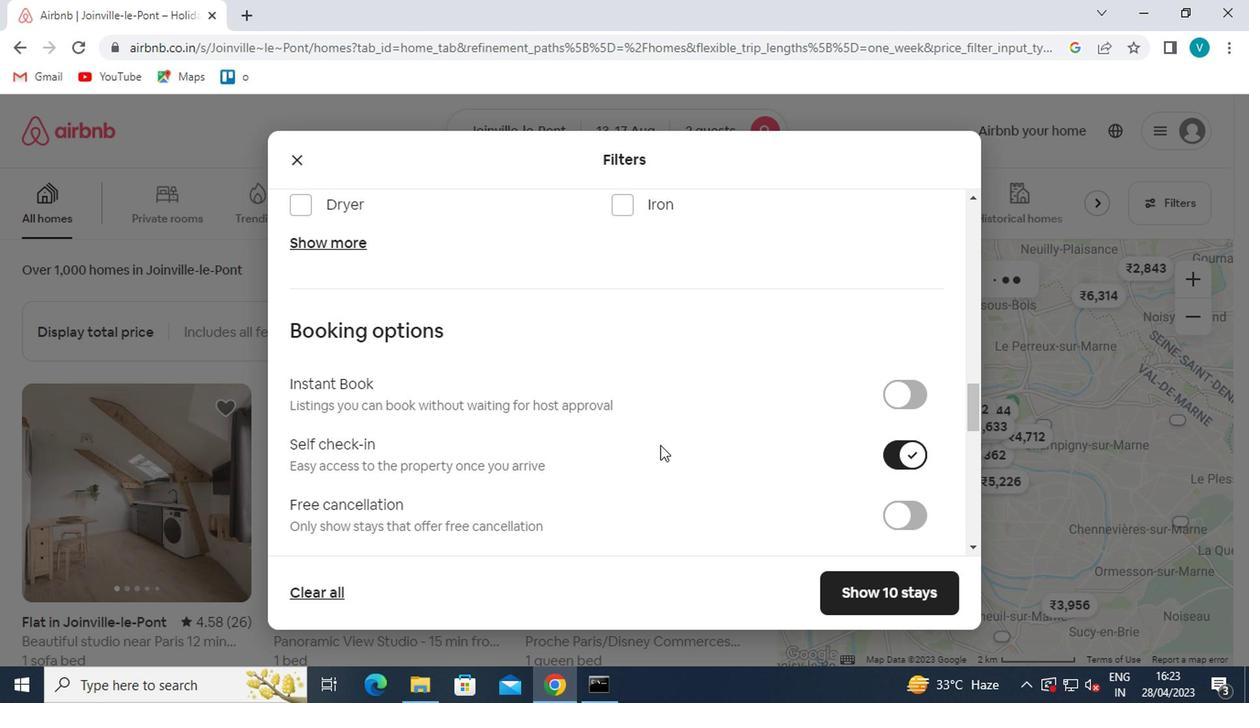 
Action: Mouse moved to (654, 449)
Screenshot: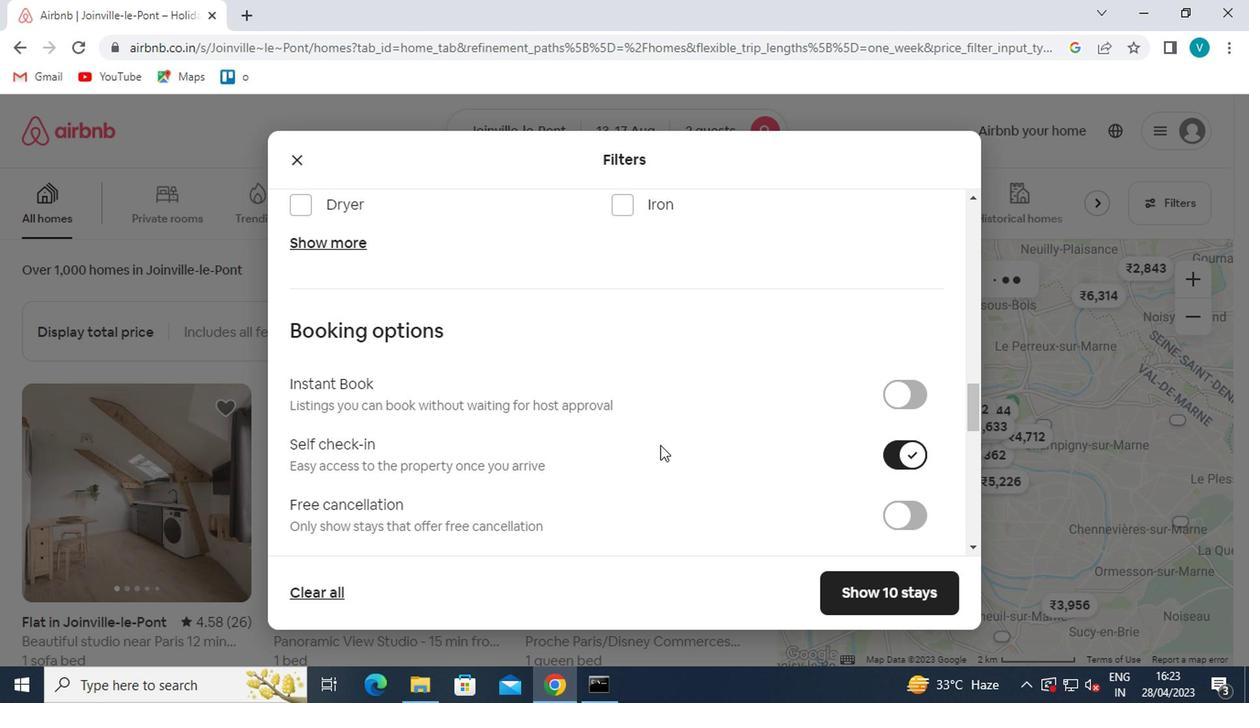 
Action: Mouse scrolled (654, 449) with delta (0, 0)
Screenshot: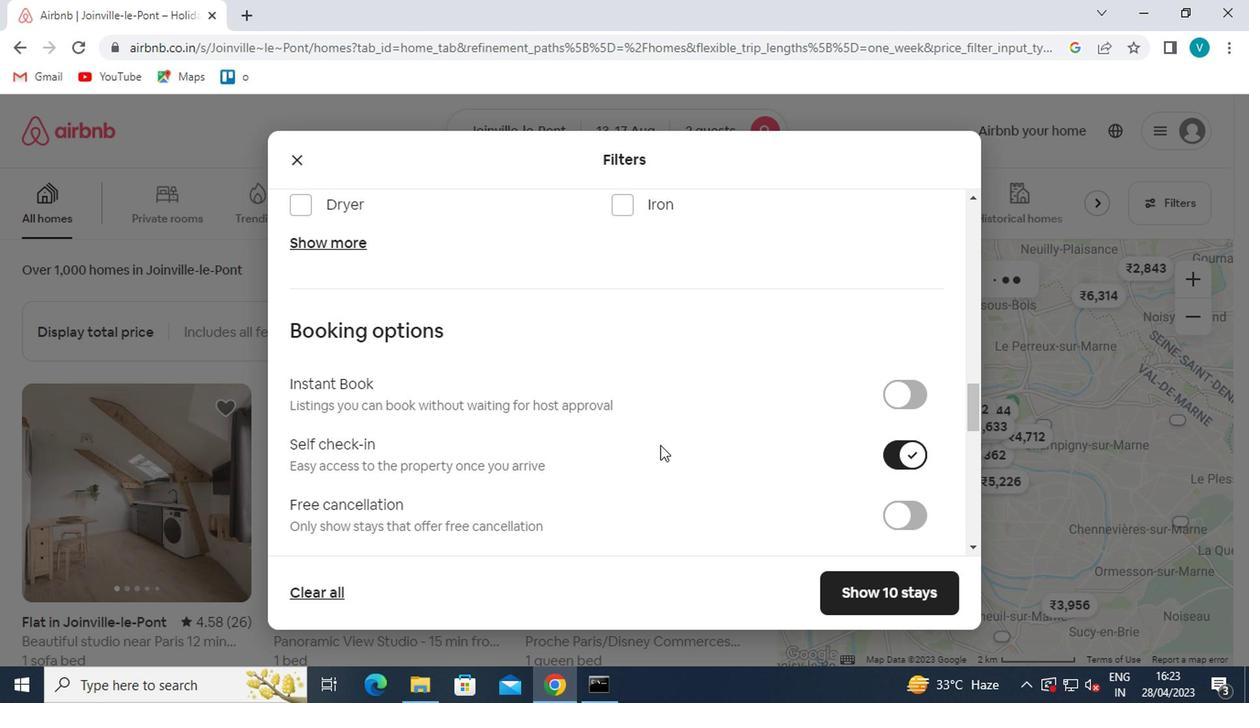 
Action: Mouse scrolled (654, 449) with delta (0, 0)
Screenshot: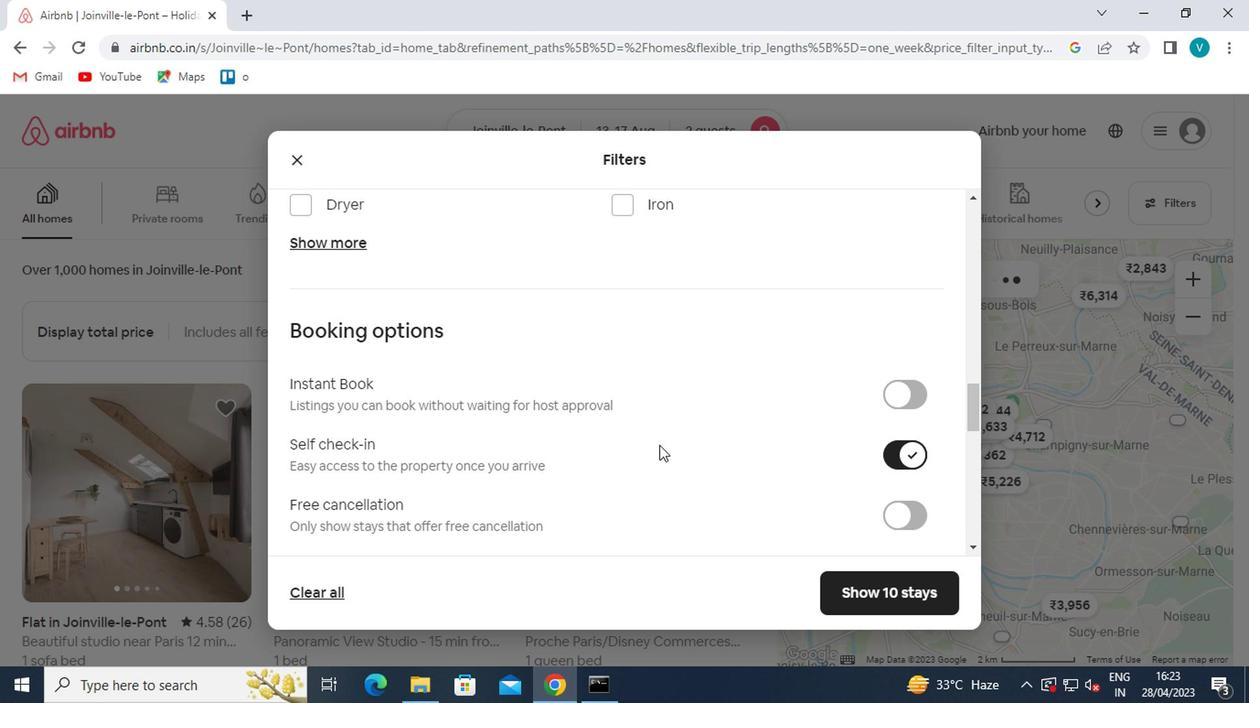 
Action: Mouse scrolled (654, 449) with delta (0, 0)
Screenshot: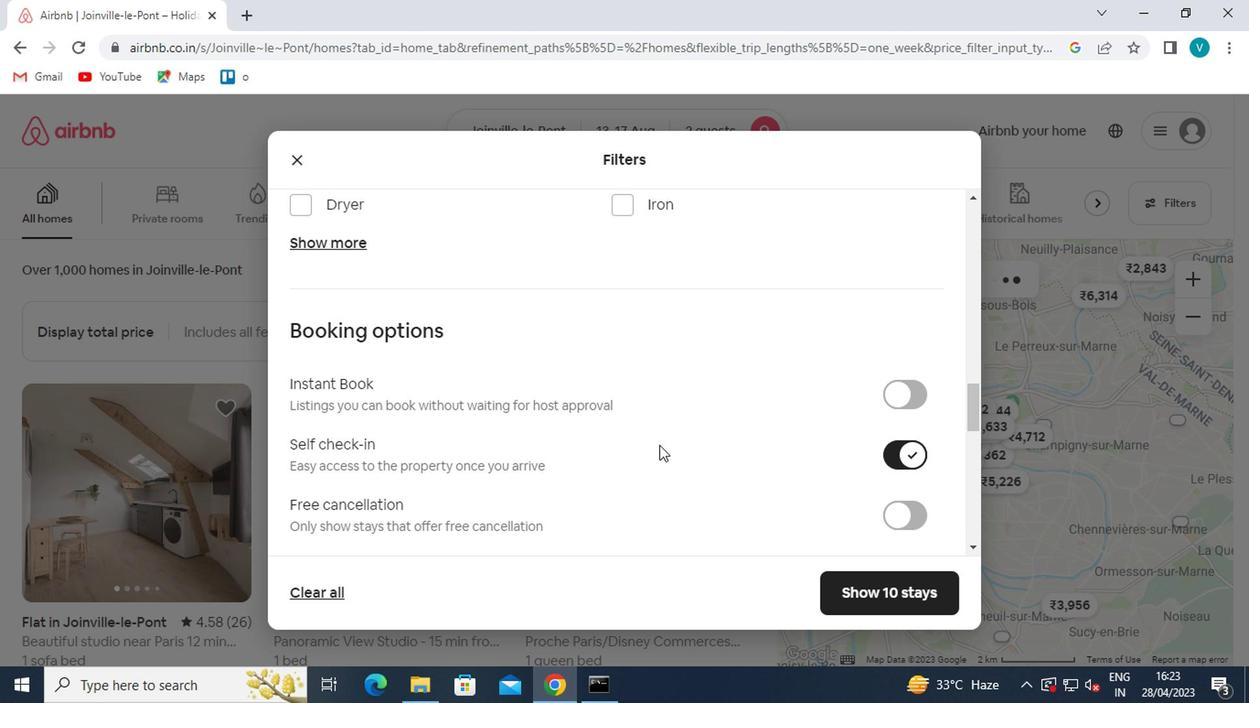 
Action: Mouse scrolled (654, 449) with delta (0, 0)
Screenshot: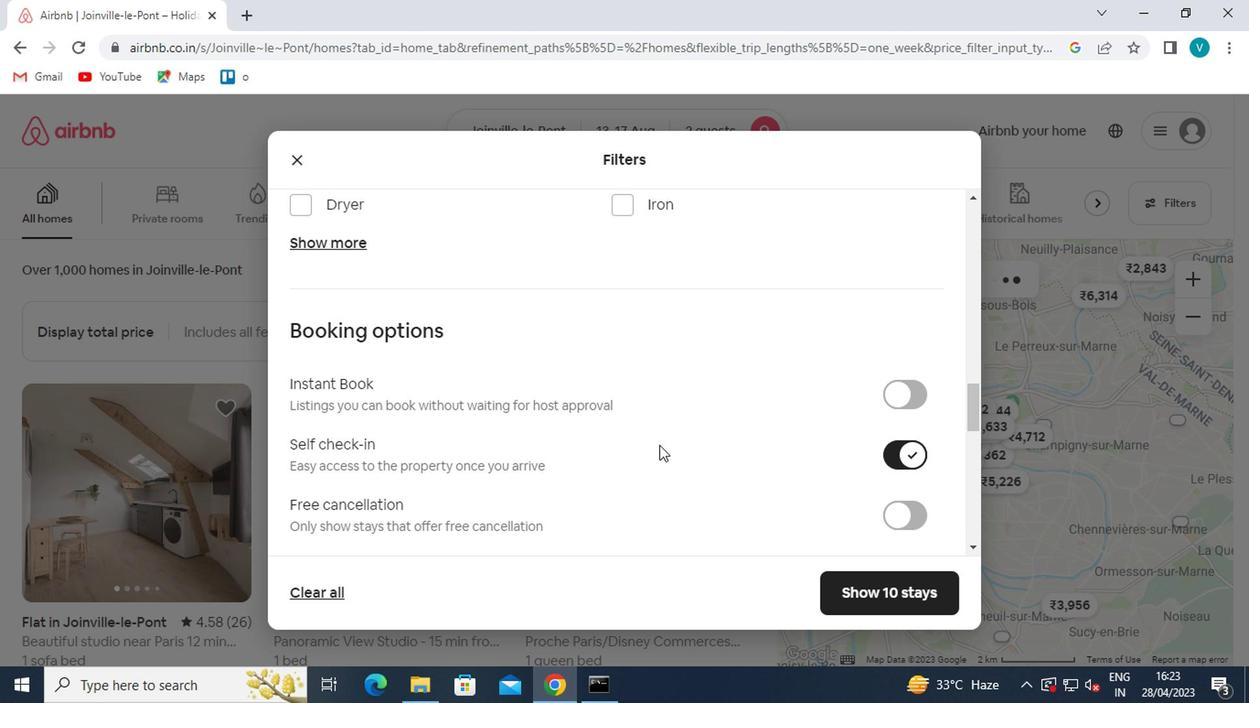 
Action: Mouse scrolled (654, 449) with delta (0, 0)
Screenshot: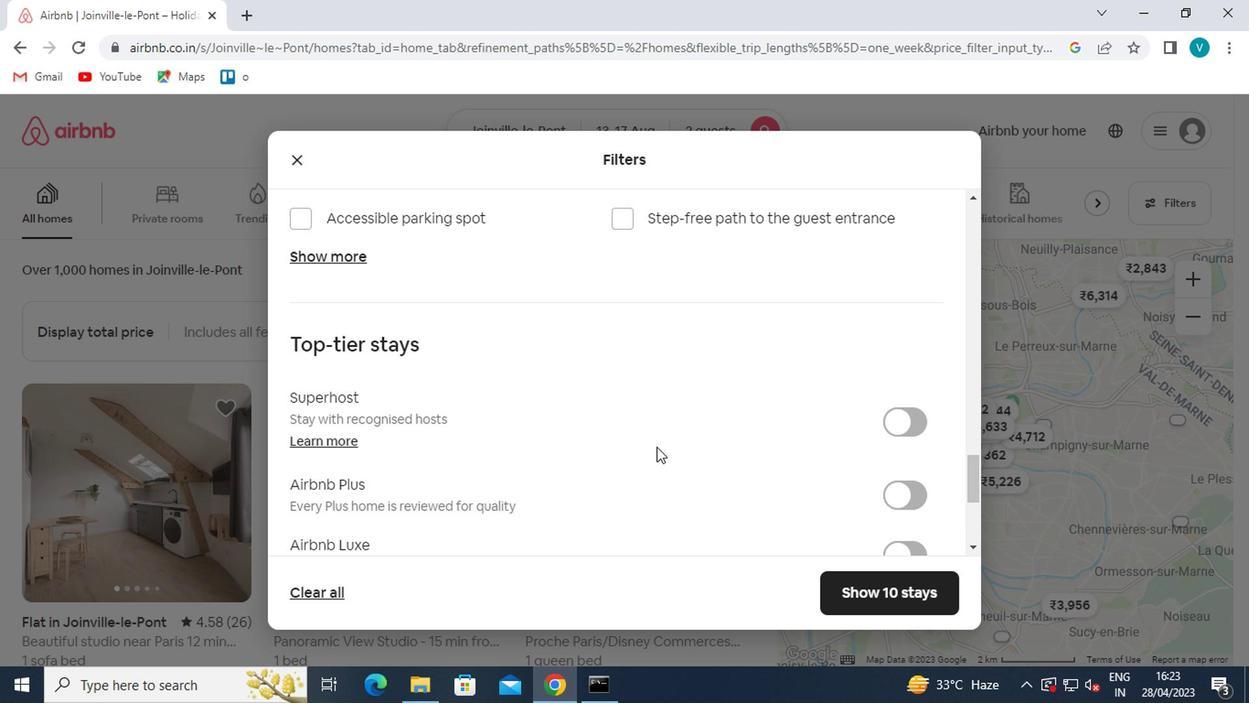 
Action: Mouse scrolled (654, 449) with delta (0, 0)
Screenshot: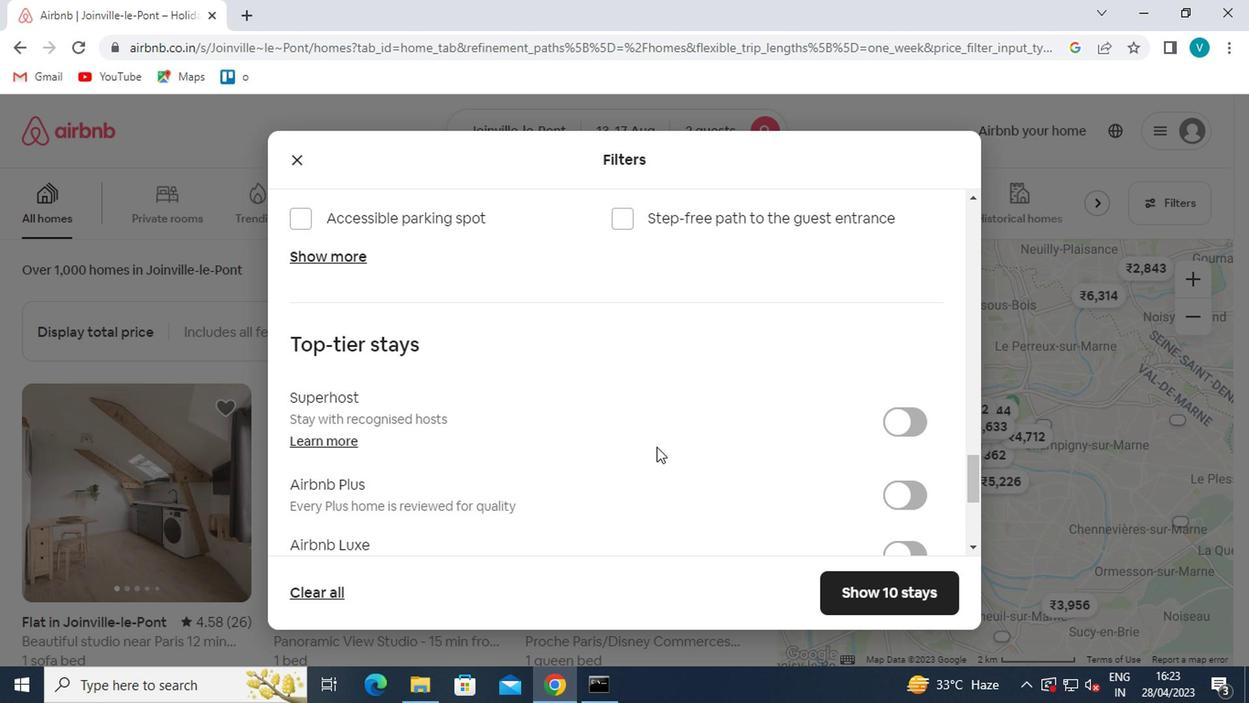
Action: Mouse moved to (654, 449)
Screenshot: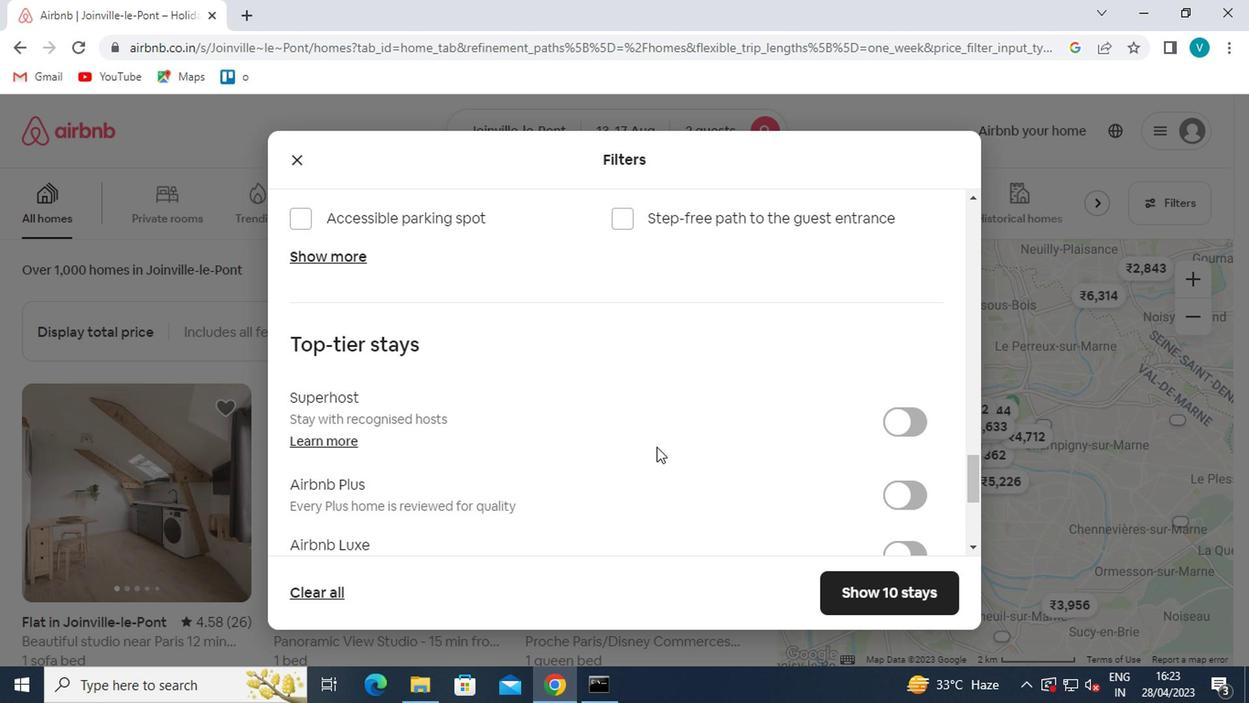 
Action: Mouse scrolled (654, 449) with delta (0, 0)
Screenshot: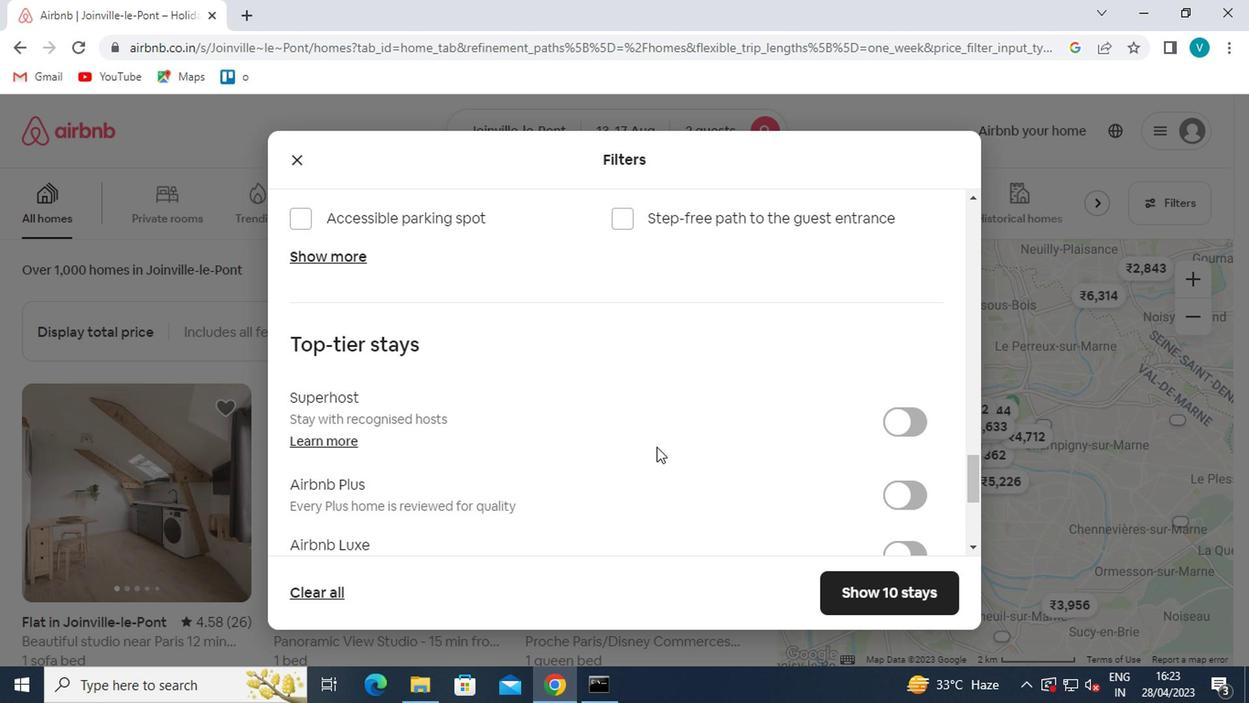 
Action: Mouse scrolled (654, 449) with delta (0, 0)
Screenshot: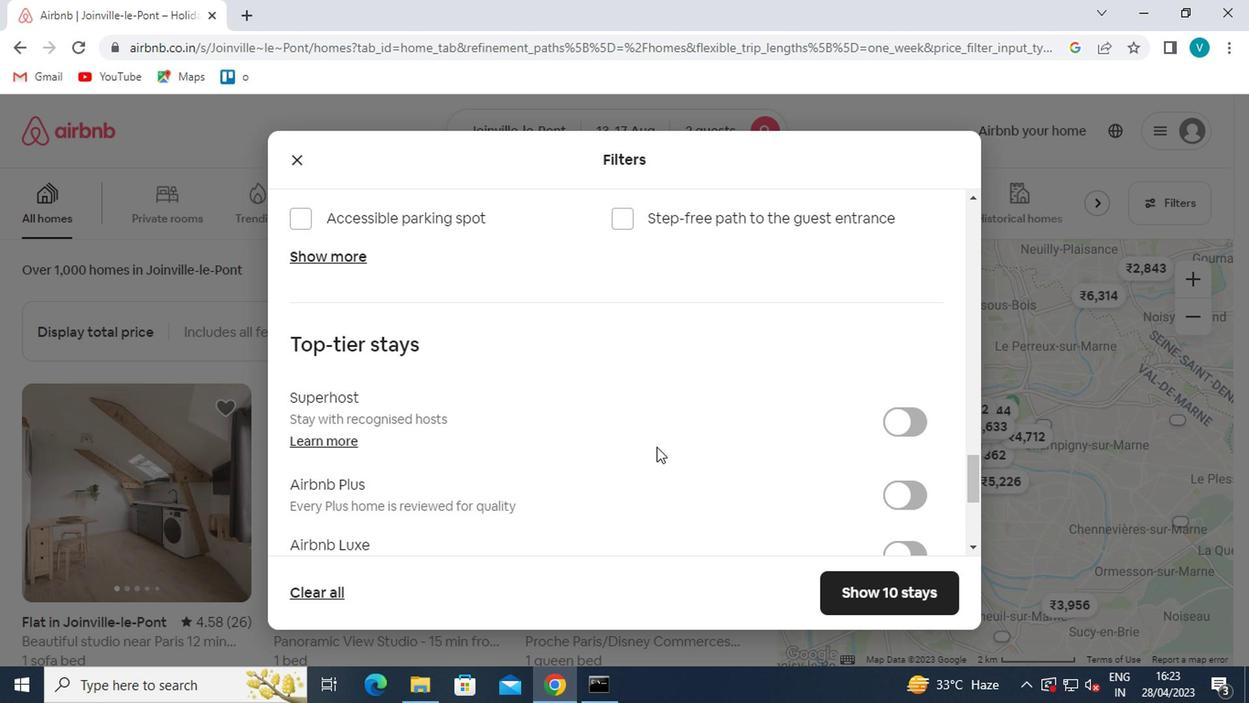 
Action: Mouse scrolled (654, 449) with delta (0, 0)
Screenshot: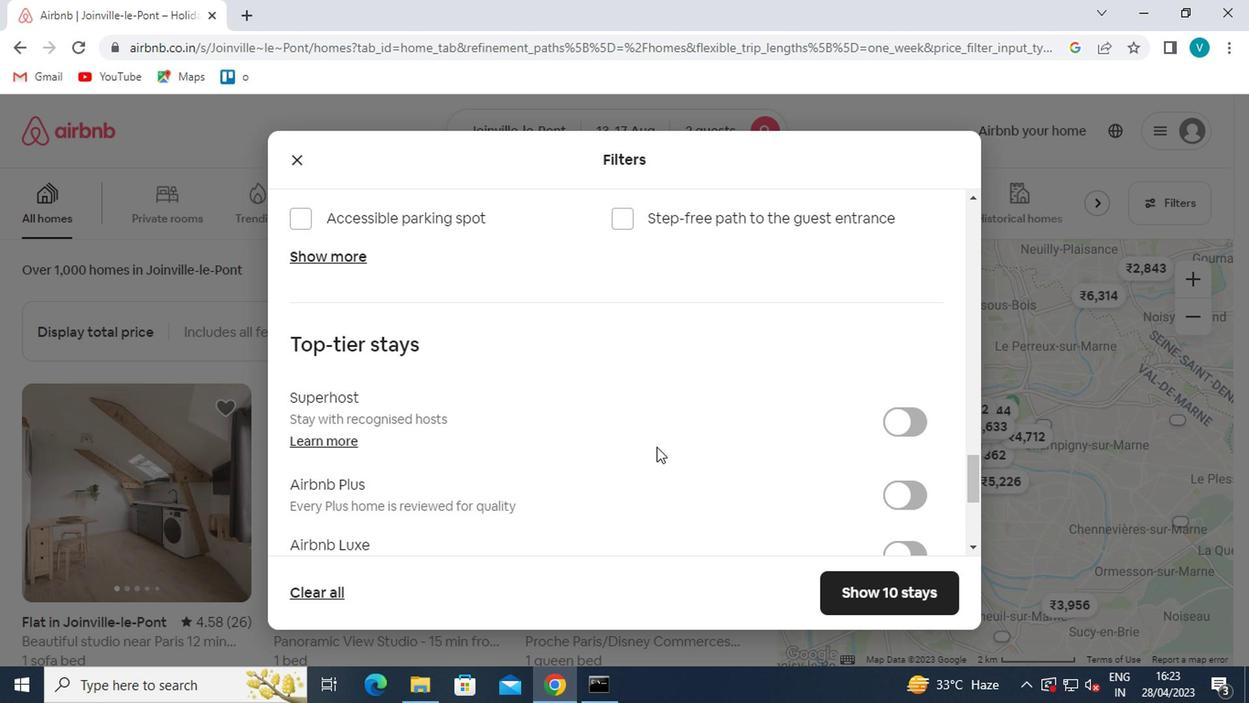 
Action: Mouse moved to (318, 419)
Screenshot: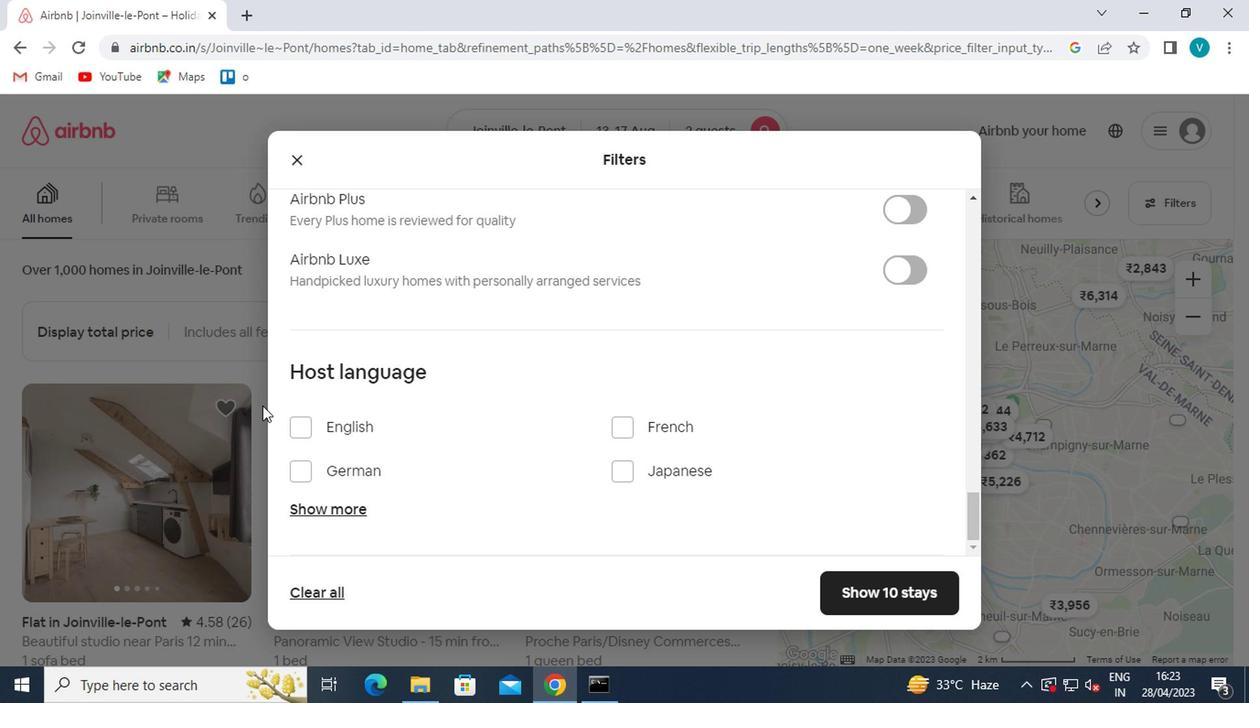 
Action: Mouse pressed left at (318, 419)
Screenshot: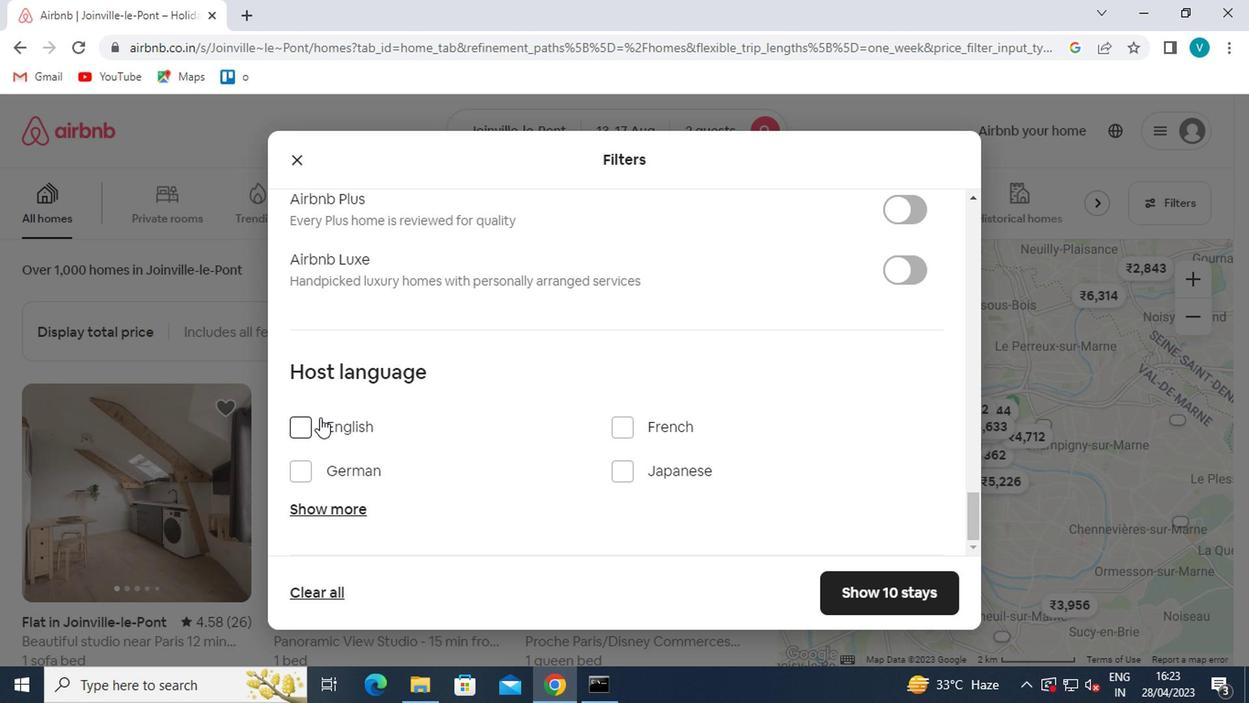 
Action: Mouse moved to (883, 594)
Screenshot: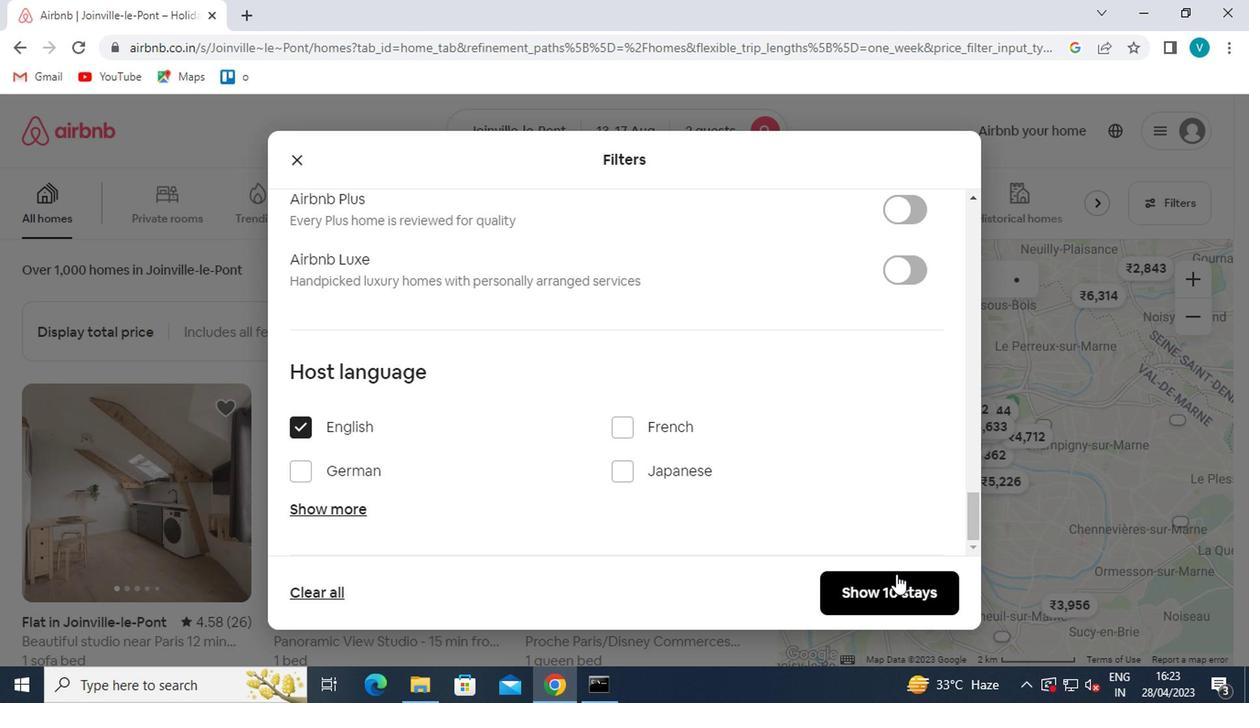 
Action: Mouse pressed left at (883, 594)
Screenshot: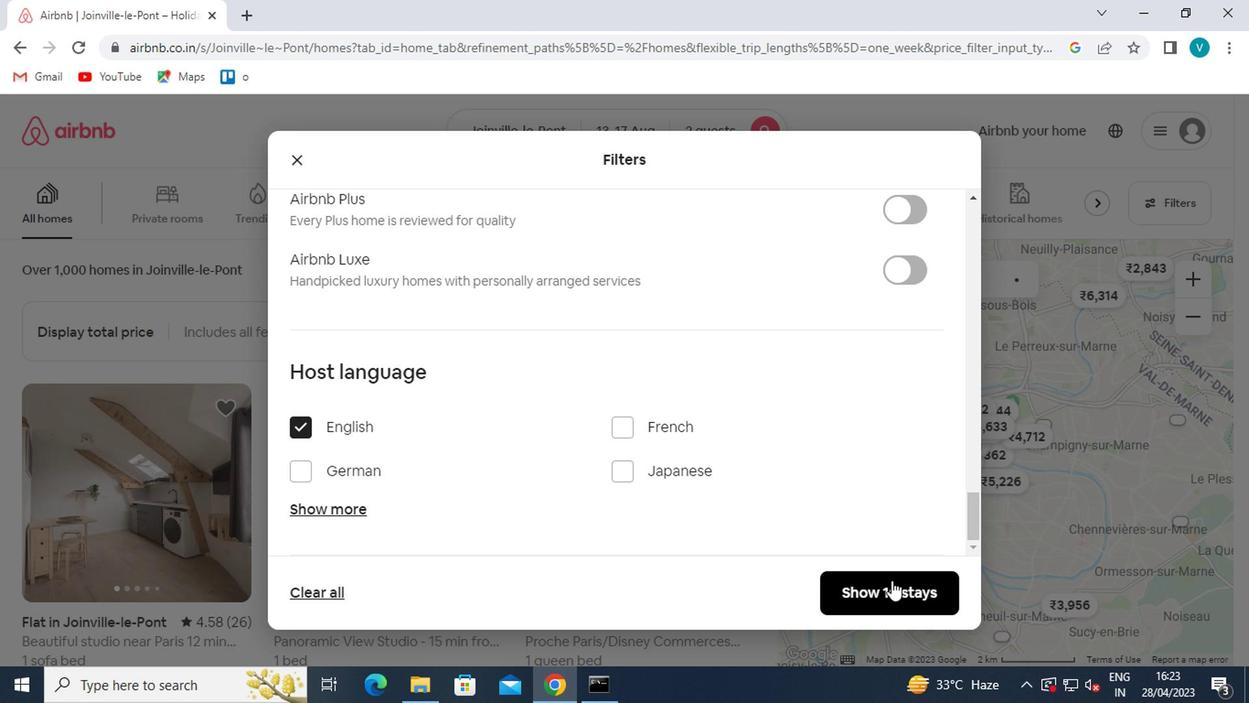 
Action: Mouse moved to (878, 587)
Screenshot: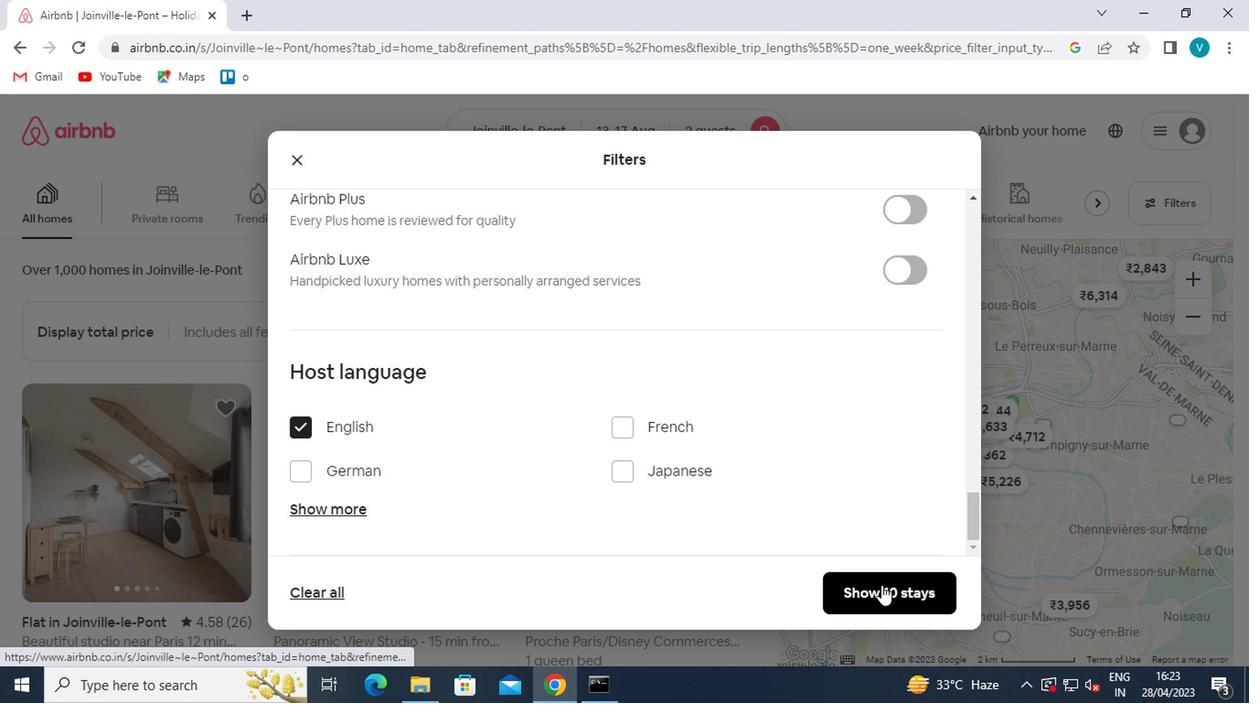 
